Task: Look for space in Marg'ilon, Uzbekistan from 26th August, 2023 to 10th September, 2023 for 6 adults, 2 children in price range Rs.10000 to Rs.15000. Place can be entire place or shared room with 6 bedrooms having 6 beds and 6 bathrooms. Property type can be house, flat, guest house. Amenities needed are: wifi, TV, free parkinig on premises, gym, breakfast. Booking option can be shelf check-in. Required host language is English.
Action: Mouse moved to (457, 118)
Screenshot: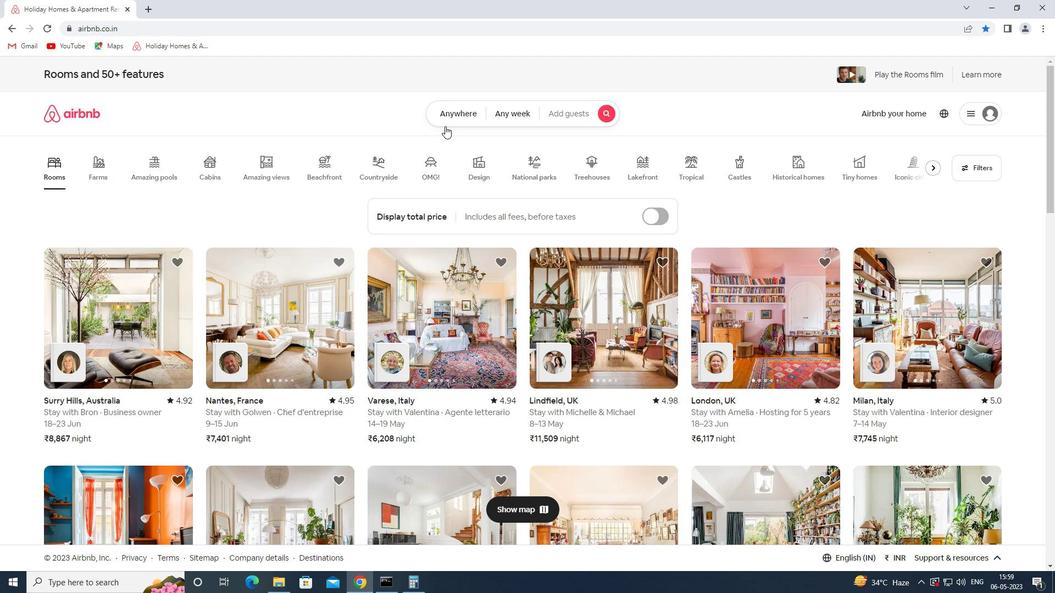
Action: Mouse pressed left at (457, 118)
Screenshot: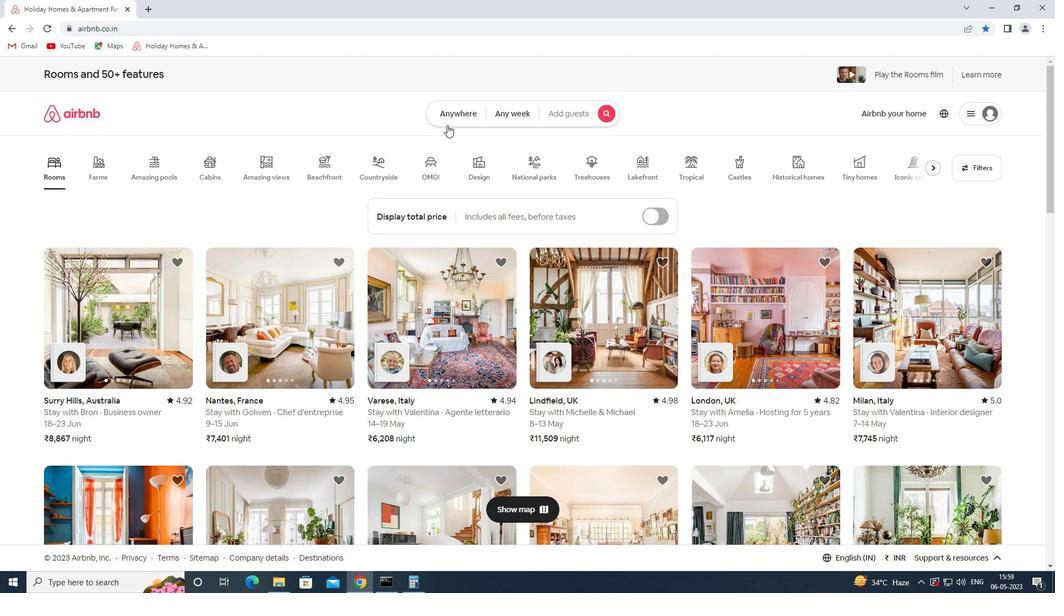 
Action: Mouse moved to (412, 157)
Screenshot: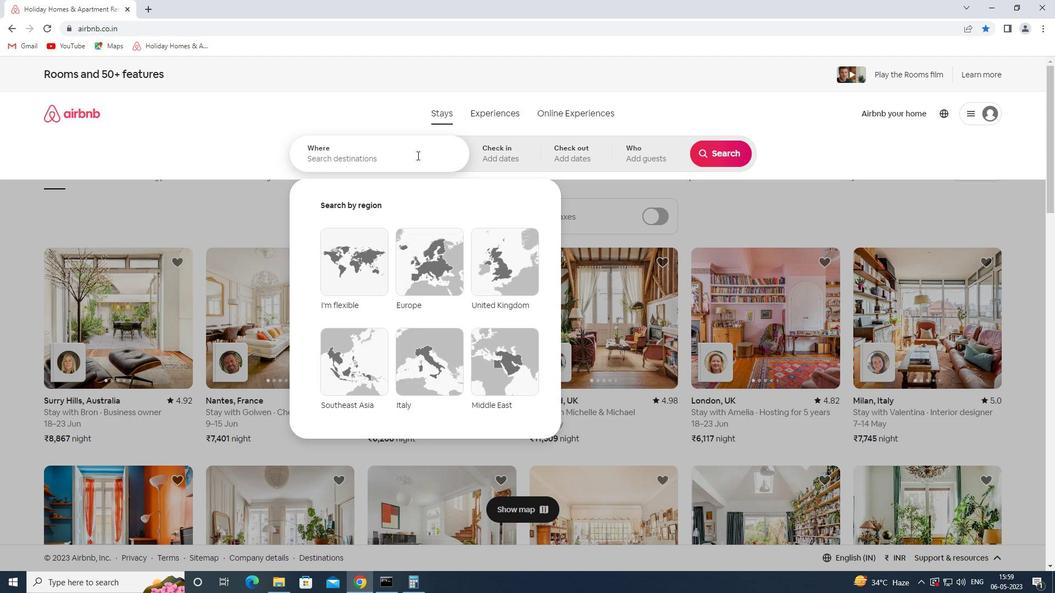 
Action: Mouse pressed left at (412, 157)
Screenshot: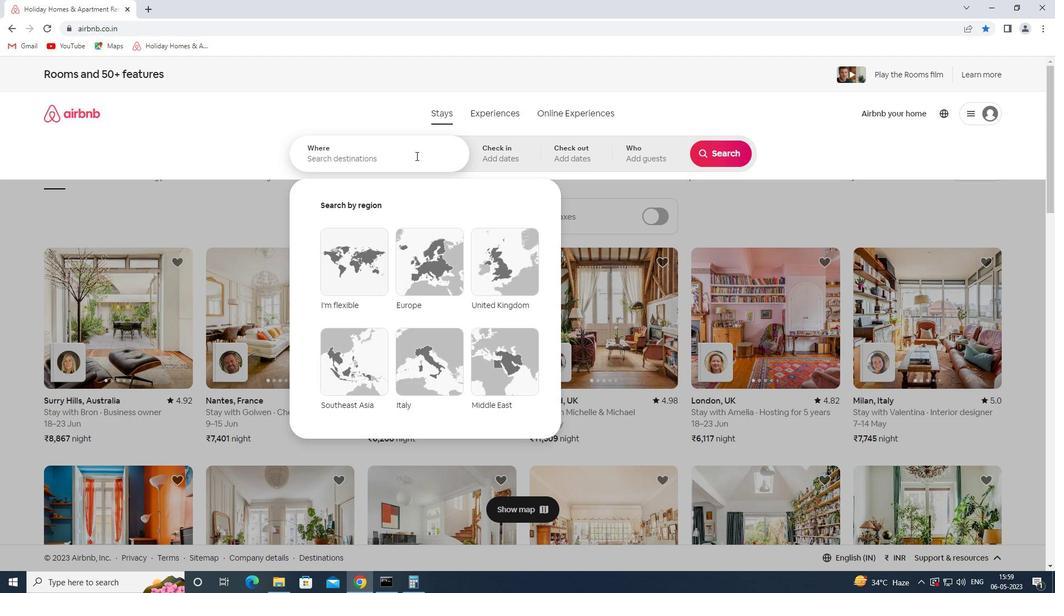 
Action: Mouse moved to (410, 157)
Screenshot: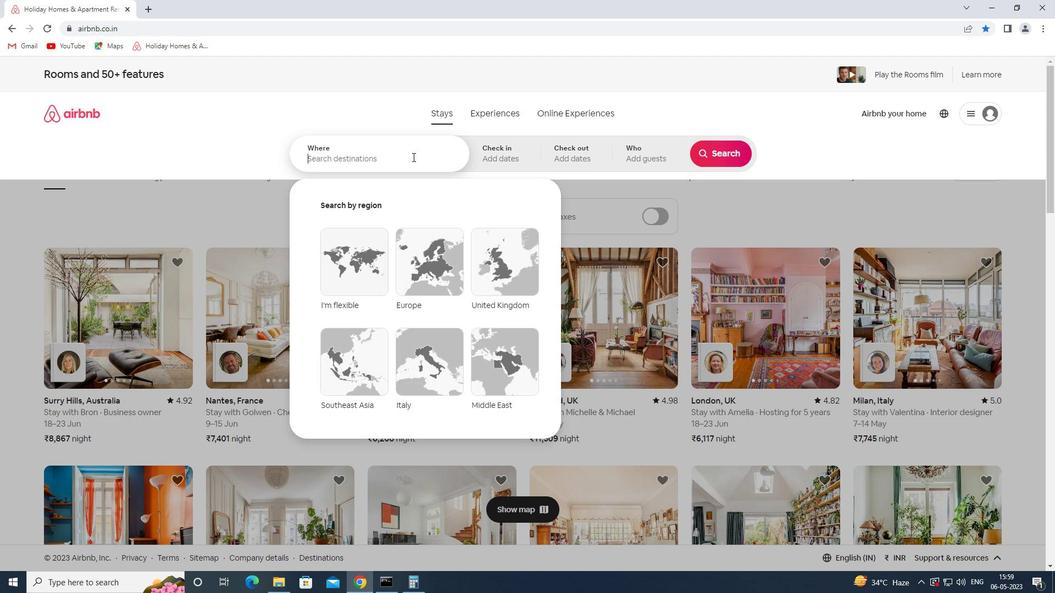 
Action: Key pressed <Key.shift_r><Key.shift_r><Key.shift_r><Key.shift_r><Key.shift_r><Key.shift_r><Key.shift_r><Key.shift_r><Key.shift_r><Key.shift_r><Key.shift_r><Key.shift_r><Key.shift_r><Key.shift_r><Key.shift_r><Key.shift_r><Key.shift_r><Key.shift_r><Key.shift_r><Key.shift_r><Key.shift_r><Key.shift_r><Key.shift_r><Key.shift_r><Key.shift_r><Key.shift_r><Key.shift_r><Key.shift_r><Key.shift_r>Margi<Key.backspace><Key.space>ilon<Key.space>
Screenshot: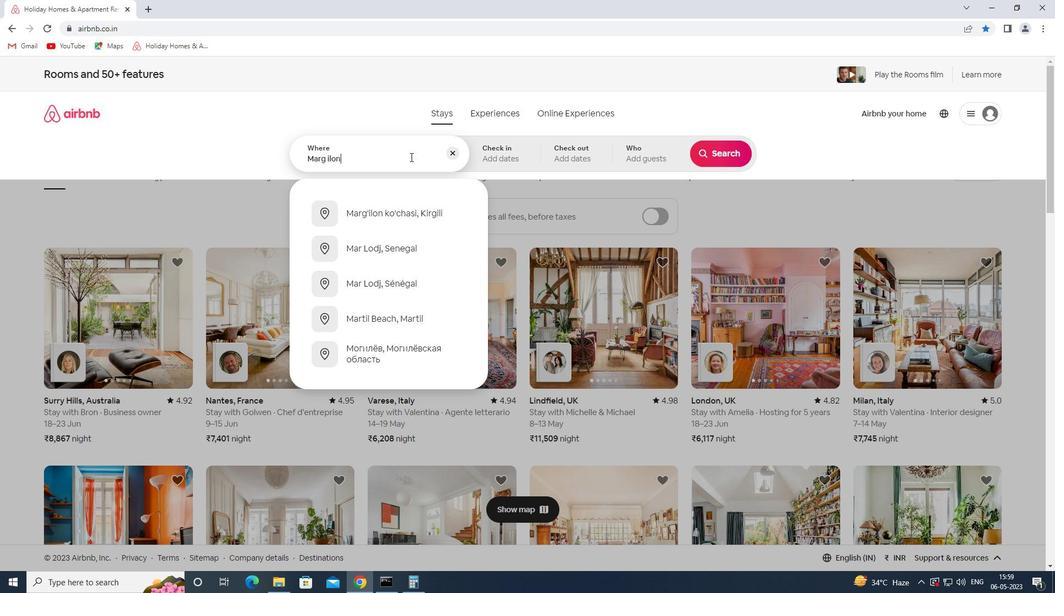 
Action: Mouse moved to (398, 155)
Screenshot: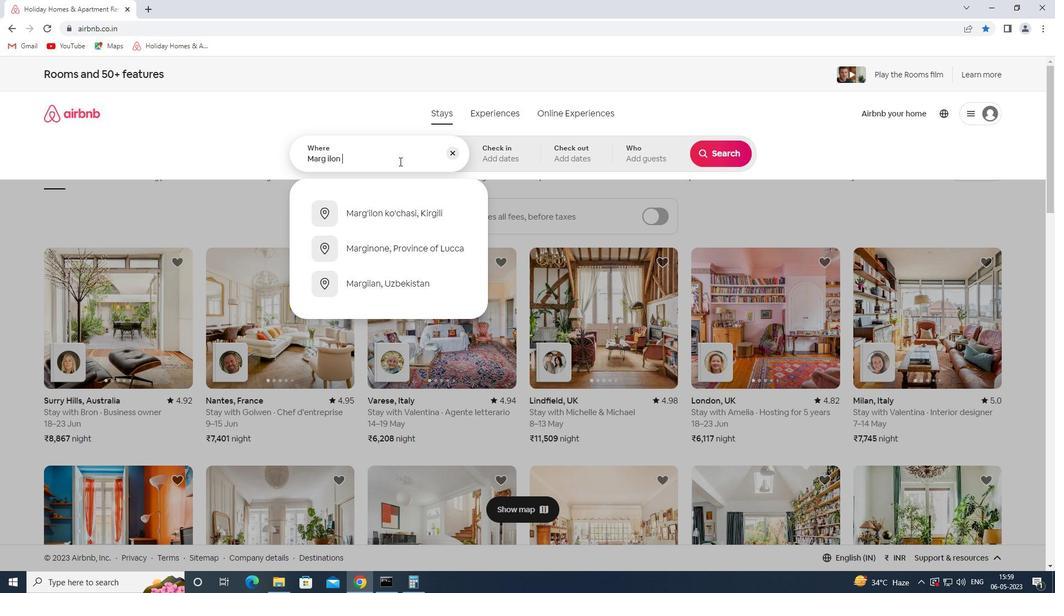 
Action: Key pressed <Key.shift><Key.shift><Key.shift><Key.shift><Key.shift><Key.shift><Key.shift><Key.shift><Key.shift><Key.shift><Key.shift><Key.shift><Key.shift><Key.shift><Key.shift><Key.shift><Key.shift><Key.shift><Key.shift><Key.shift>U
Screenshot: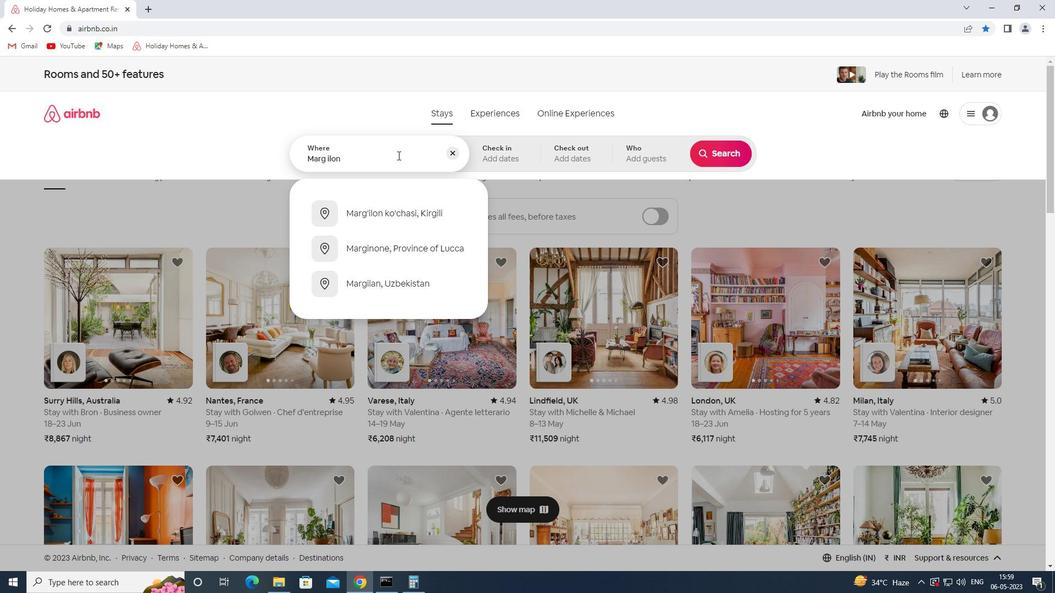 
Action: Mouse moved to (422, 214)
Screenshot: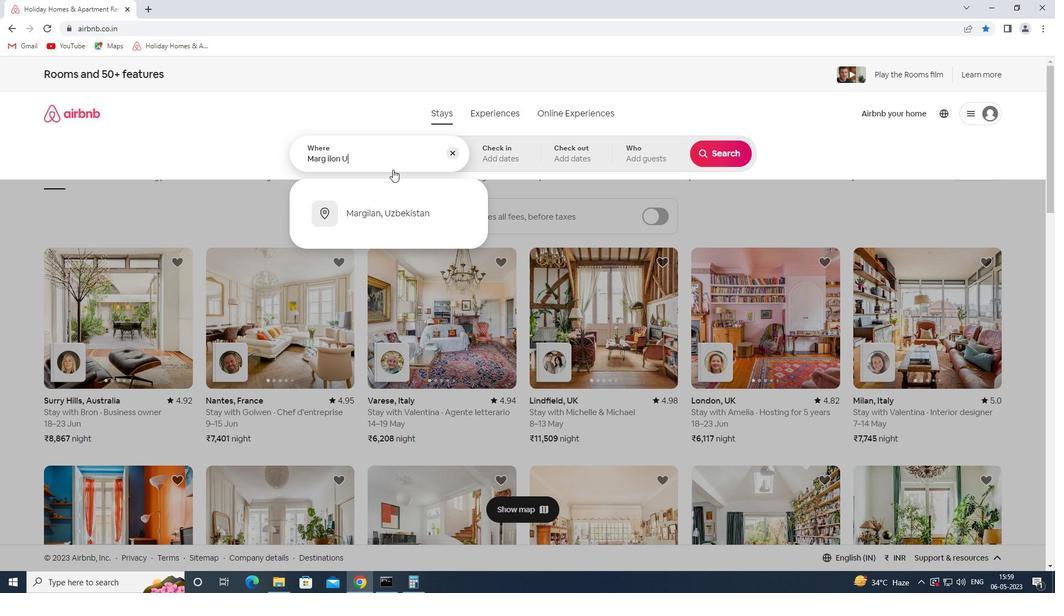 
Action: Mouse pressed left at (422, 214)
Screenshot: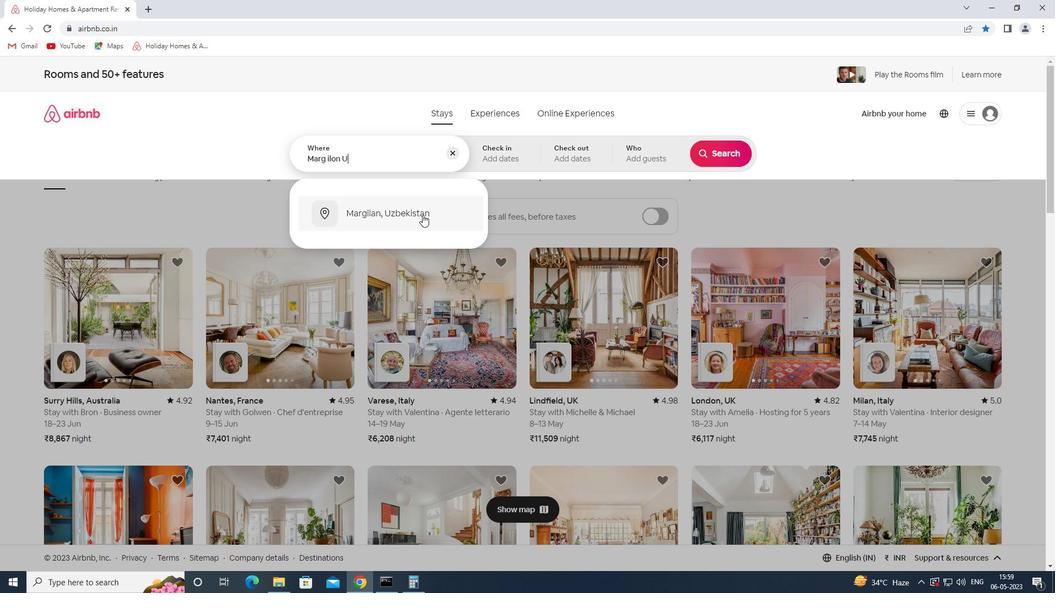 
Action: Mouse moved to (716, 240)
Screenshot: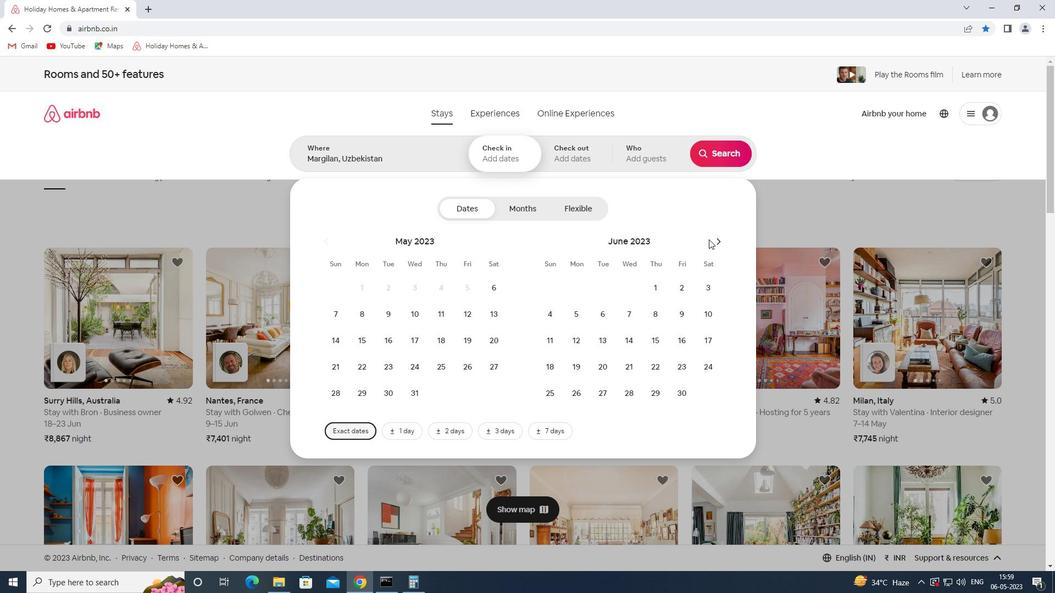 
Action: Mouse pressed left at (716, 240)
Screenshot: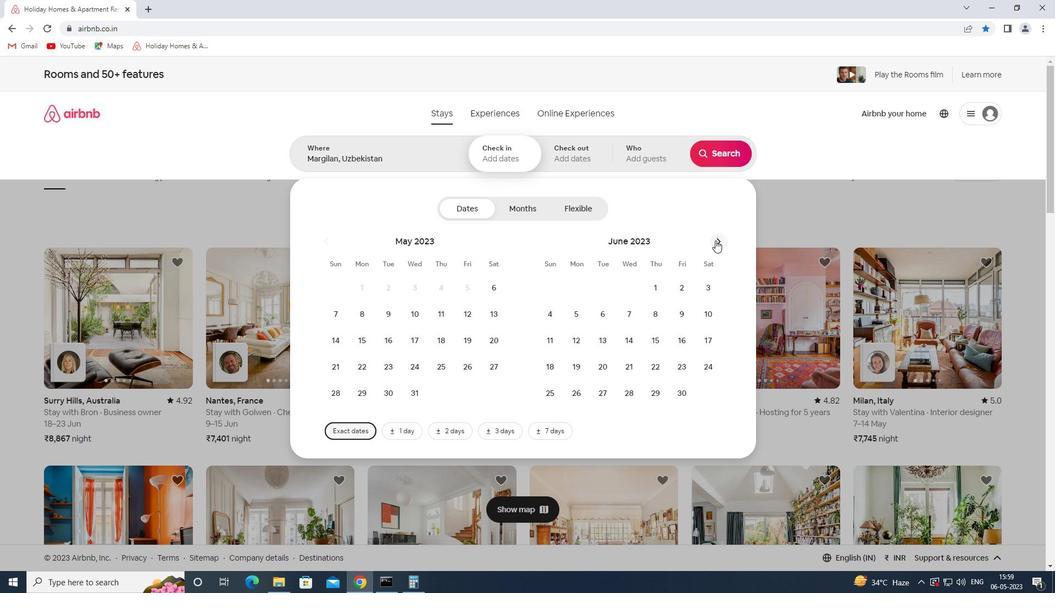
Action: Mouse pressed left at (716, 240)
Screenshot: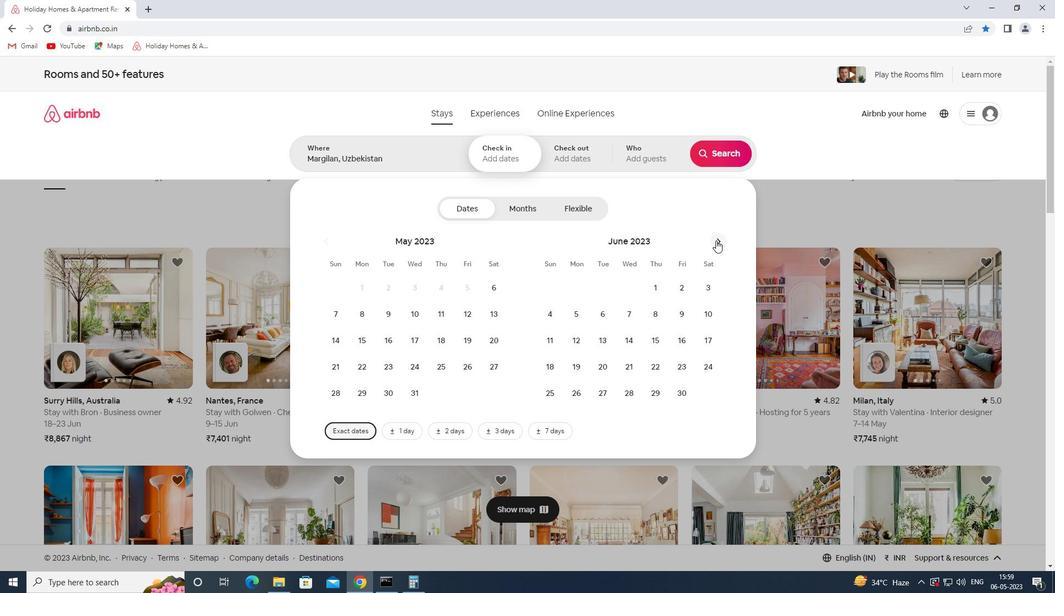 
Action: Mouse moved to (707, 368)
Screenshot: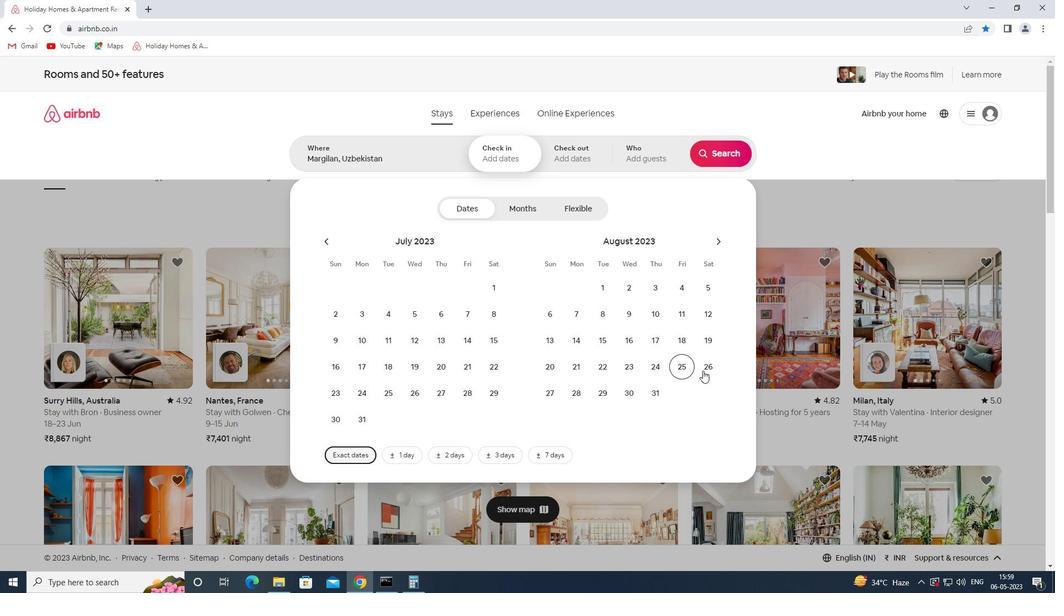 
Action: Mouse pressed left at (707, 368)
Screenshot: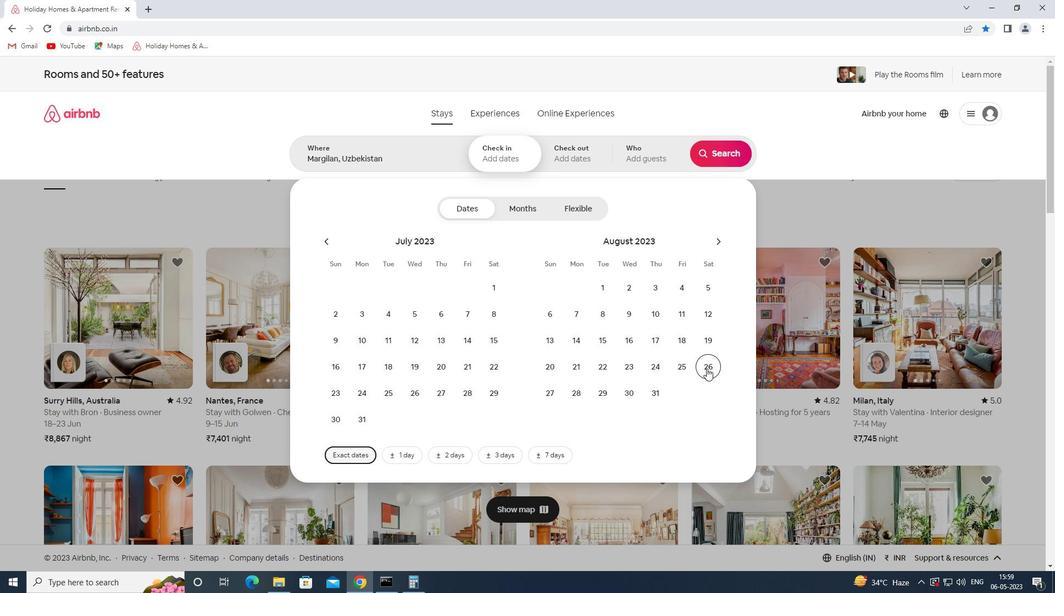 
Action: Mouse moved to (713, 241)
Screenshot: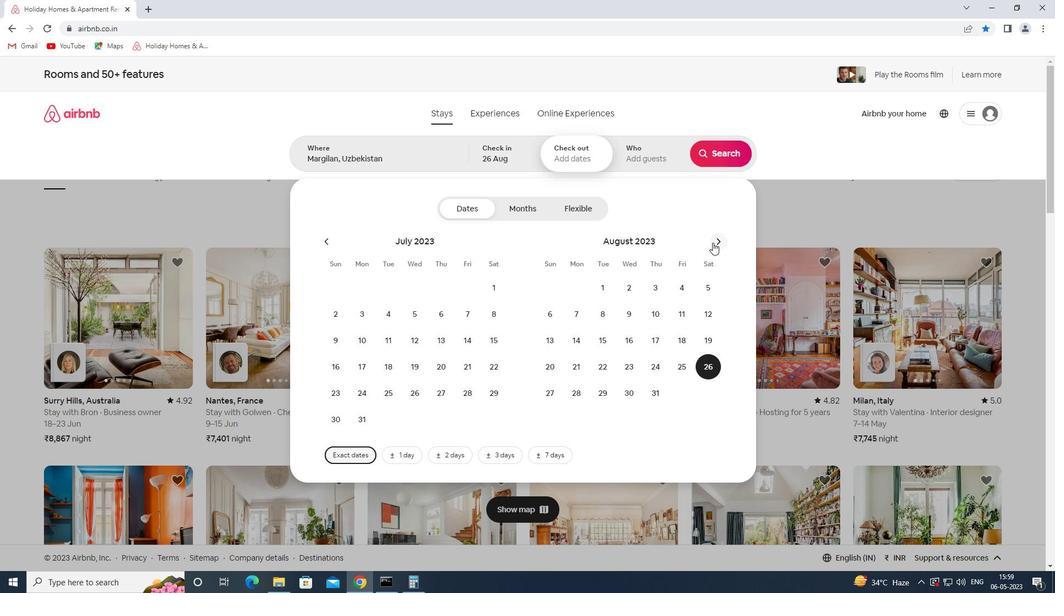 
Action: Mouse pressed left at (713, 241)
Screenshot: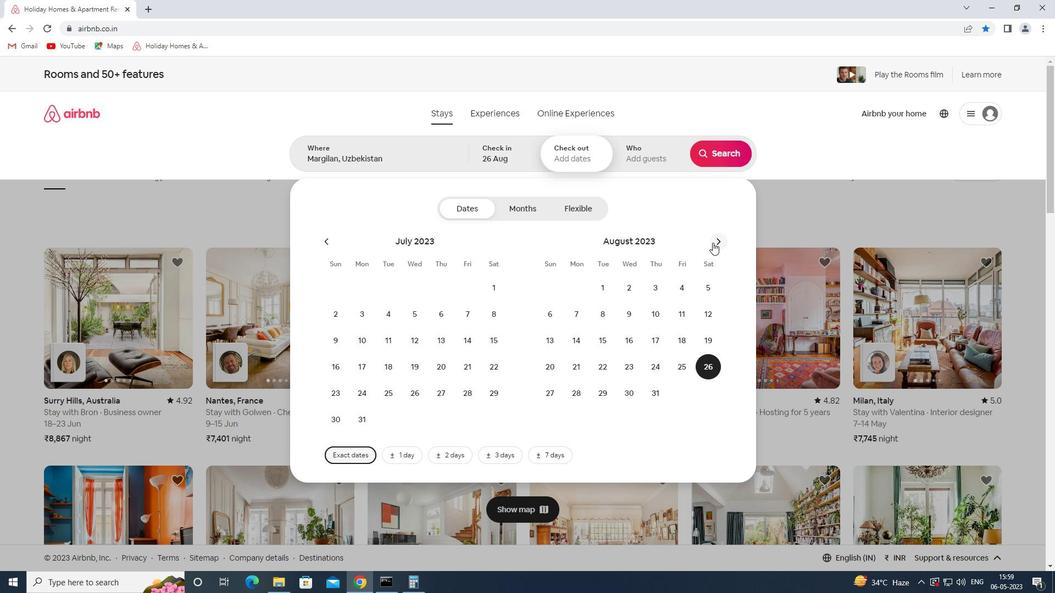 
Action: Mouse moved to (555, 339)
Screenshot: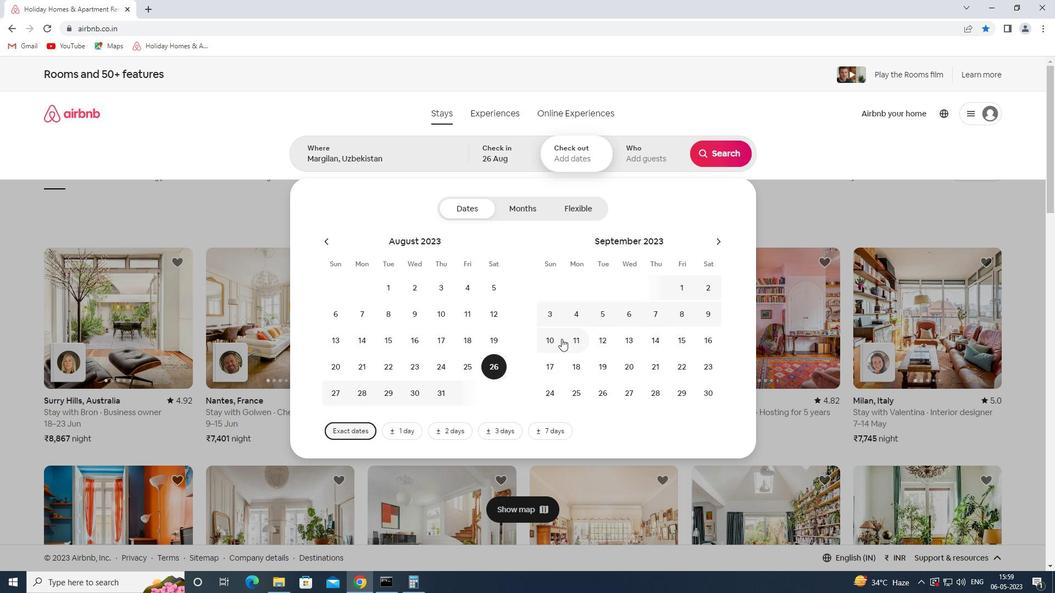 
Action: Mouse pressed left at (555, 339)
Screenshot: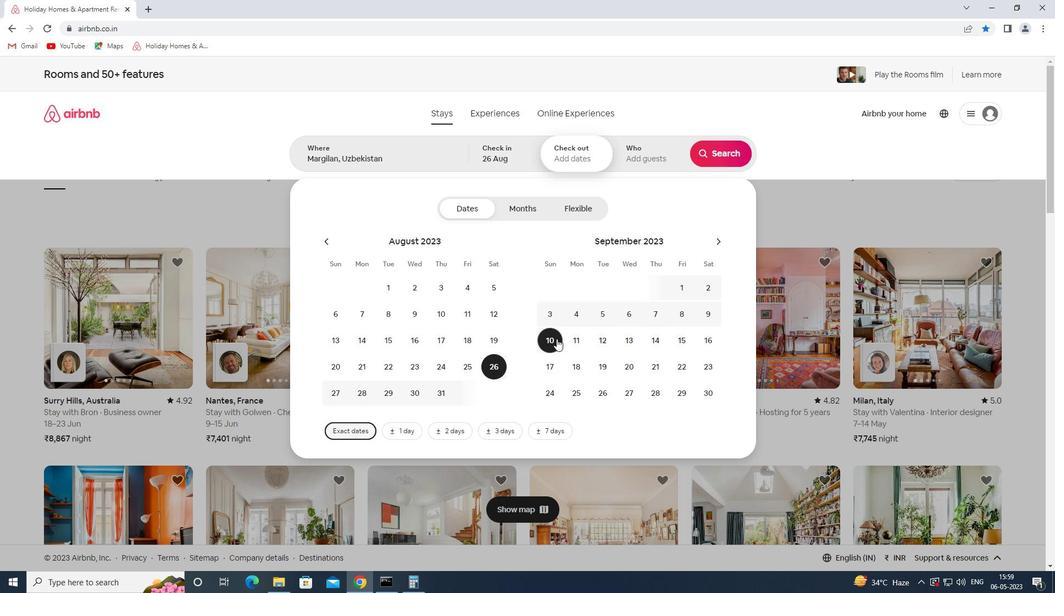 
Action: Mouse moved to (635, 164)
Screenshot: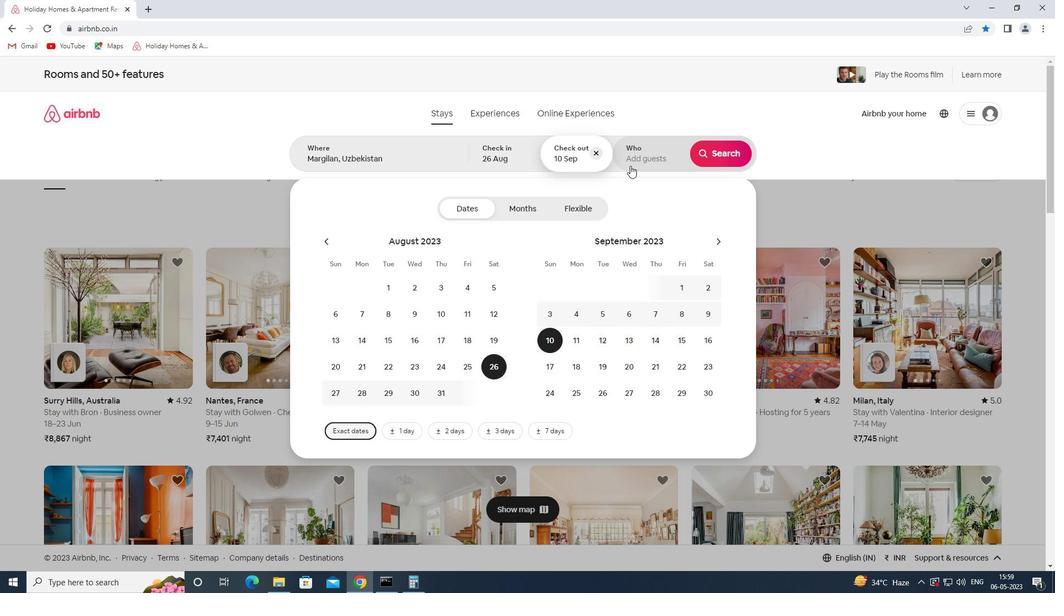 
Action: Mouse pressed left at (635, 164)
Screenshot: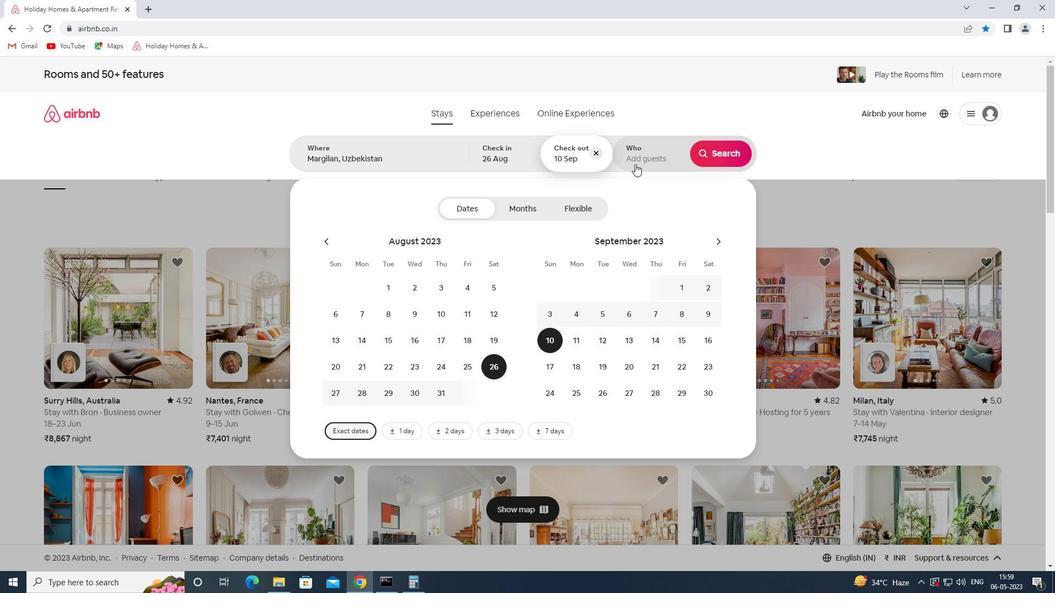 
Action: Mouse moved to (726, 212)
Screenshot: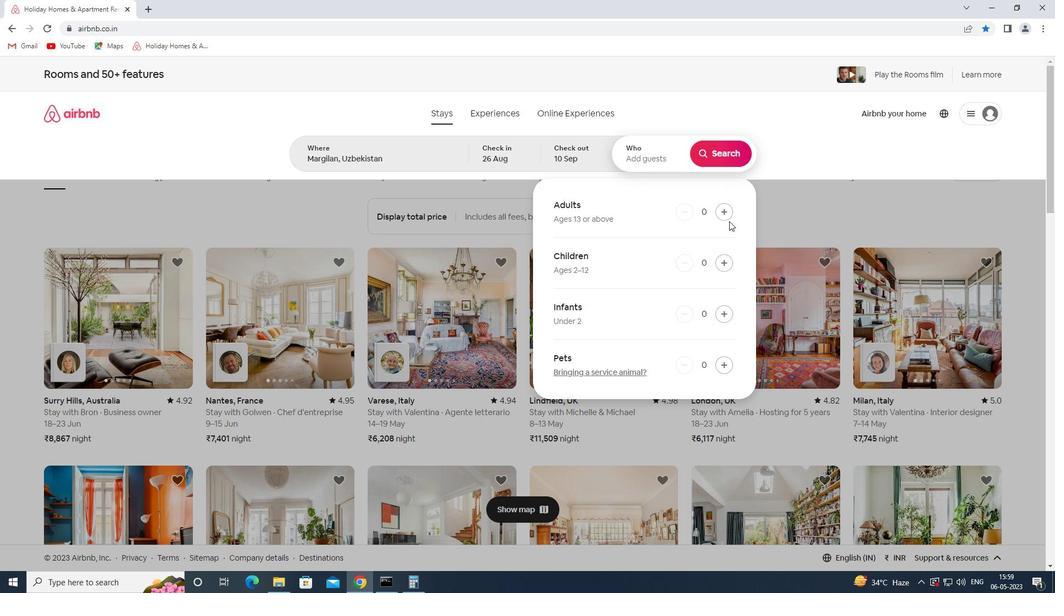 
Action: Mouse pressed left at (726, 212)
Screenshot: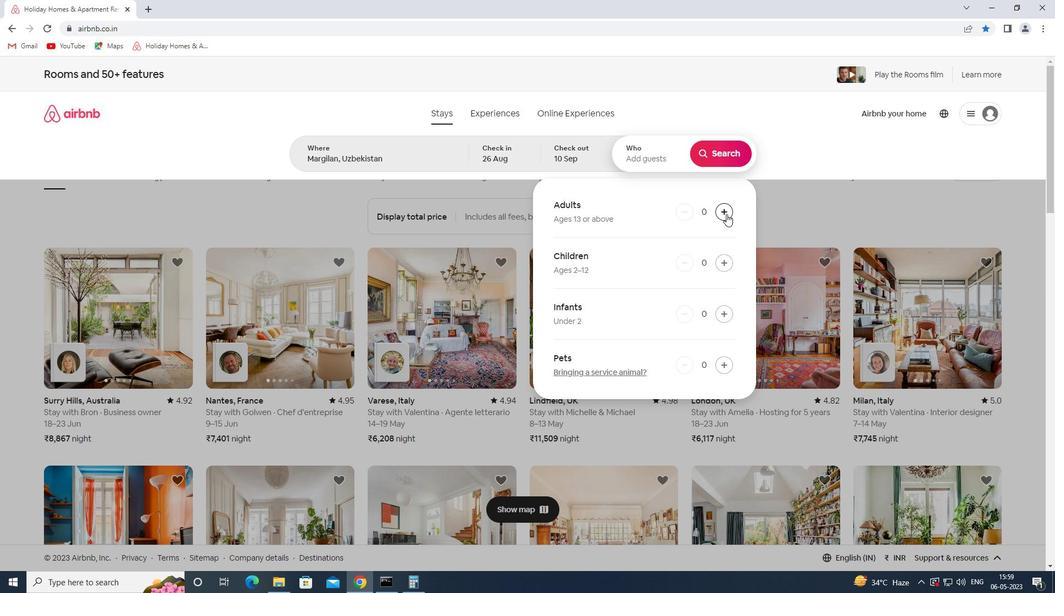 
Action: Mouse pressed left at (726, 212)
Screenshot: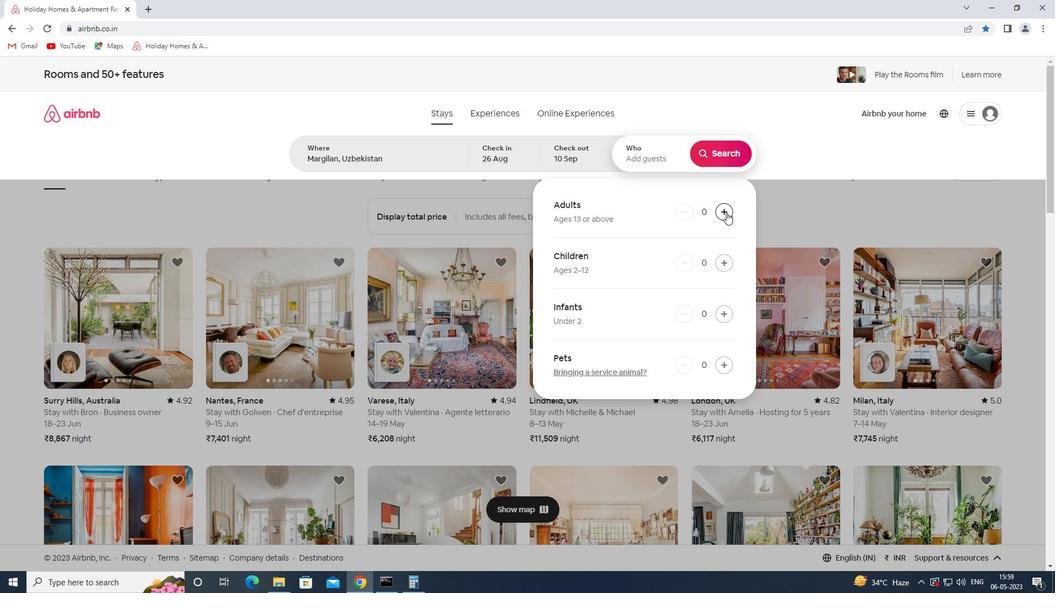 
Action: Mouse pressed left at (726, 212)
Screenshot: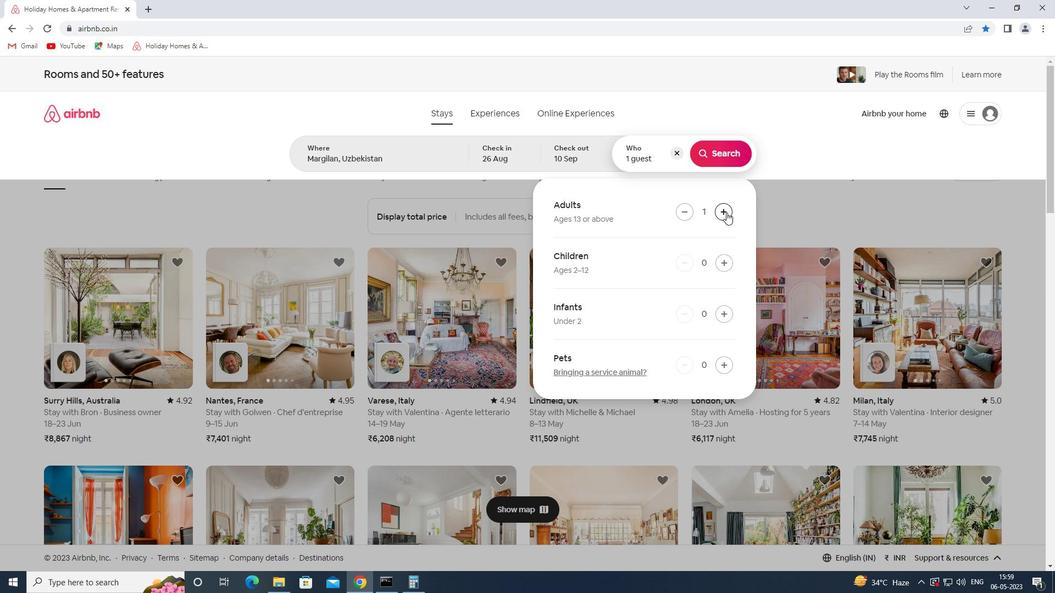 
Action: Mouse pressed left at (726, 212)
Screenshot: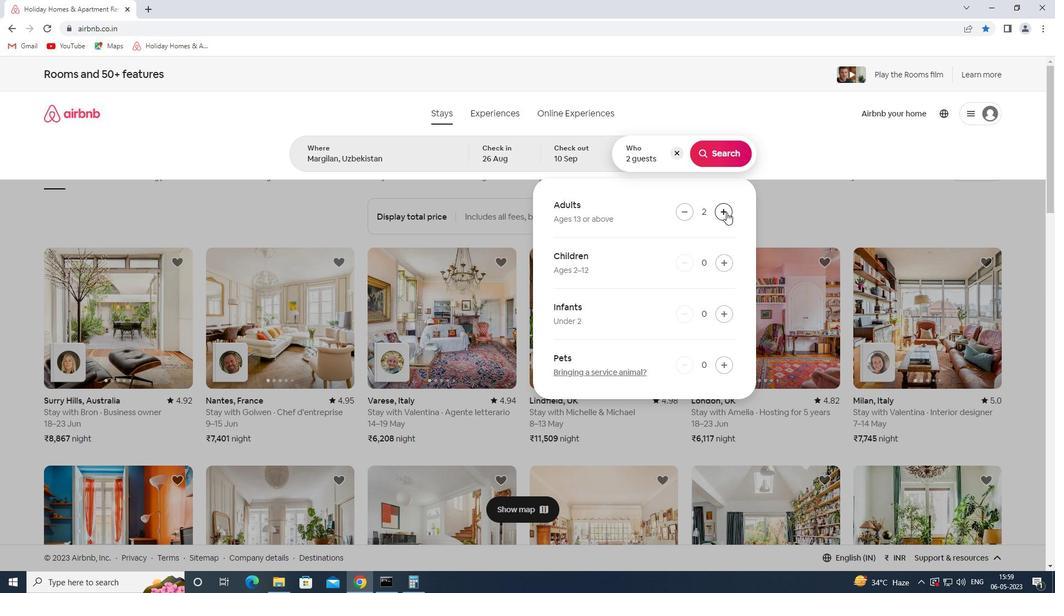 
Action: Mouse pressed left at (726, 212)
Screenshot: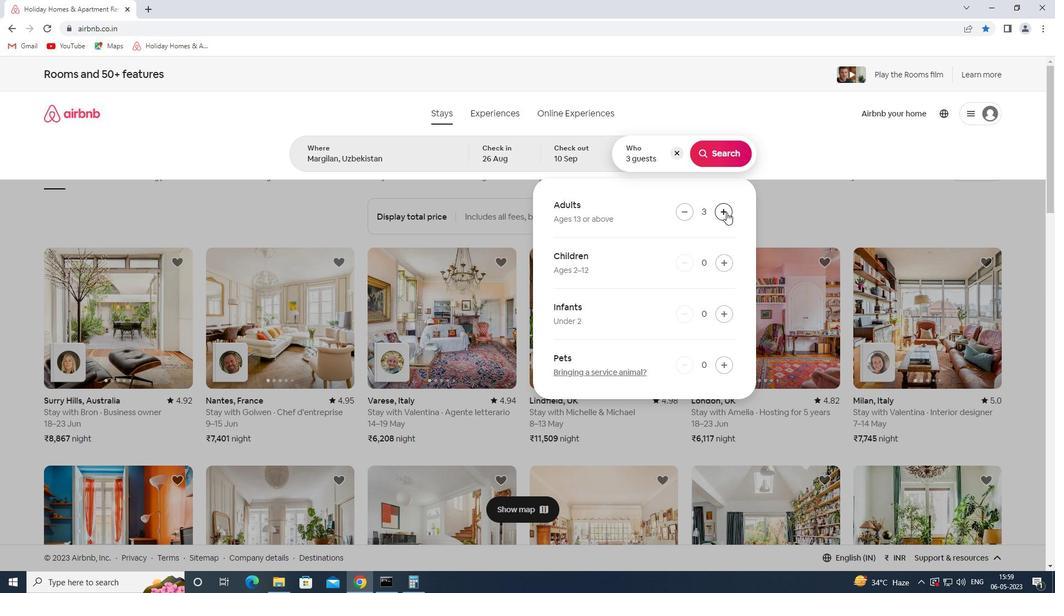
Action: Mouse pressed left at (726, 212)
Screenshot: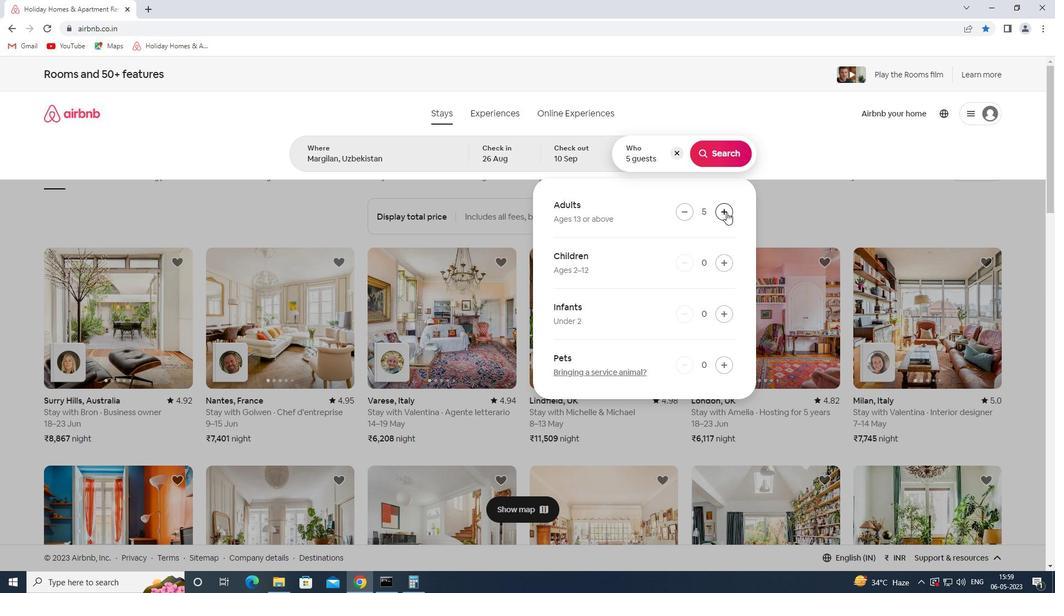 
Action: Mouse moved to (726, 265)
Screenshot: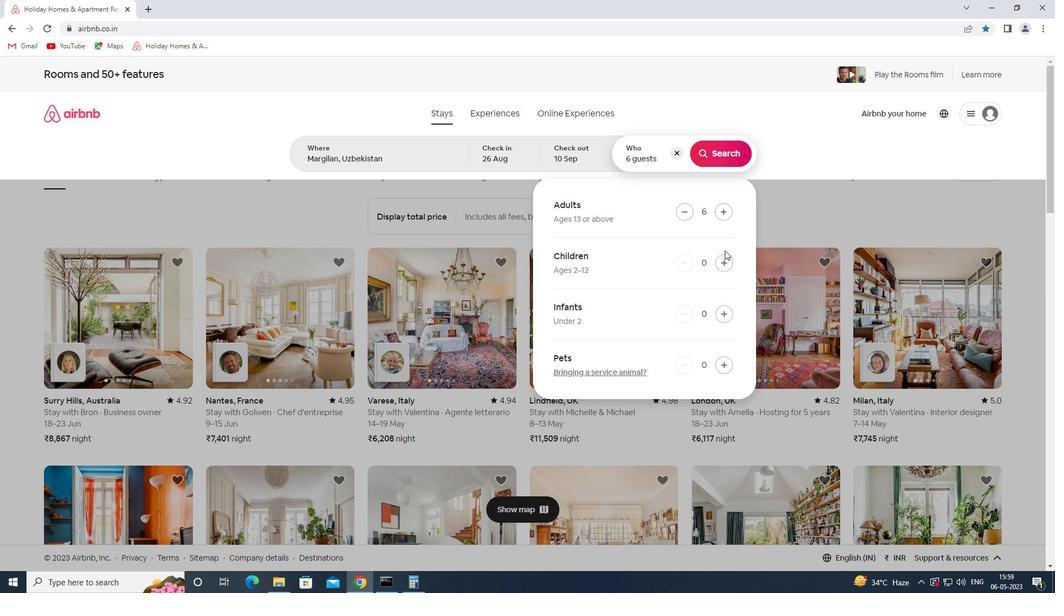 
Action: Mouse pressed left at (726, 265)
Screenshot: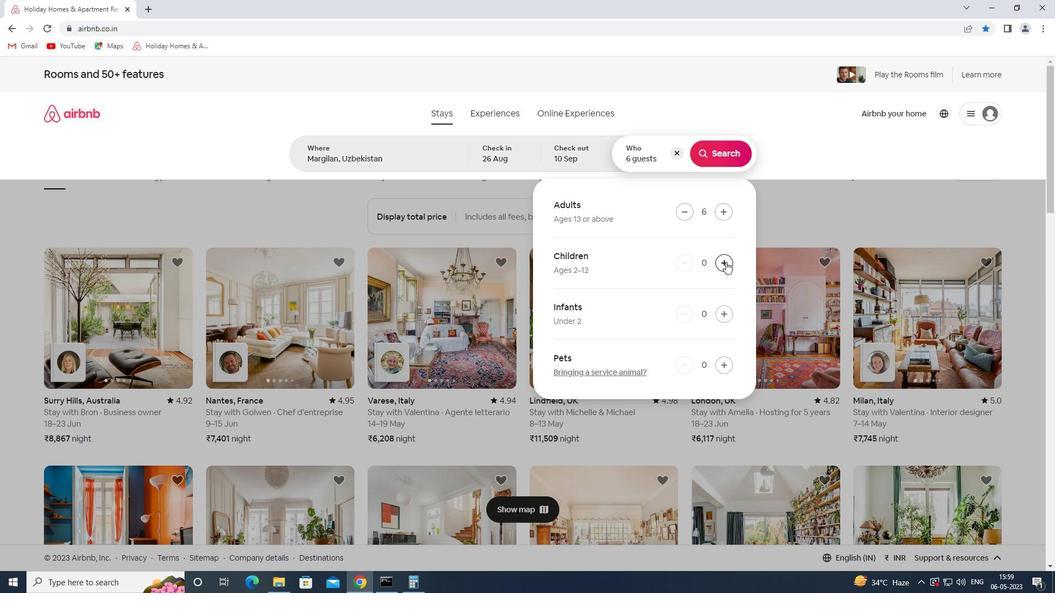 
Action: Mouse pressed left at (726, 265)
Screenshot: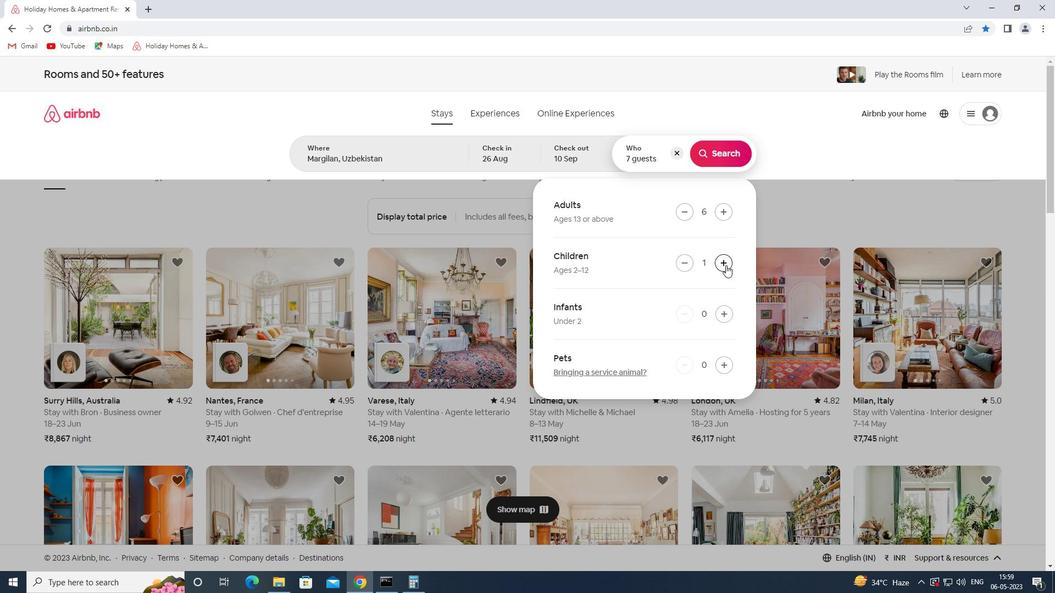 
Action: Mouse moved to (736, 160)
Screenshot: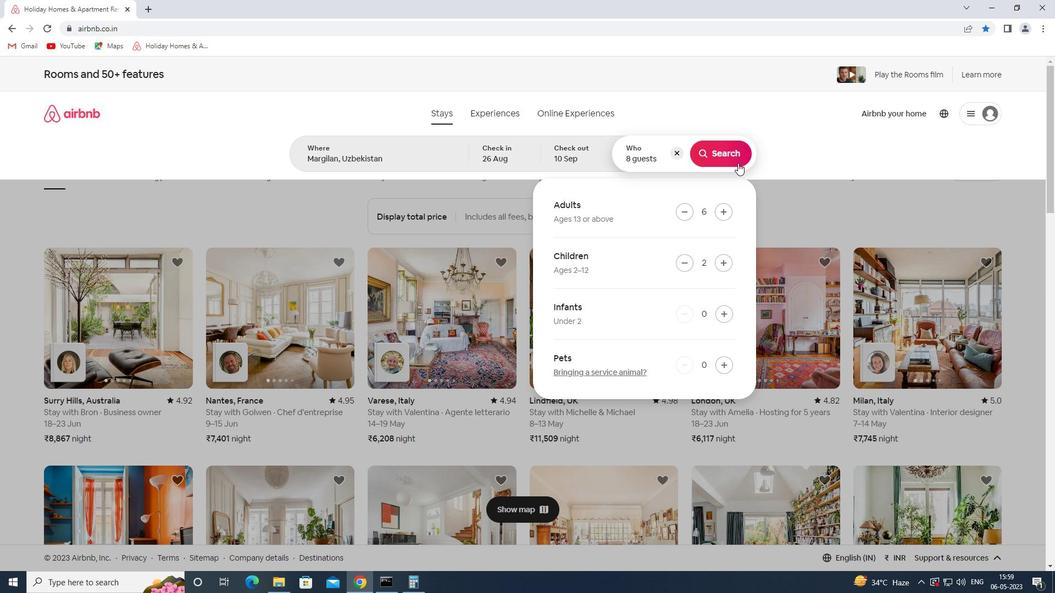 
Action: Mouse pressed left at (736, 160)
Screenshot: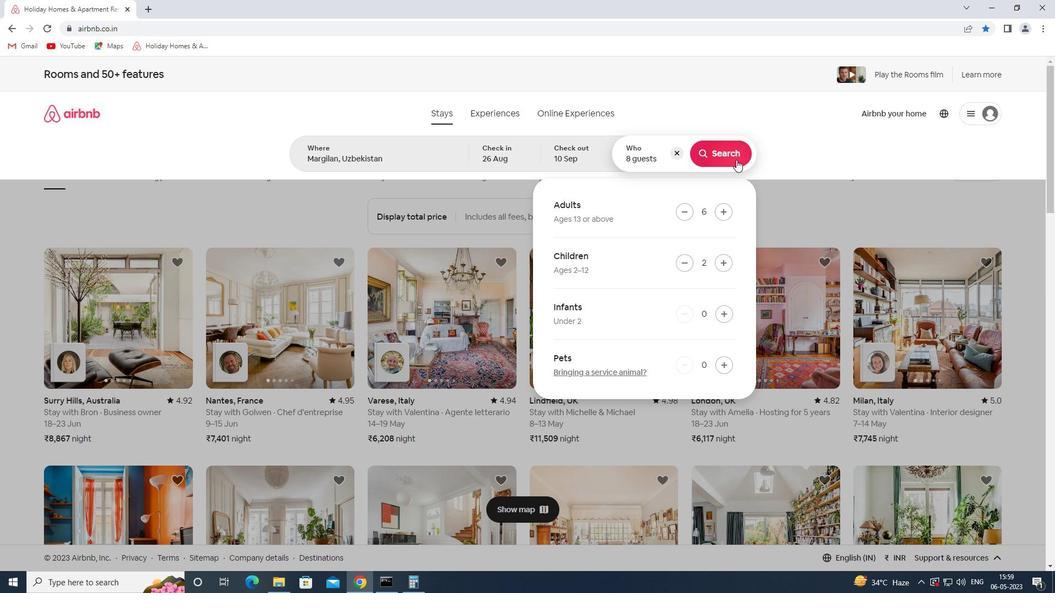 
Action: Mouse moved to (996, 120)
Screenshot: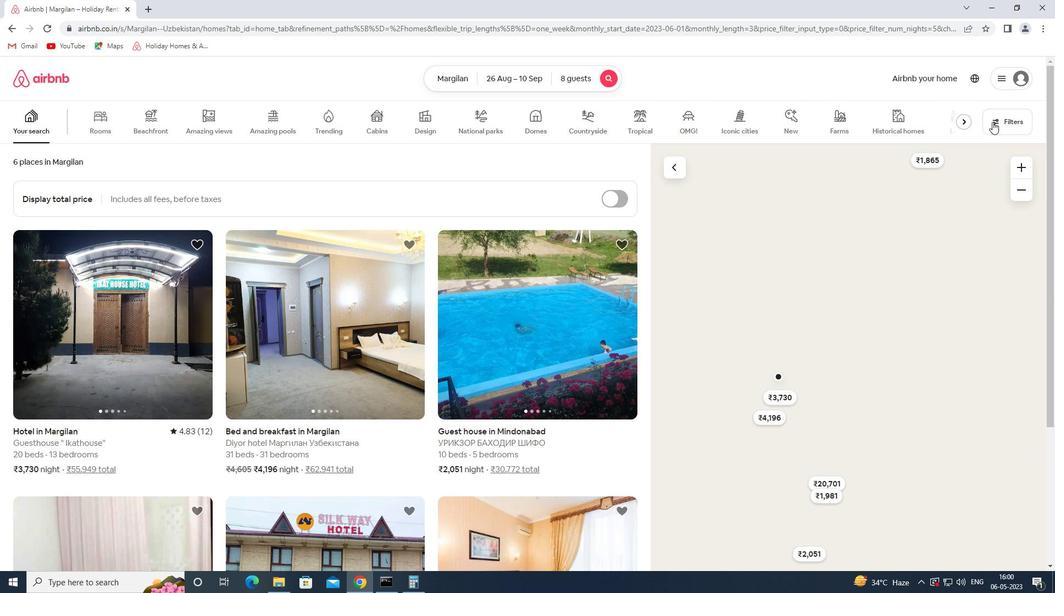 
Action: Mouse pressed left at (996, 120)
Screenshot: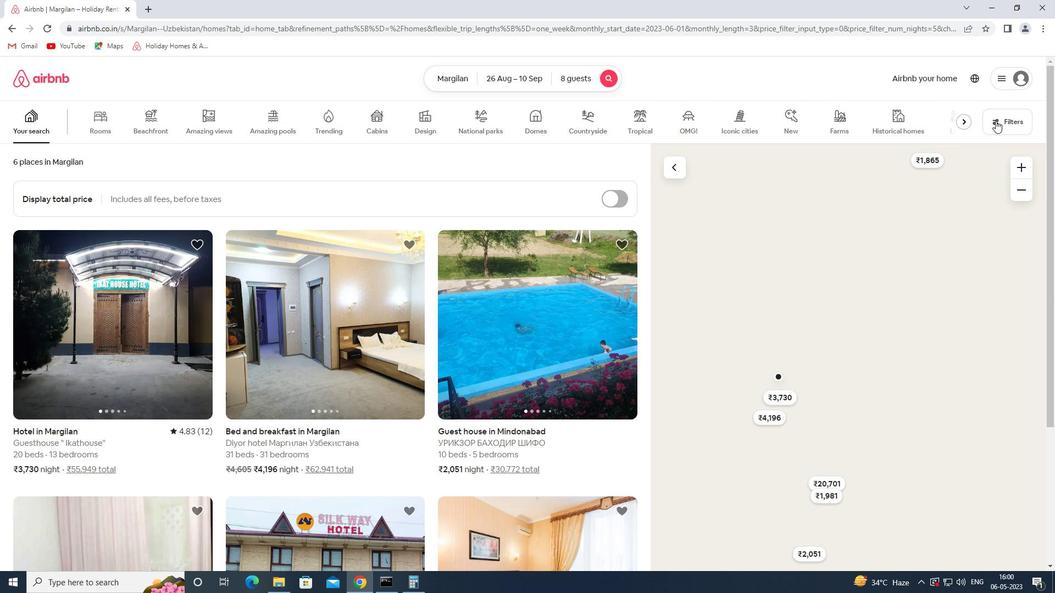 
Action: Mouse moved to (385, 395)
Screenshot: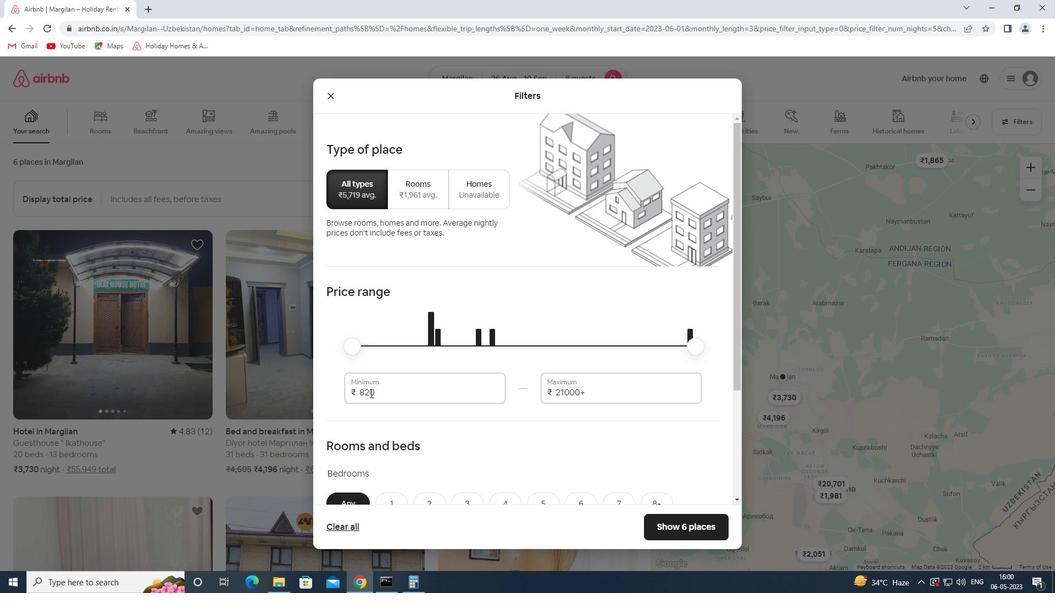 
Action: Mouse pressed left at (385, 395)
Screenshot: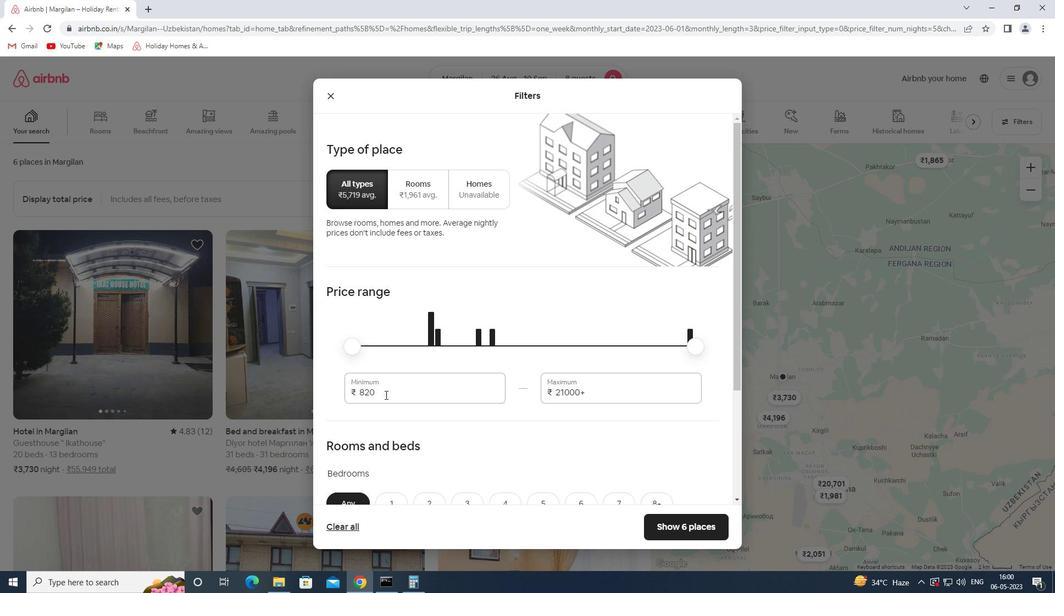 
Action: Mouse pressed left at (385, 395)
Screenshot: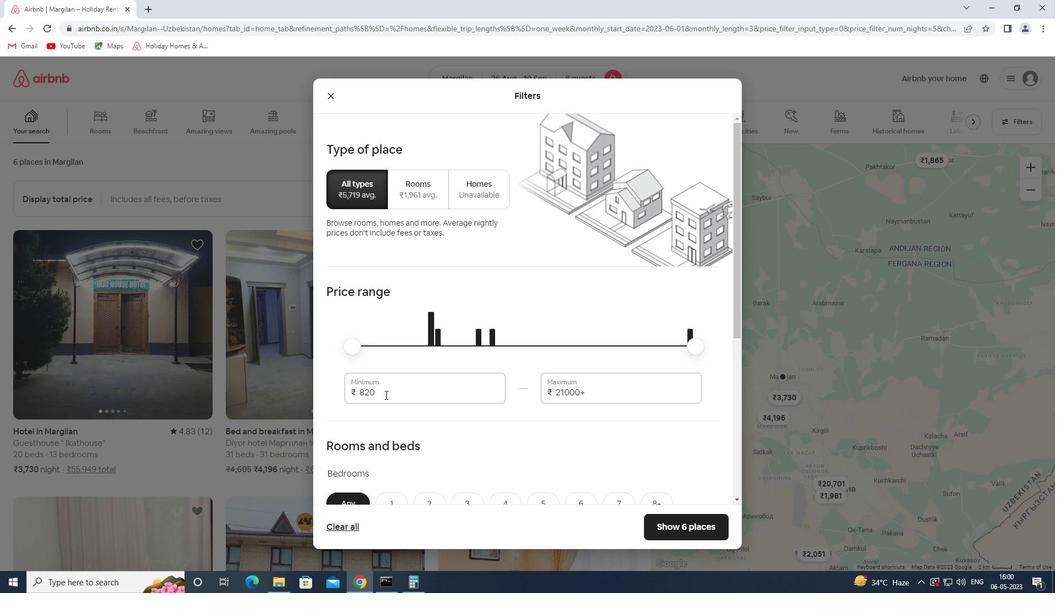 
Action: Key pressed 10000<Key.tab>15000
Screenshot: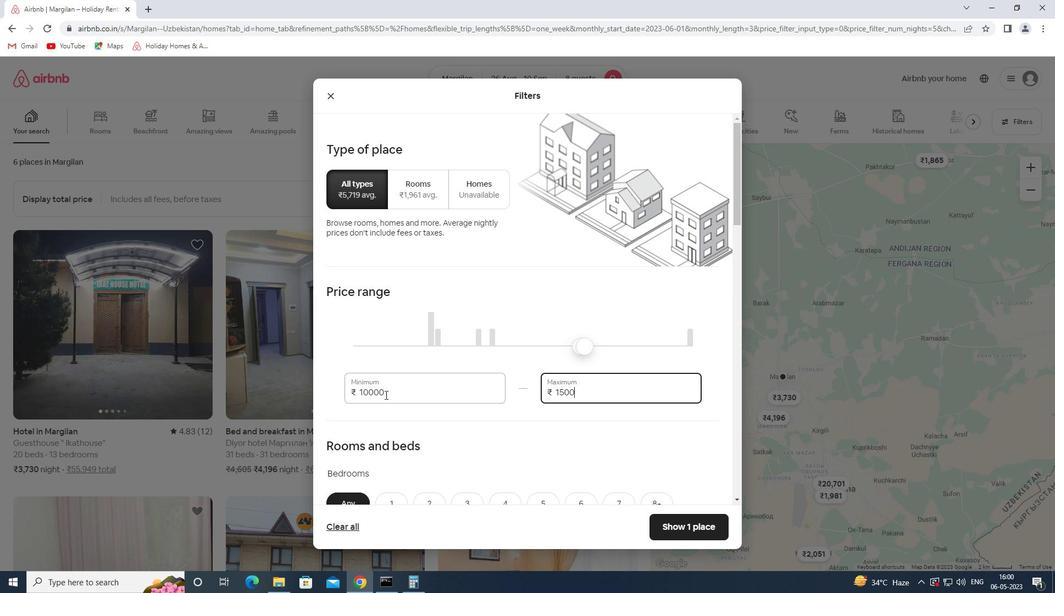 
Action: Mouse moved to (347, 306)
Screenshot: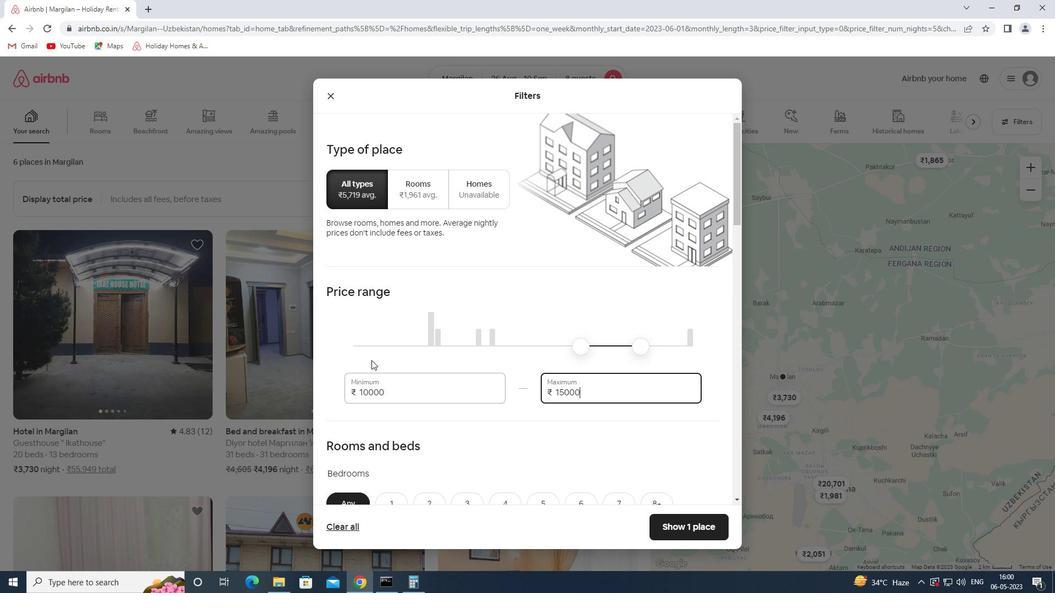 
Action: Mouse scrolled (347, 306) with delta (0, 0)
Screenshot: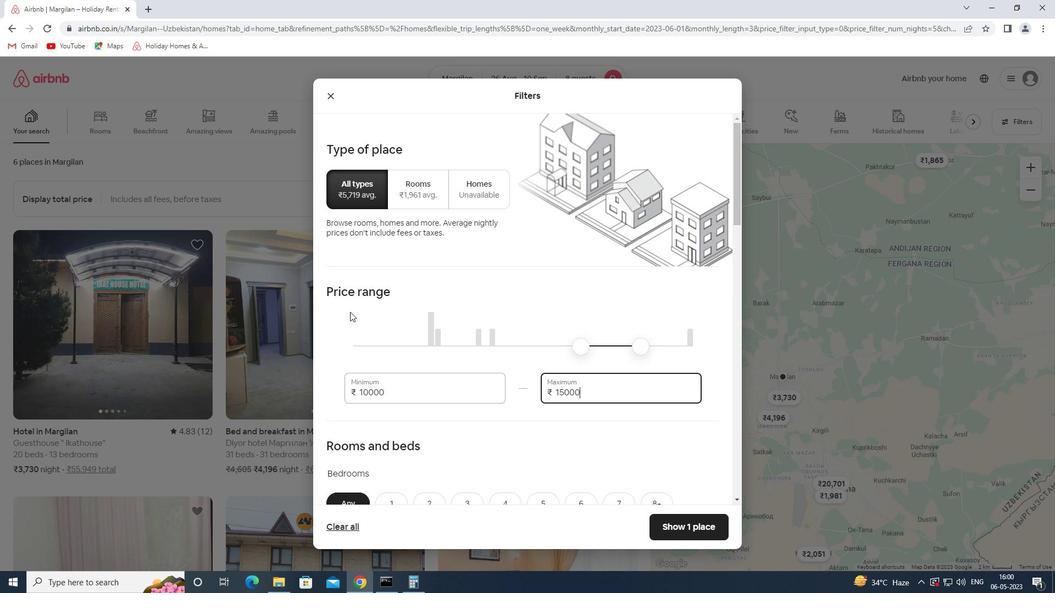 
Action: Mouse scrolled (347, 306) with delta (0, 0)
Screenshot: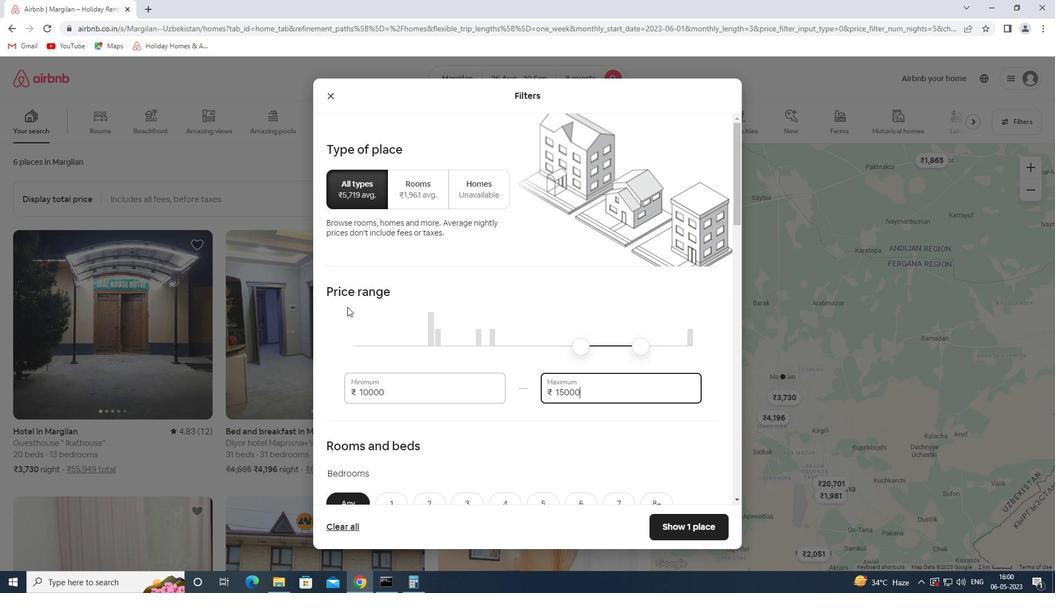 
Action: Mouse scrolled (347, 306) with delta (0, 0)
Screenshot: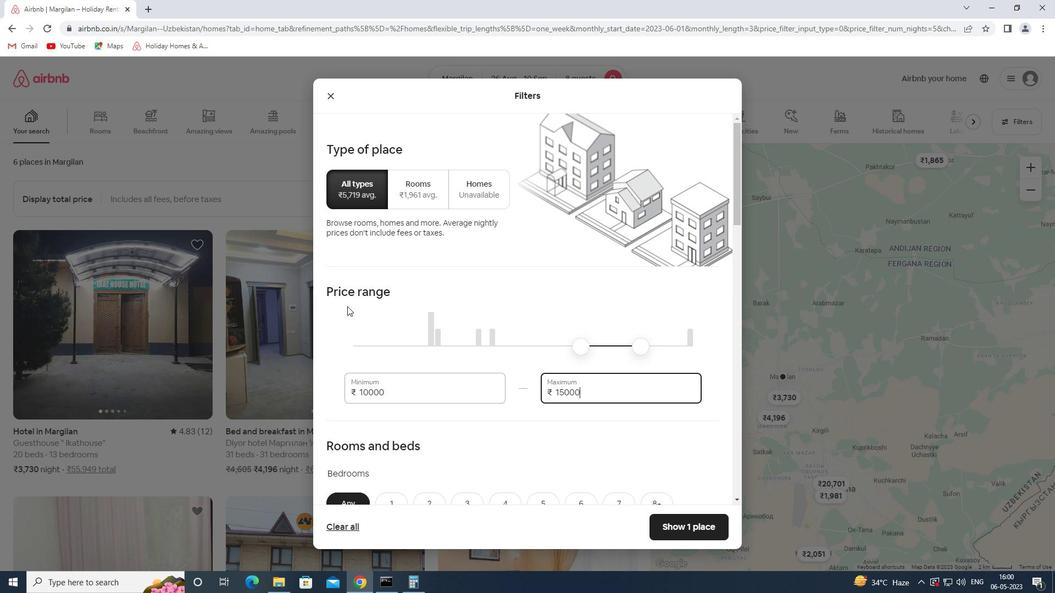 
Action: Mouse moved to (583, 342)
Screenshot: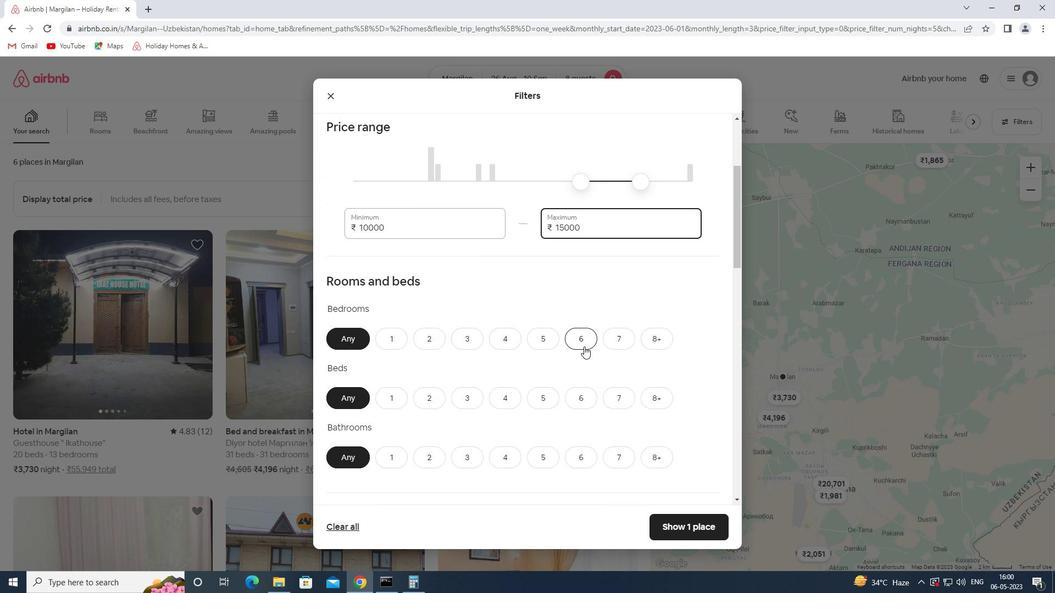 
Action: Mouse pressed left at (583, 342)
Screenshot: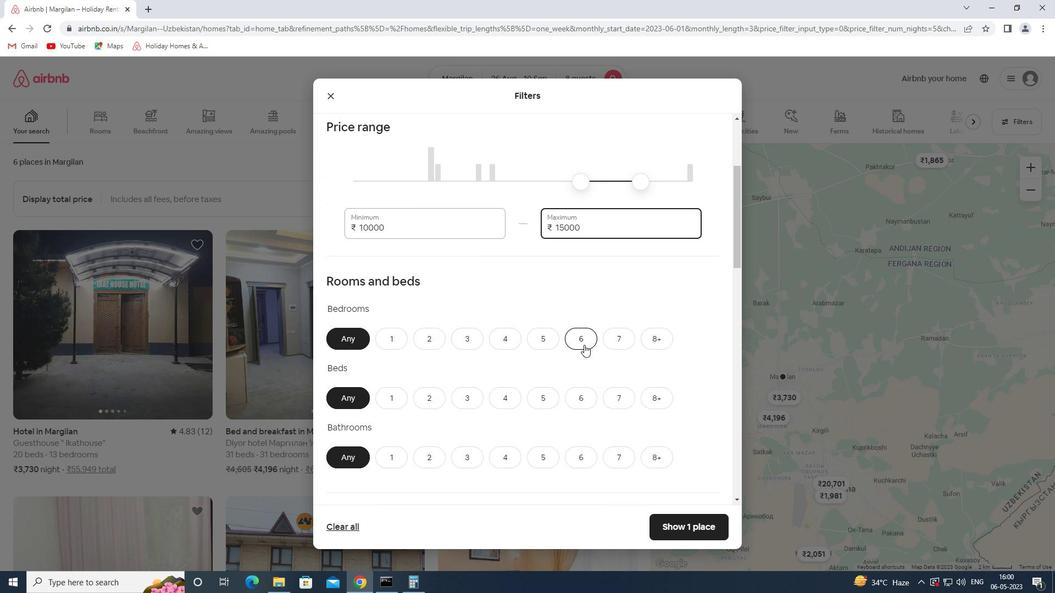 
Action: Mouse moved to (581, 398)
Screenshot: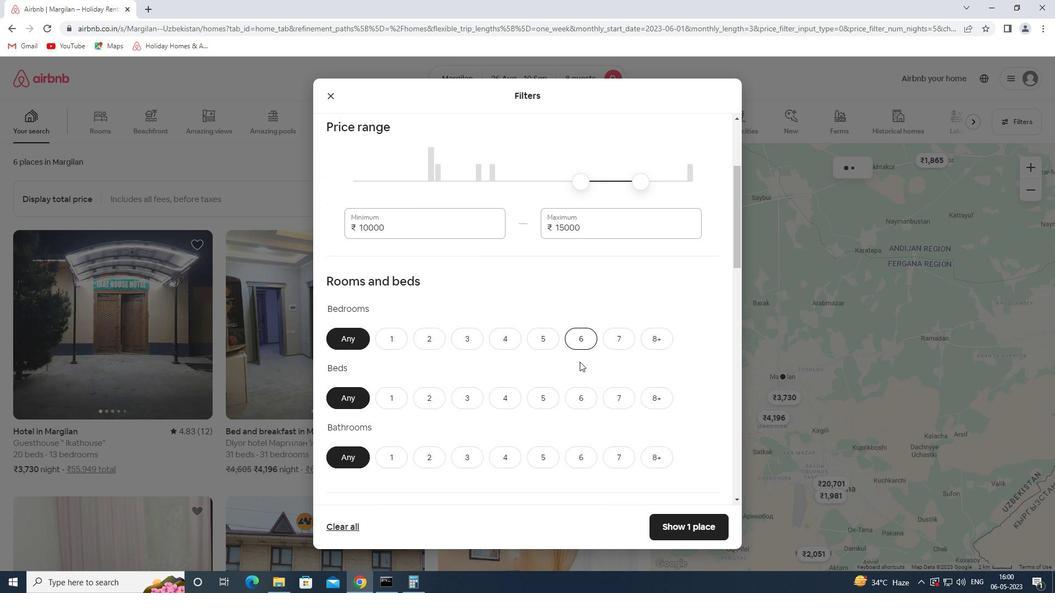 
Action: Mouse pressed left at (581, 398)
Screenshot: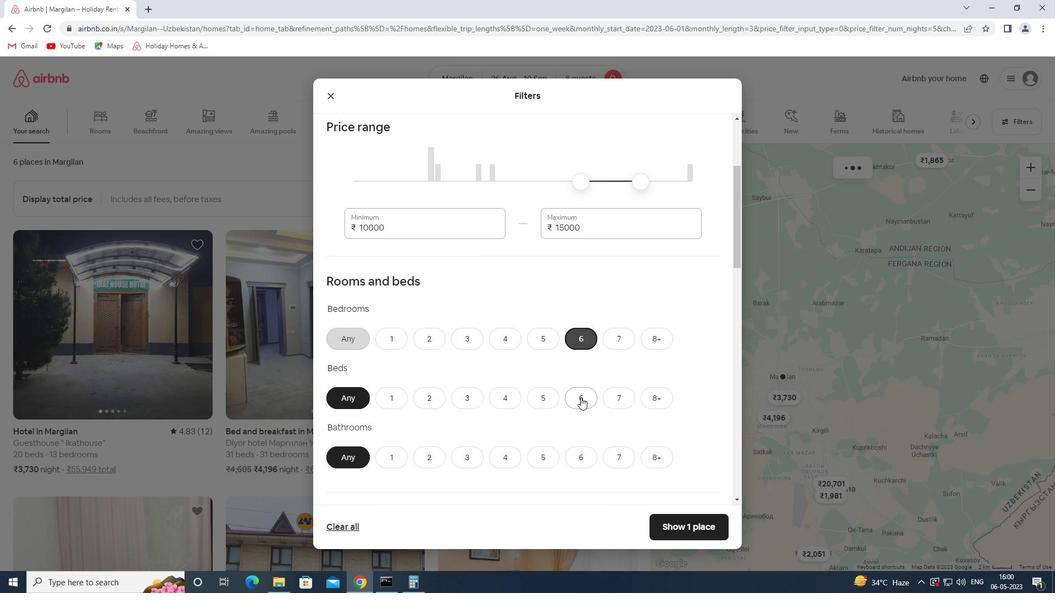 
Action: Mouse moved to (585, 456)
Screenshot: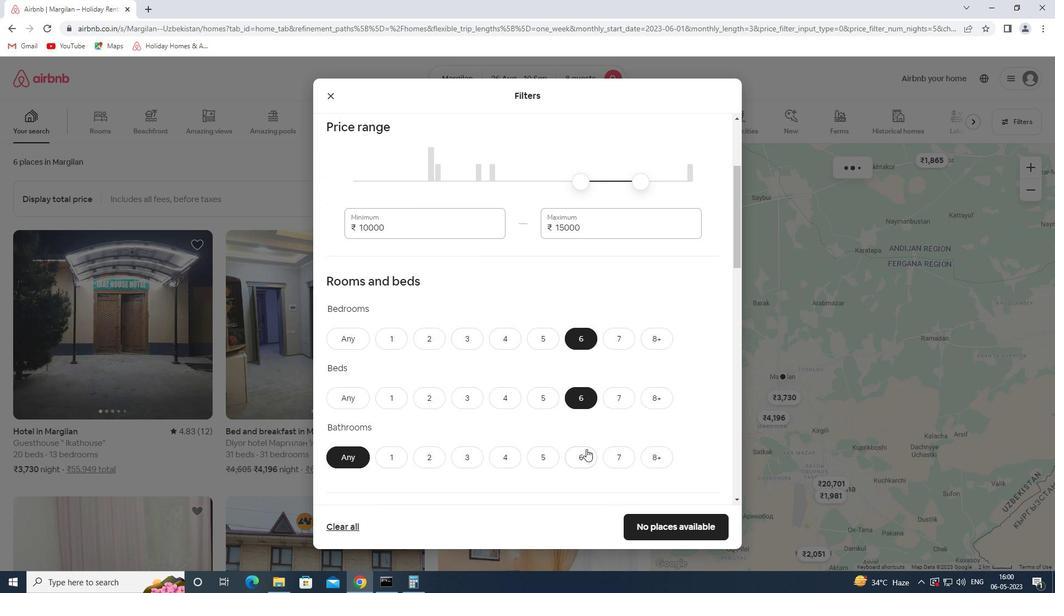 
Action: Mouse pressed left at (585, 456)
Screenshot: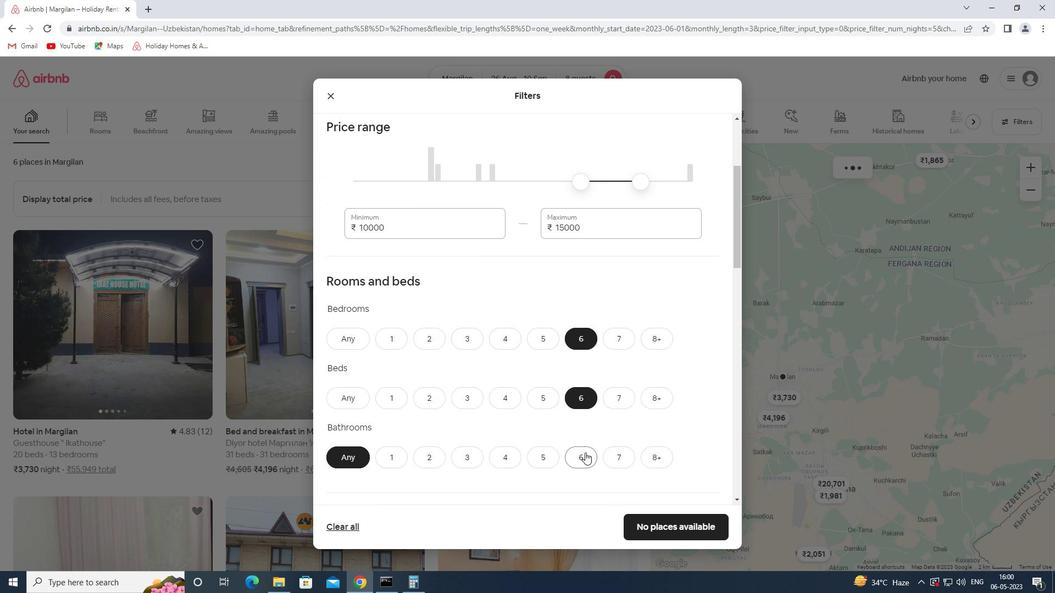 
Action: Mouse moved to (573, 412)
Screenshot: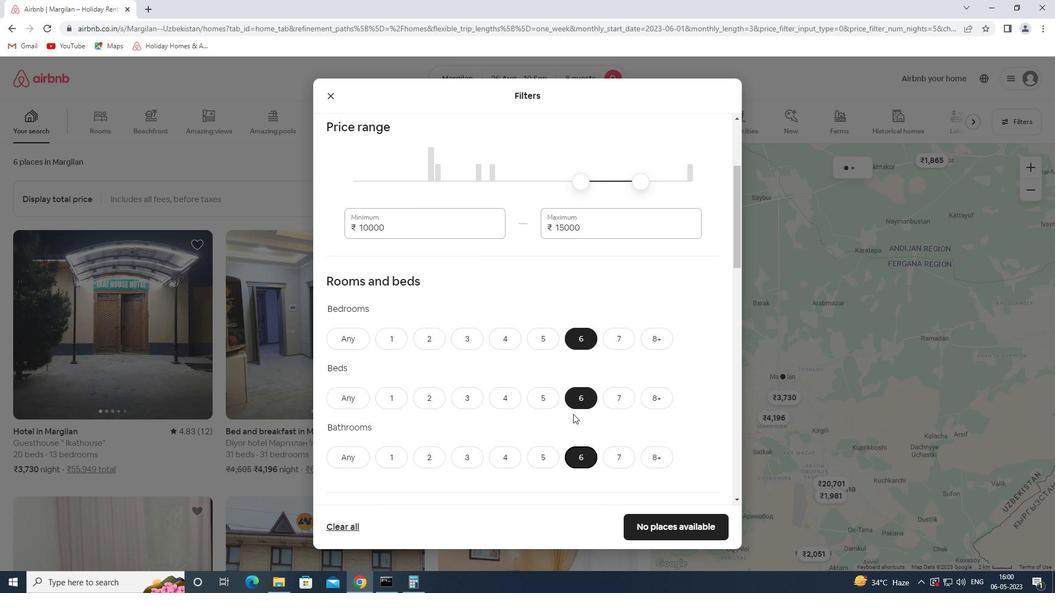 
Action: Mouse scrolled (573, 412) with delta (0, 0)
Screenshot: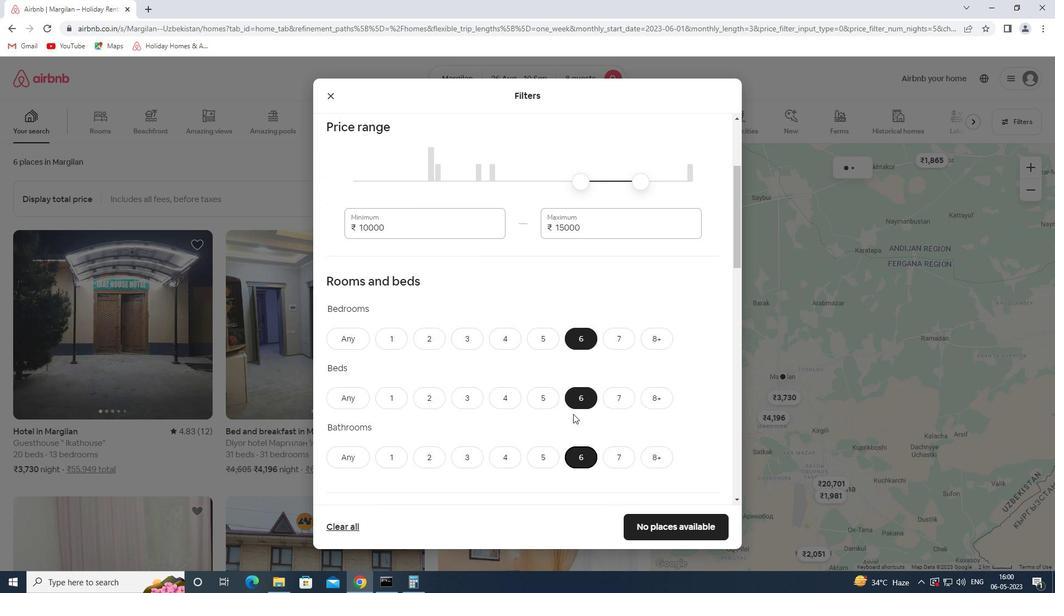 
Action: Mouse scrolled (573, 412) with delta (0, 0)
Screenshot: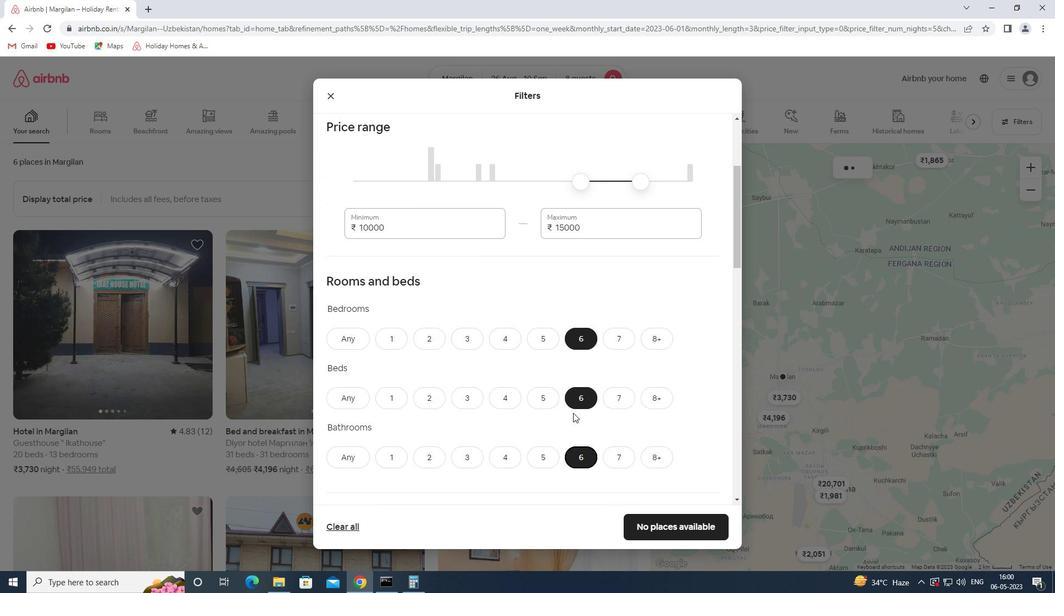 
Action: Mouse scrolled (573, 412) with delta (0, 0)
Screenshot: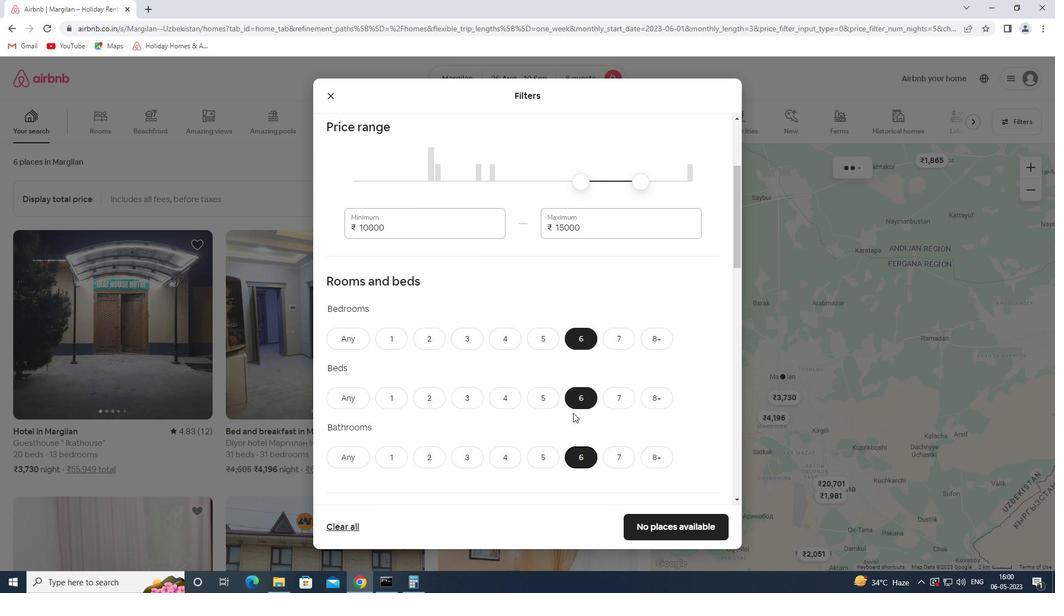 
Action: Mouse scrolled (573, 412) with delta (0, 0)
Screenshot: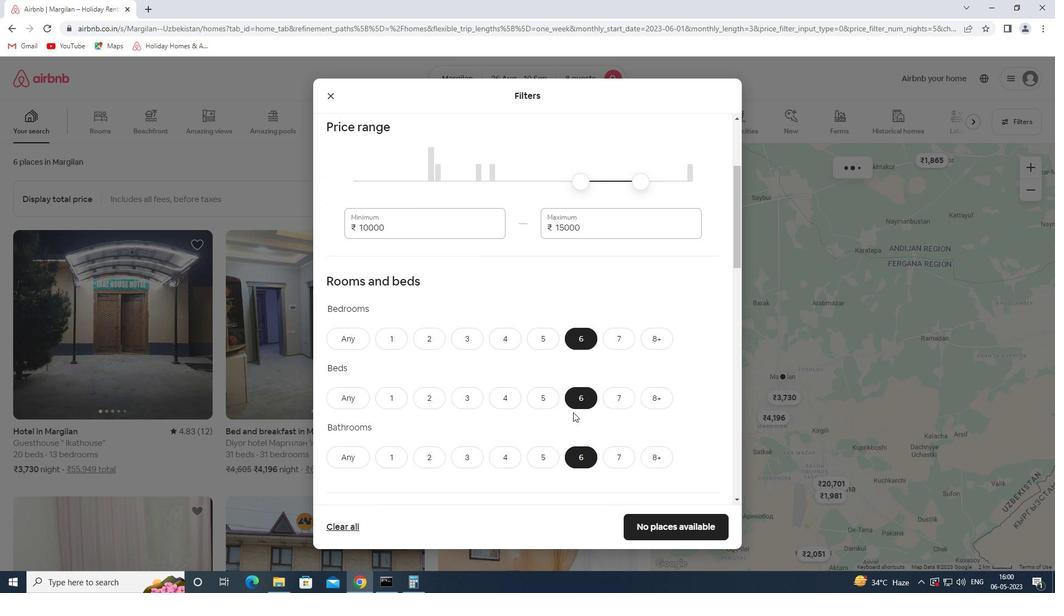 
Action: Mouse moved to (391, 354)
Screenshot: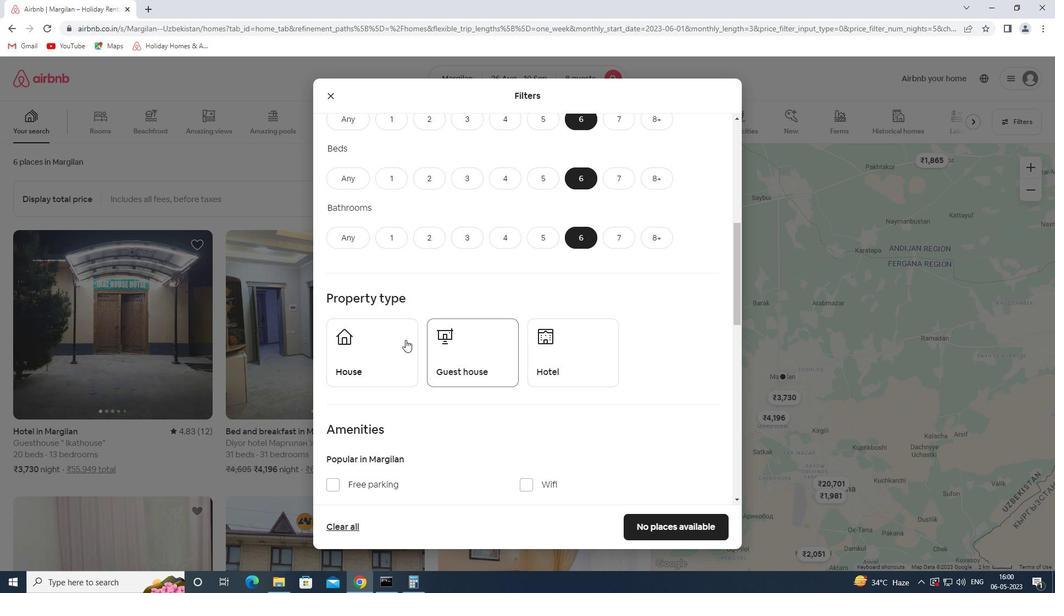 
Action: Mouse pressed left at (391, 354)
Screenshot: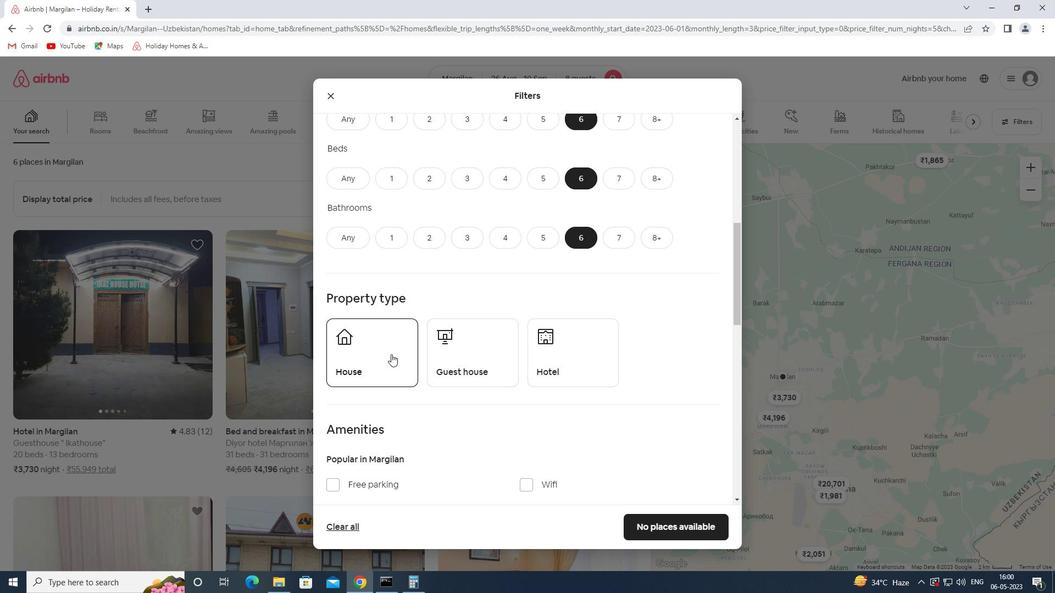 
Action: Mouse moved to (467, 356)
Screenshot: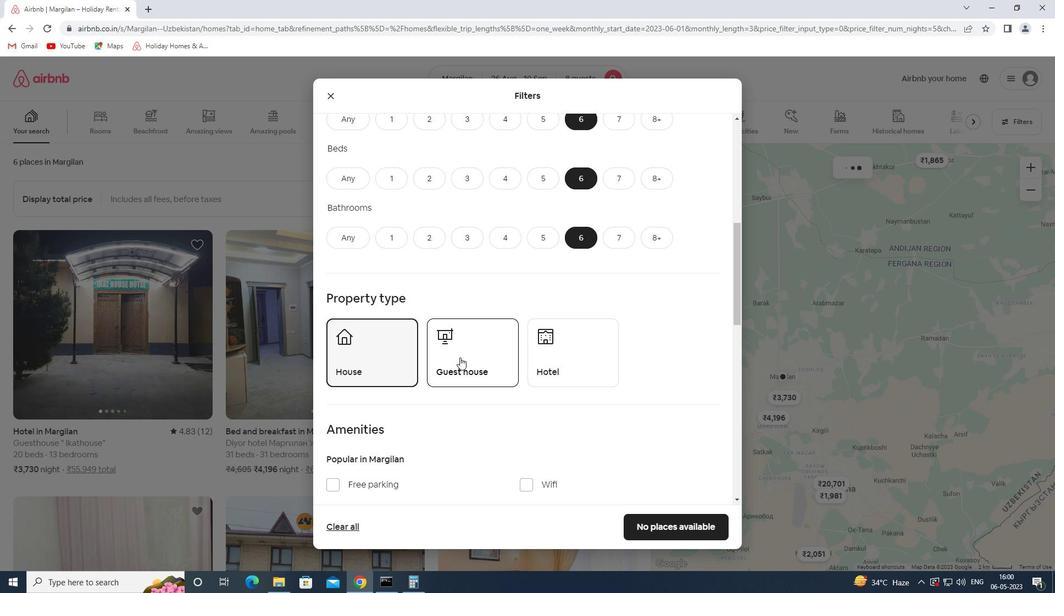 
Action: Mouse pressed left at (467, 356)
Screenshot: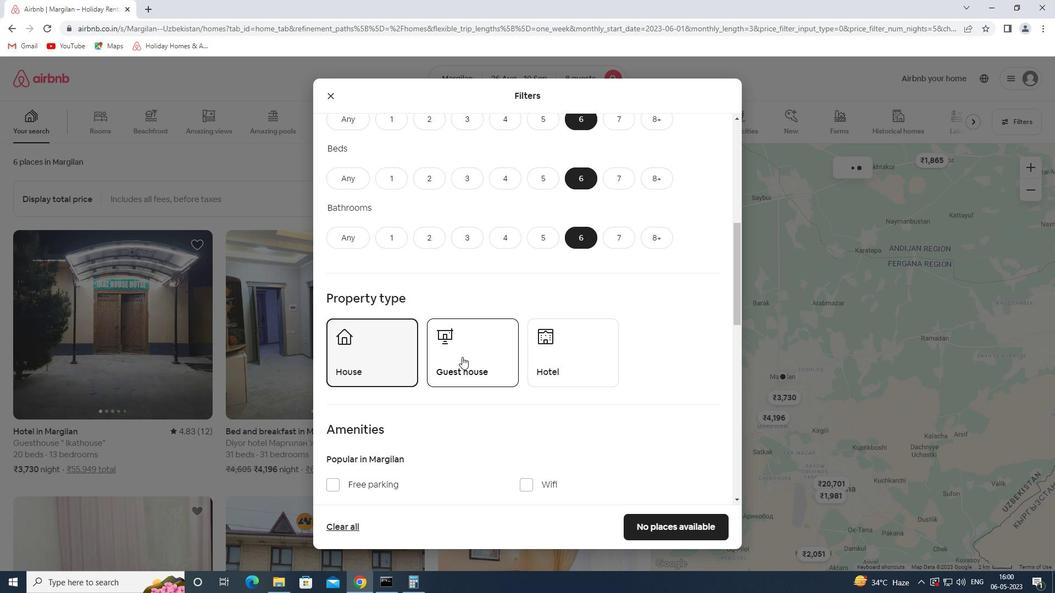 
Action: Mouse moved to (472, 356)
Screenshot: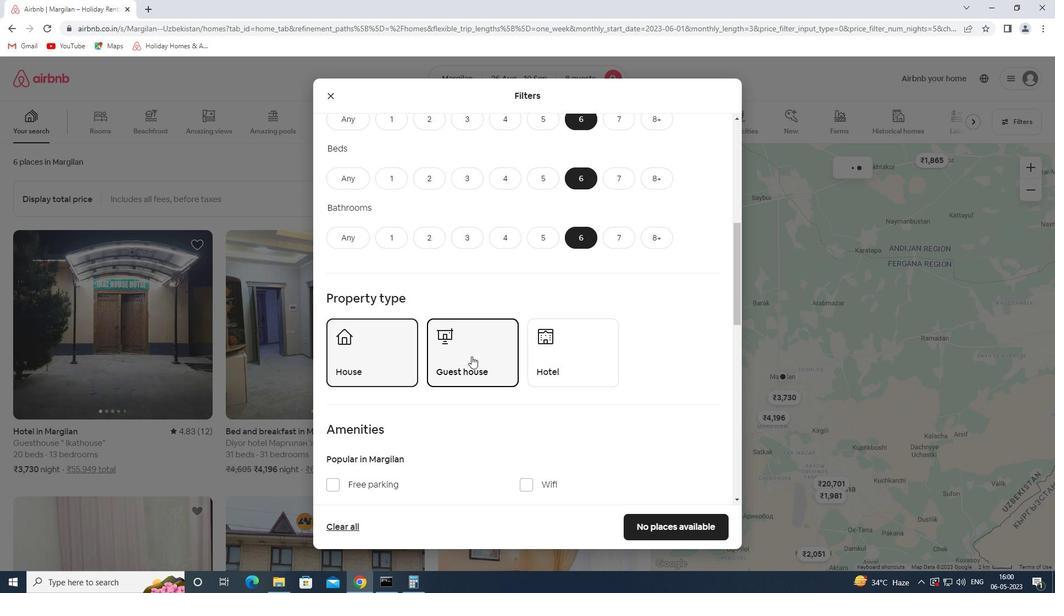 
Action: Mouse scrolled (472, 355) with delta (0, 0)
Screenshot: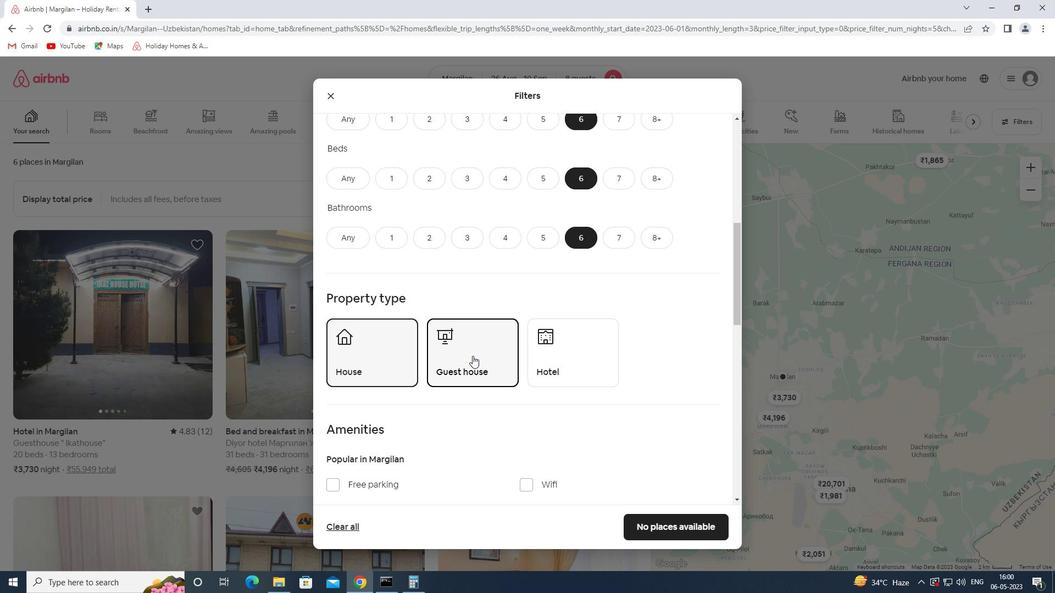 
Action: Mouse scrolled (472, 355) with delta (0, 0)
Screenshot: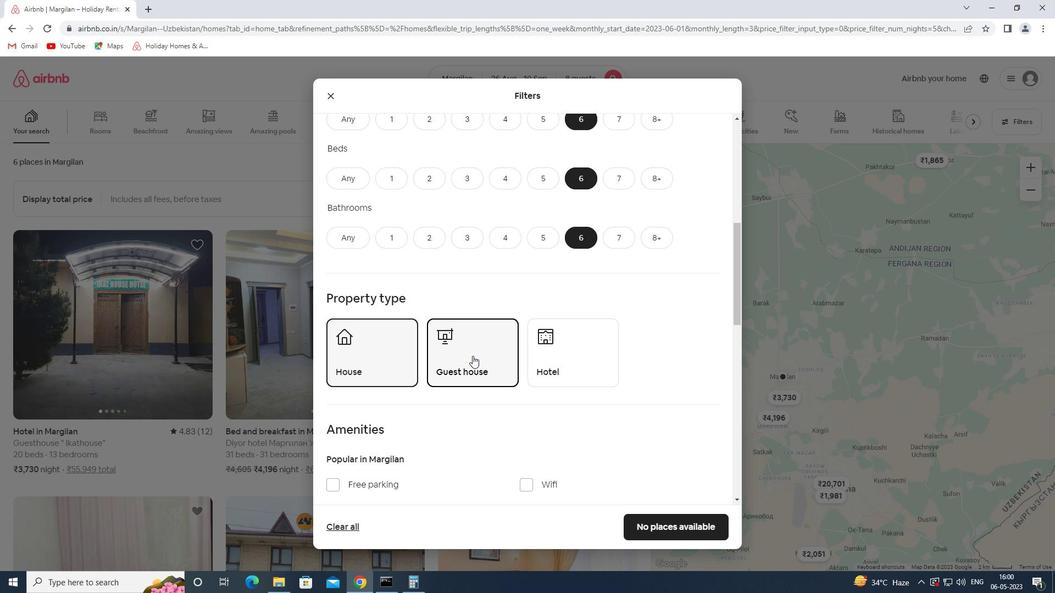 
Action: Mouse scrolled (472, 355) with delta (0, 0)
Screenshot: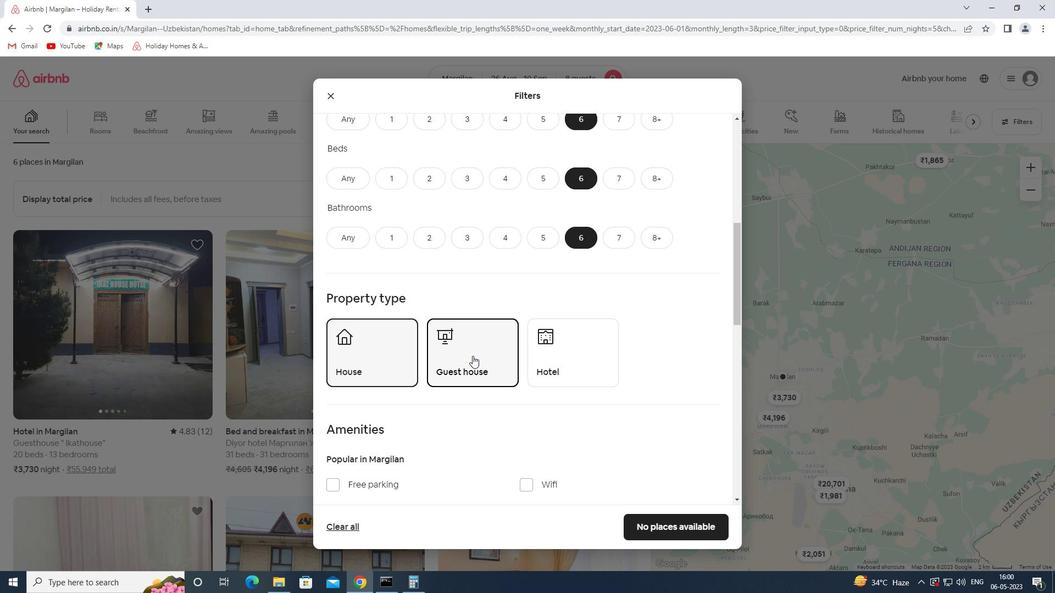 
Action: Mouse moved to (518, 350)
Screenshot: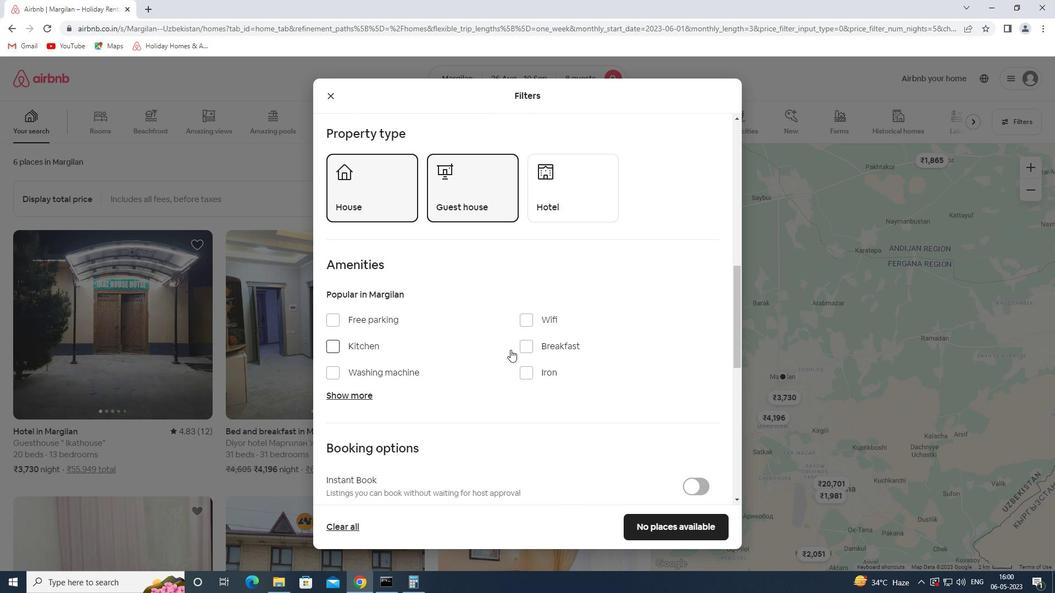 
Action: Mouse scrolled (518, 349) with delta (0, 0)
Screenshot: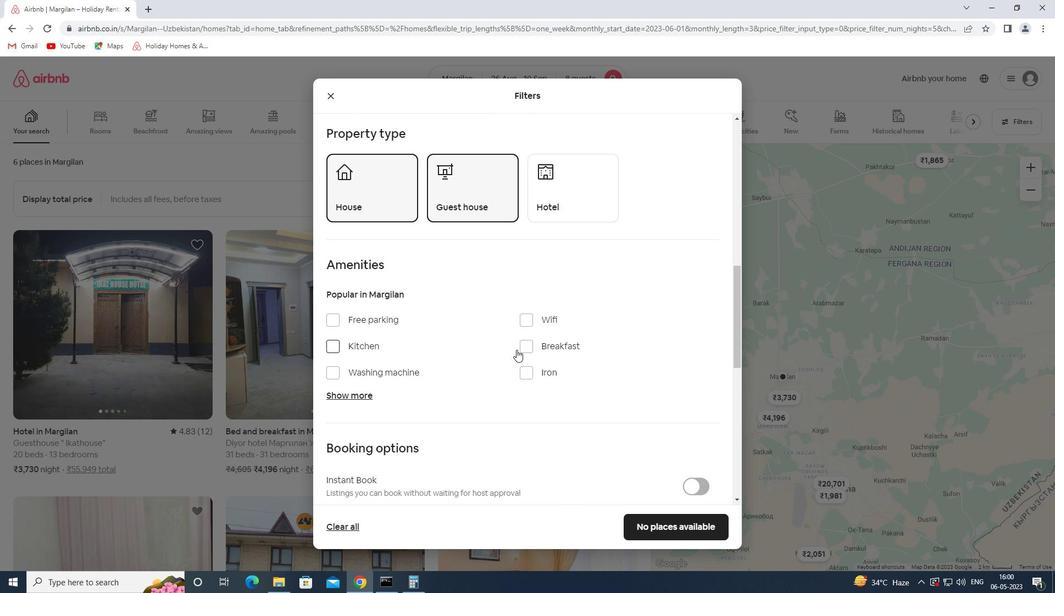 
Action: Mouse scrolled (518, 349) with delta (0, 0)
Screenshot: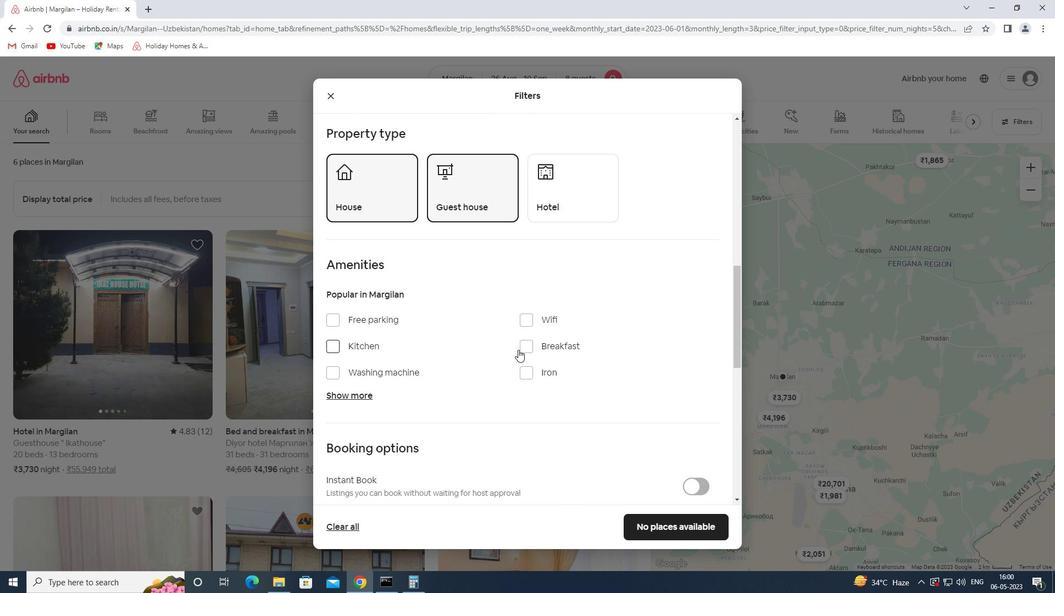 
Action: Mouse moved to (357, 292)
Screenshot: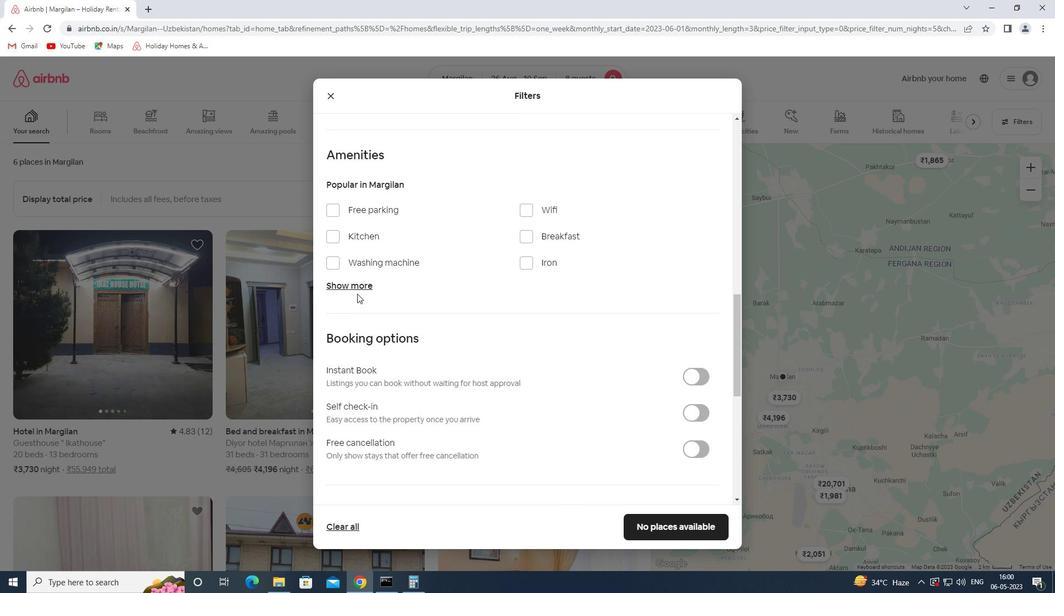 
Action: Mouse pressed left at (357, 292)
Screenshot: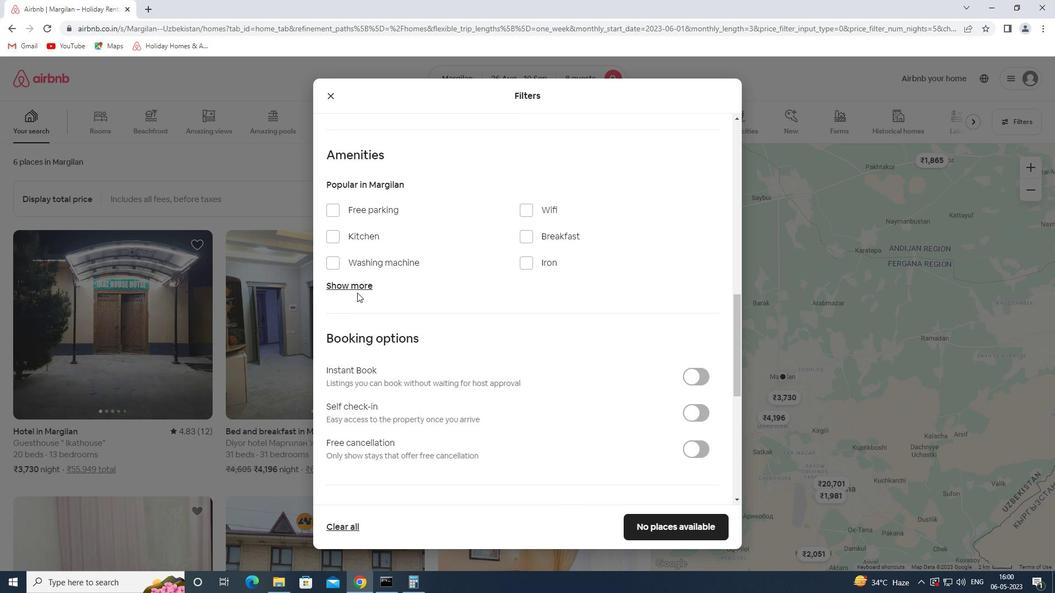 
Action: Mouse moved to (370, 209)
Screenshot: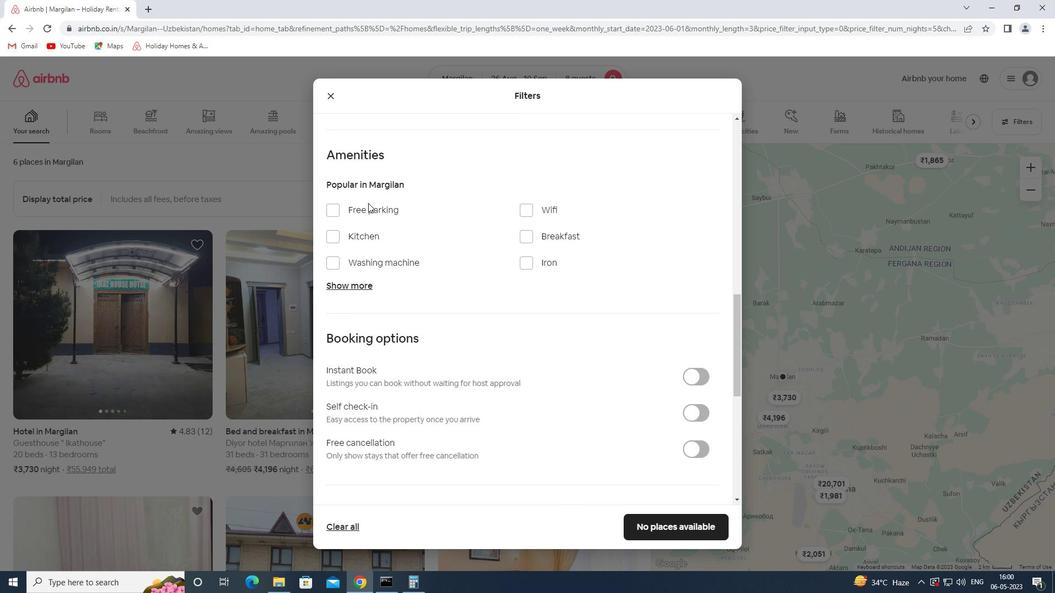 
Action: Mouse pressed left at (370, 209)
Screenshot: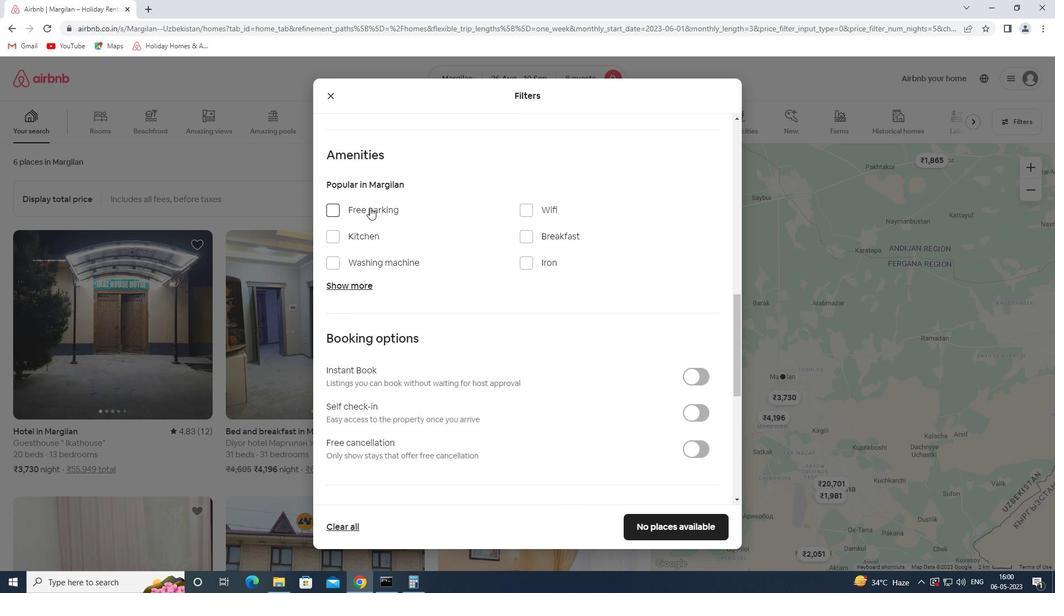
Action: Mouse moved to (354, 280)
Screenshot: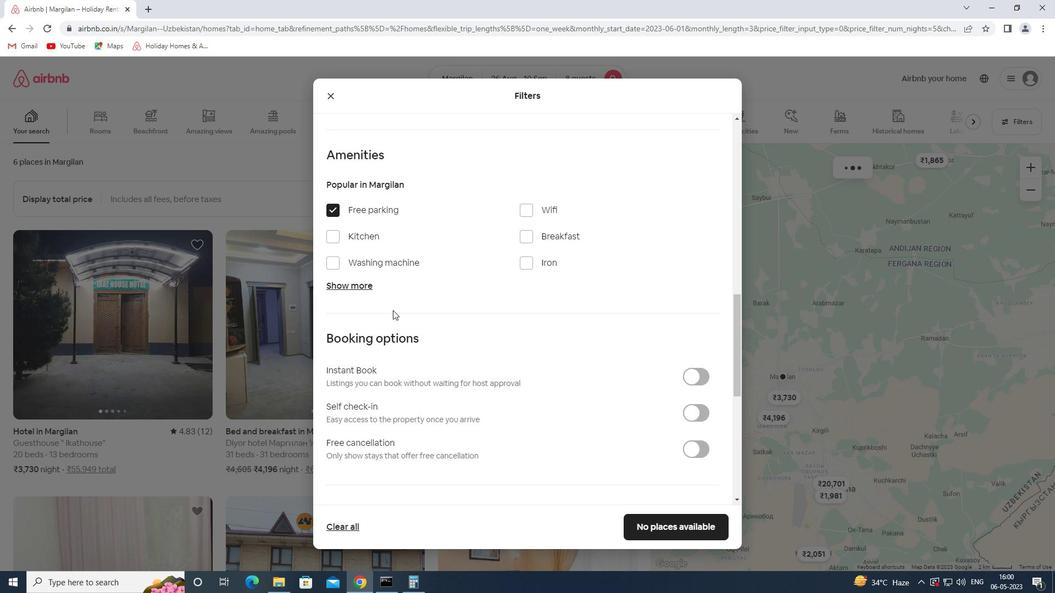 
Action: Mouse pressed left at (354, 280)
Screenshot: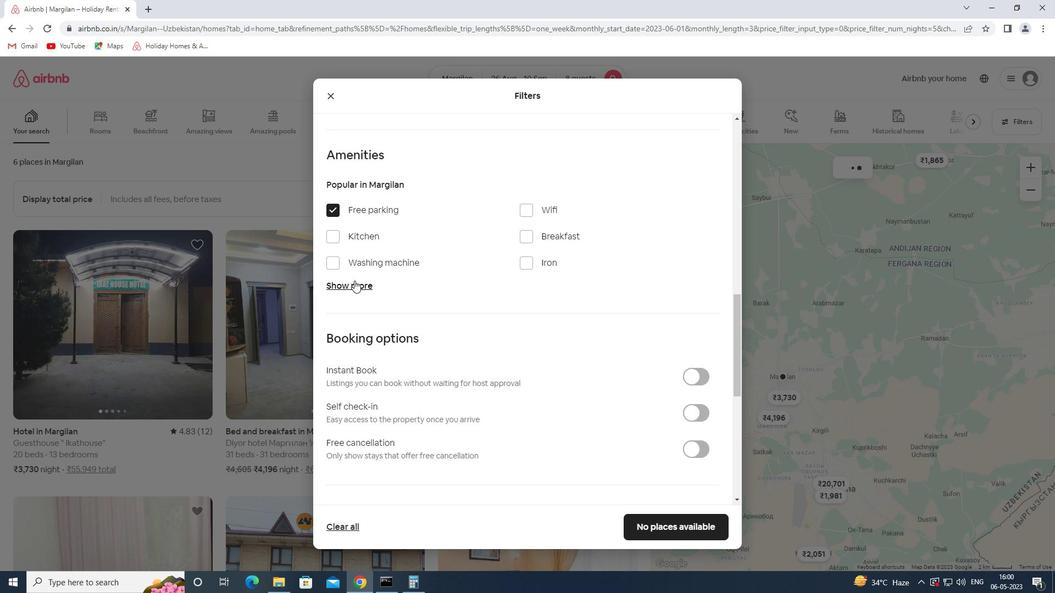 
Action: Mouse moved to (541, 207)
Screenshot: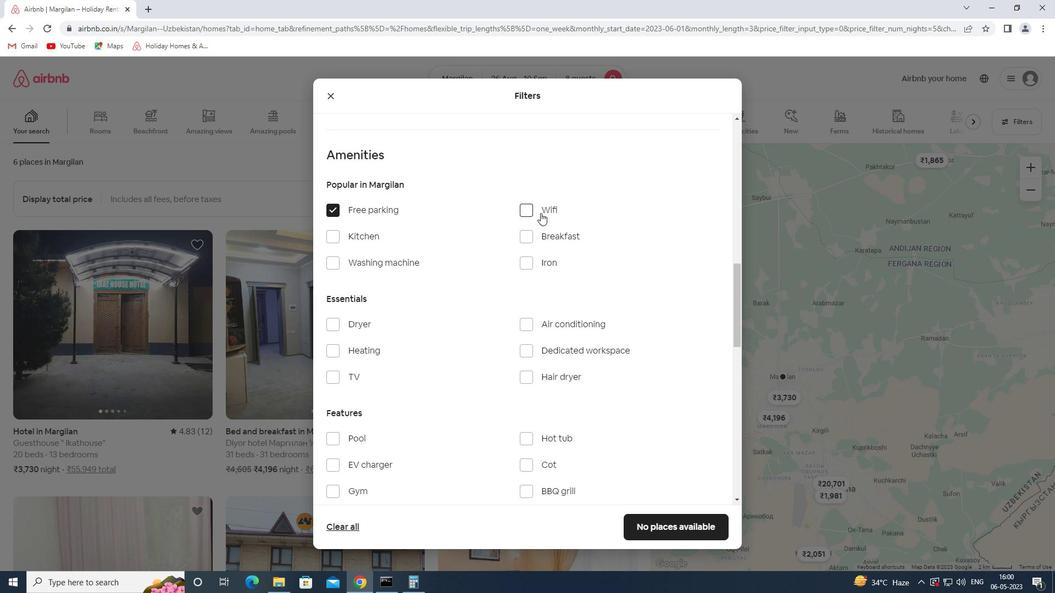 
Action: Mouse pressed left at (541, 207)
Screenshot: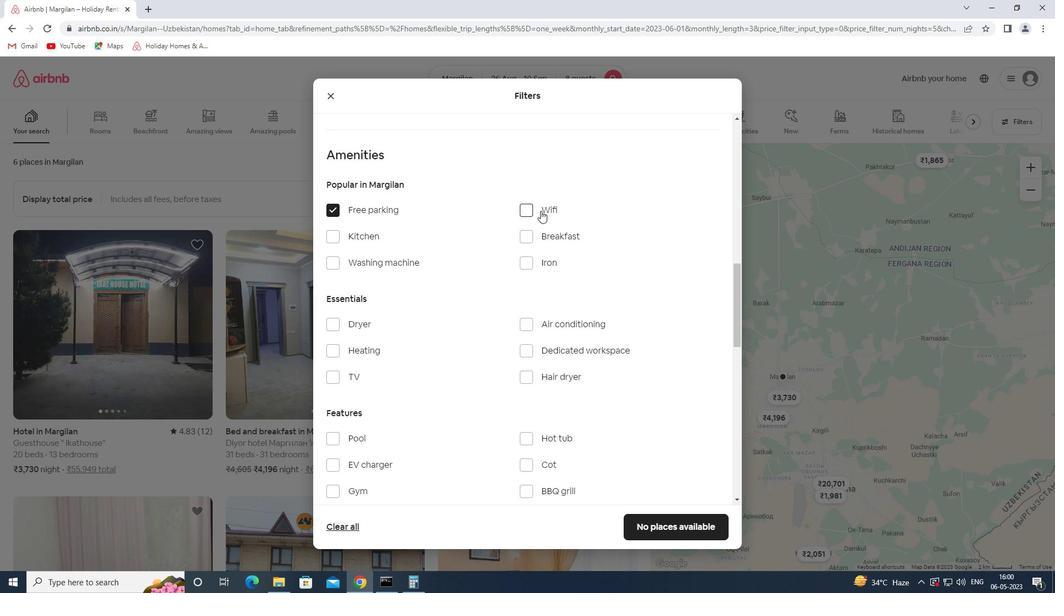 
Action: Mouse moved to (546, 241)
Screenshot: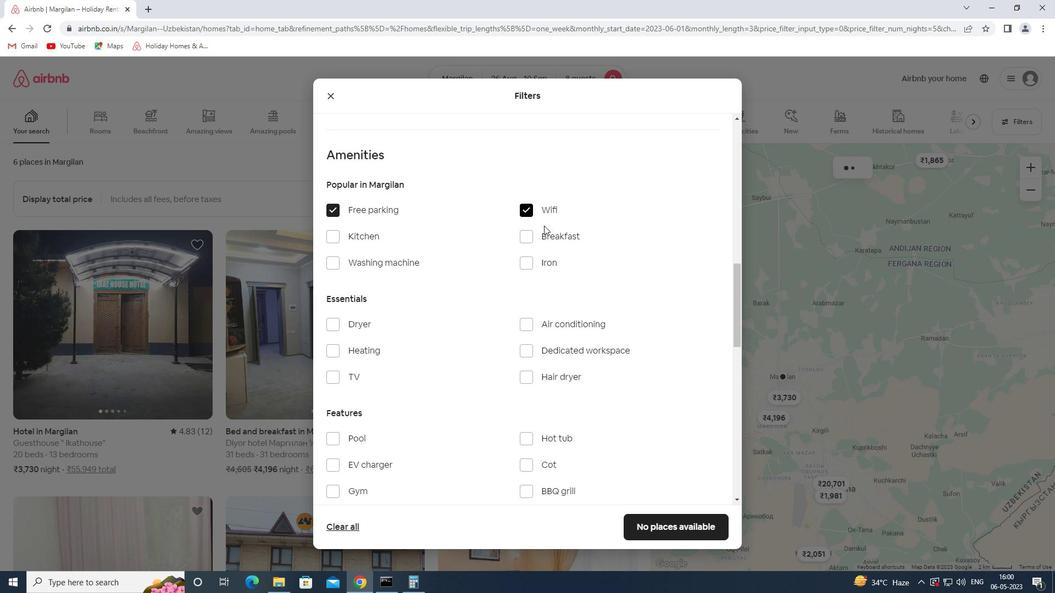 
Action: Mouse pressed left at (546, 241)
Screenshot: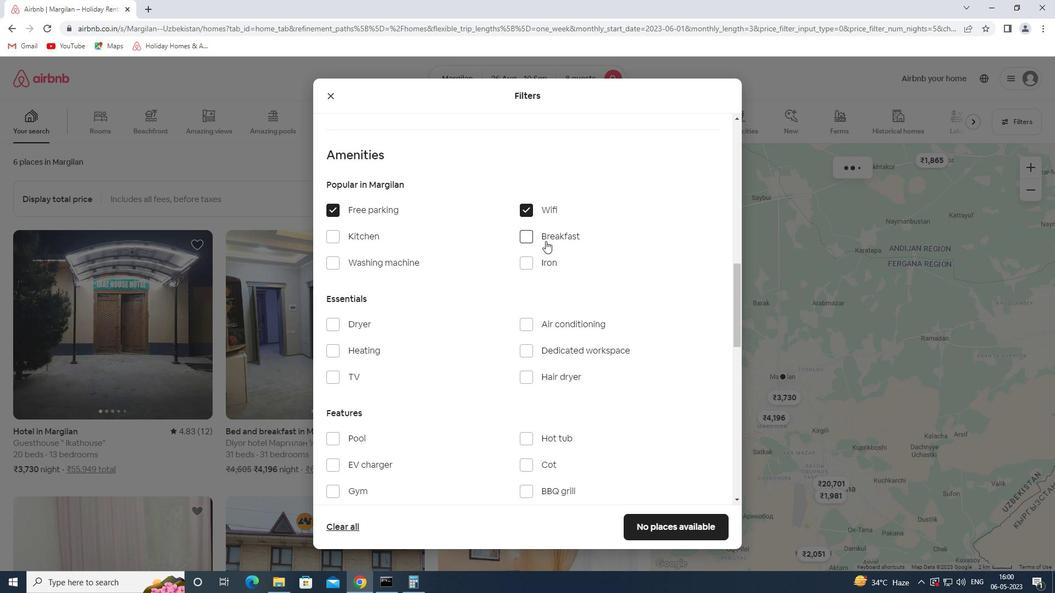 
Action: Mouse moved to (345, 378)
Screenshot: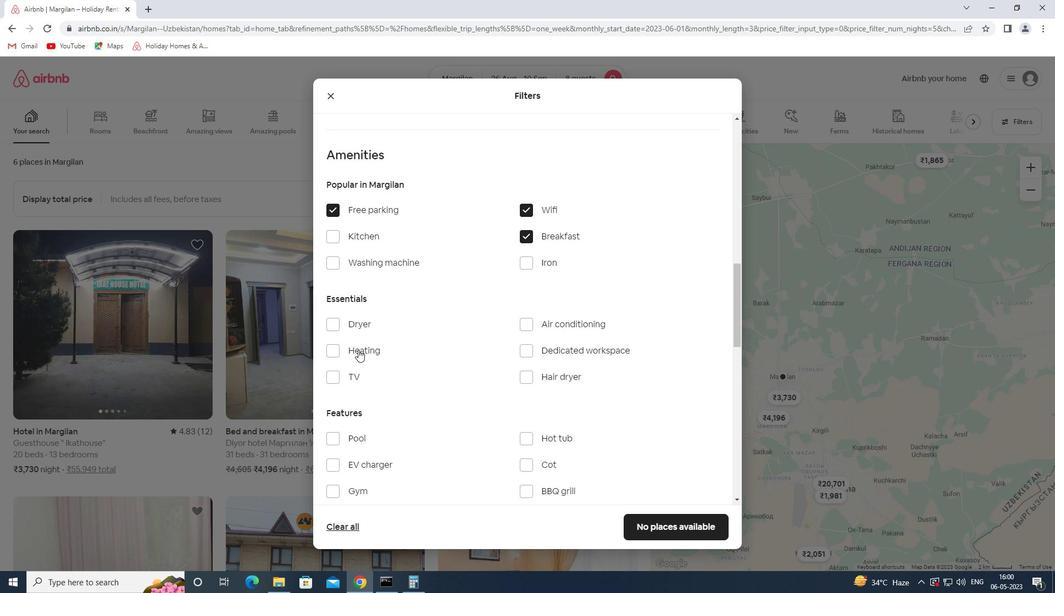 
Action: Mouse pressed left at (345, 378)
Screenshot: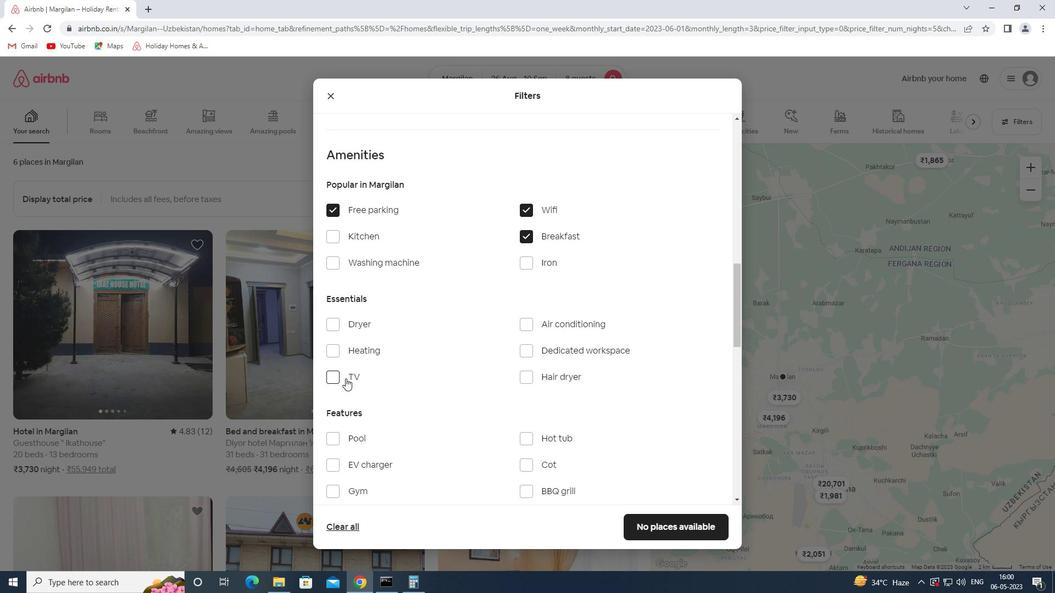 
Action: Mouse moved to (599, 394)
Screenshot: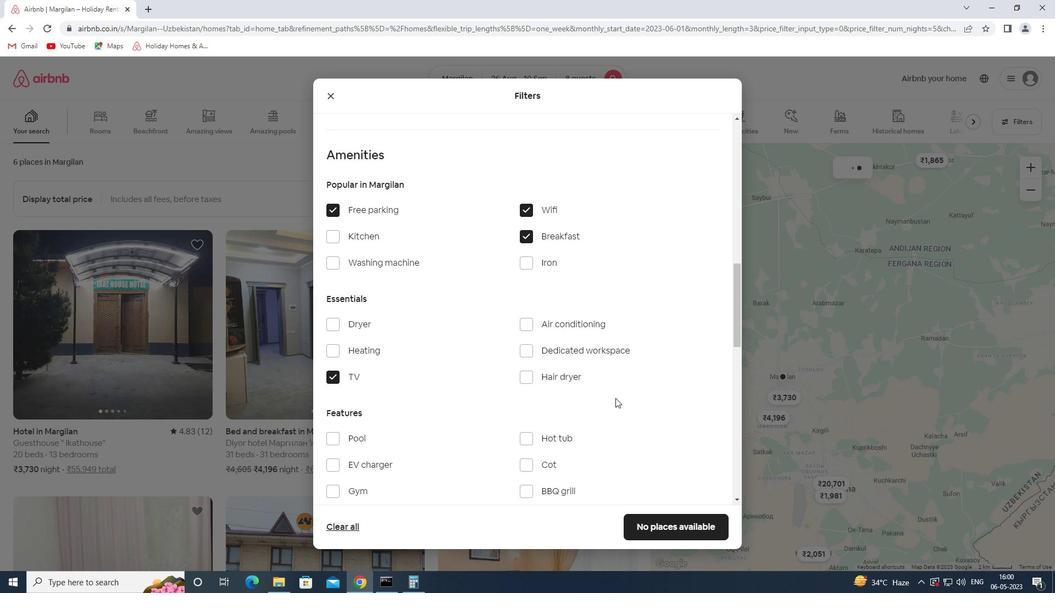 
Action: Mouse scrolled (599, 394) with delta (0, 0)
Screenshot: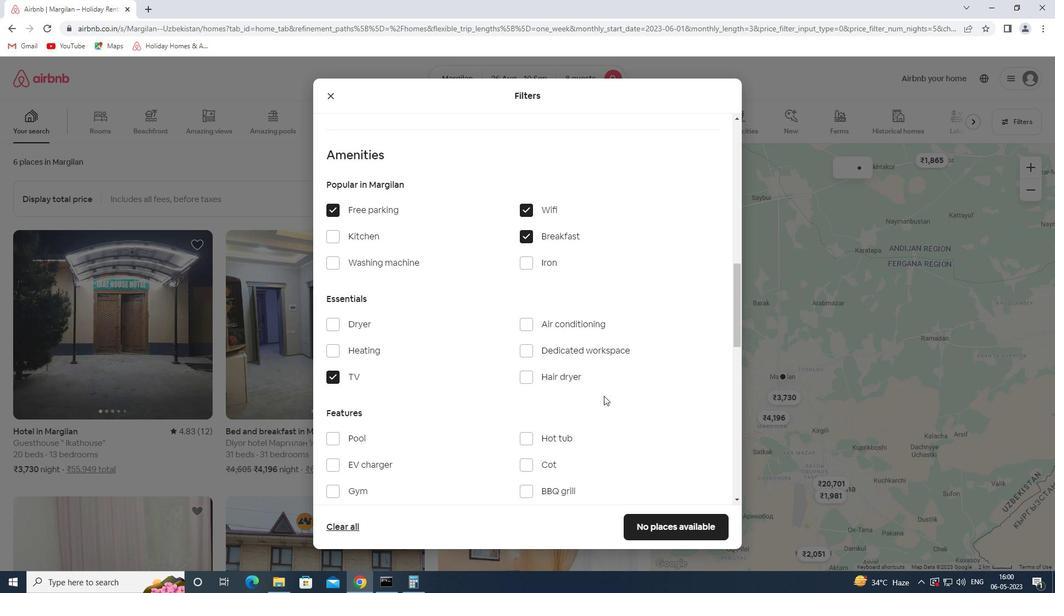 
Action: Mouse scrolled (599, 394) with delta (0, 0)
Screenshot: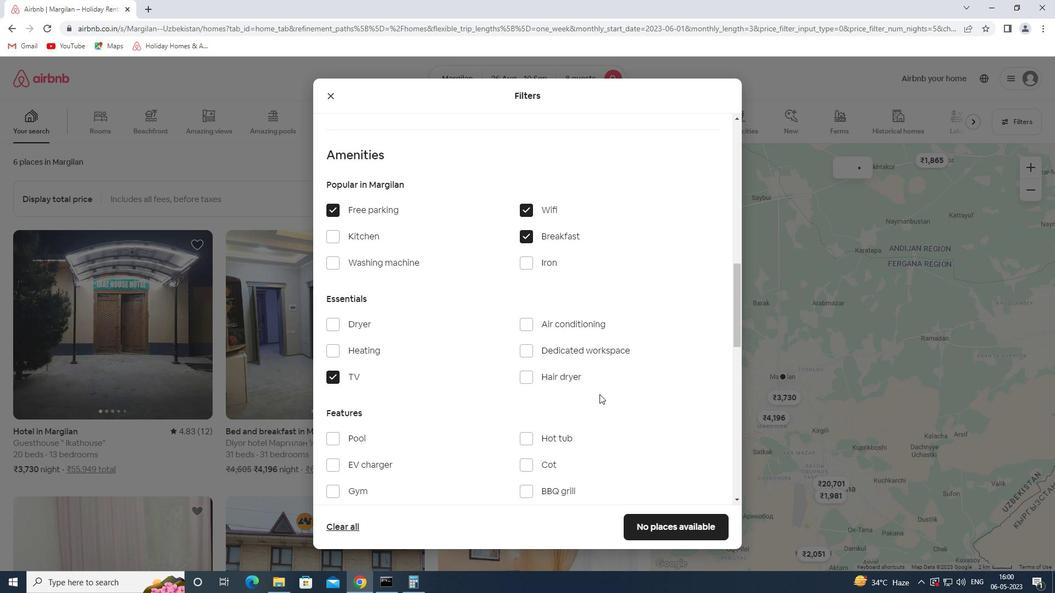 
Action: Mouse moved to (362, 383)
Screenshot: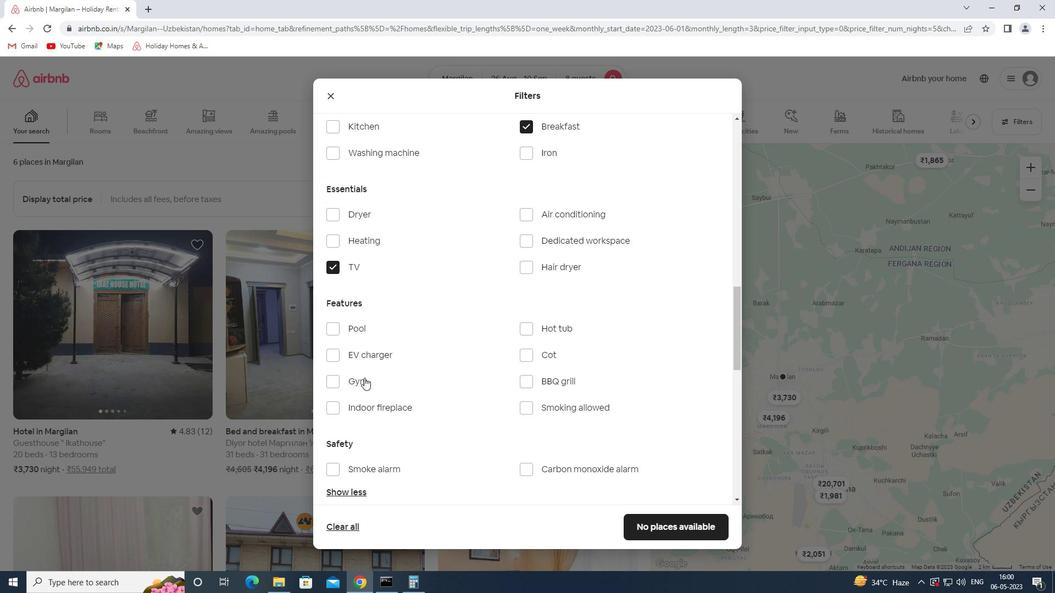 
Action: Mouse pressed left at (362, 383)
Screenshot: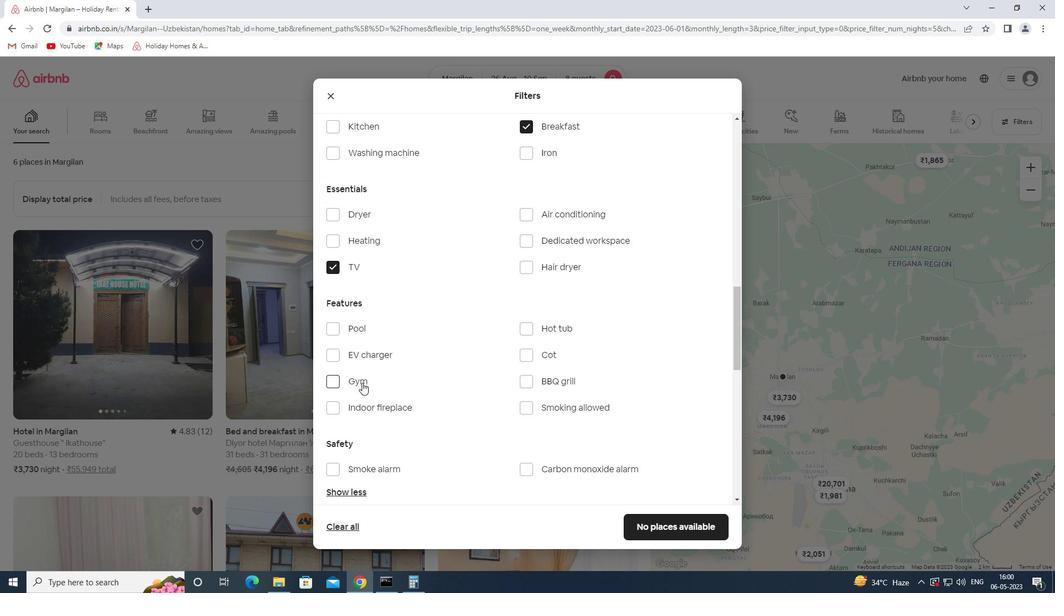 
Action: Mouse moved to (517, 379)
Screenshot: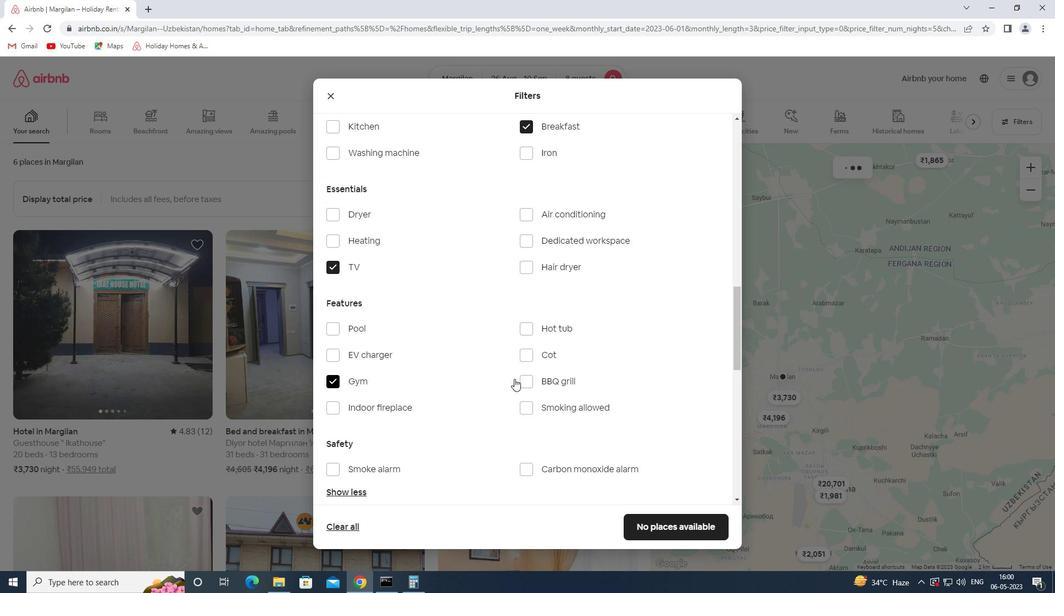 
Action: Mouse scrolled (517, 378) with delta (0, 0)
Screenshot: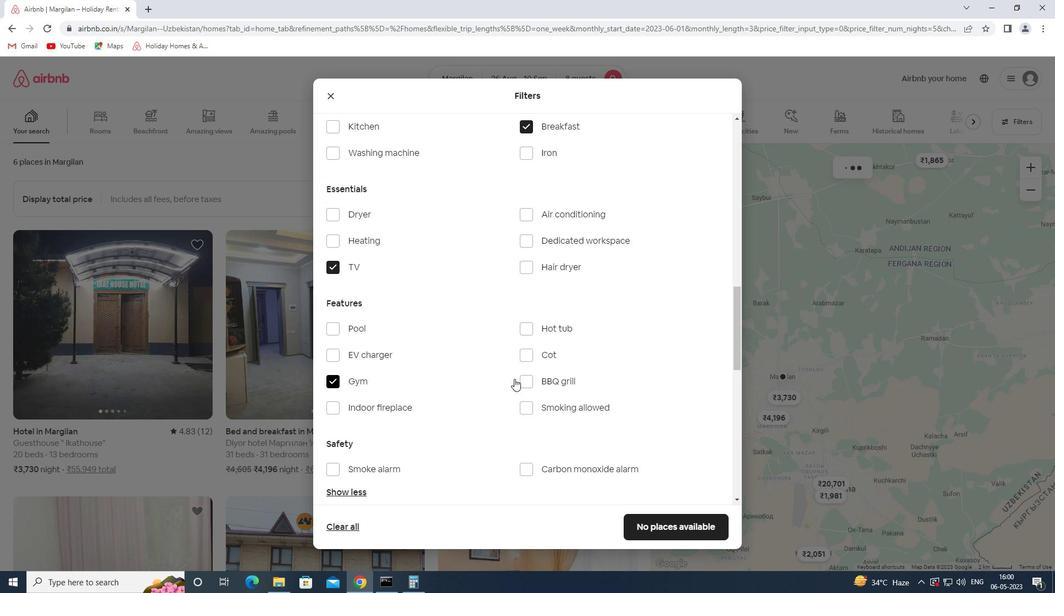 
Action: Mouse scrolled (517, 378) with delta (0, 0)
Screenshot: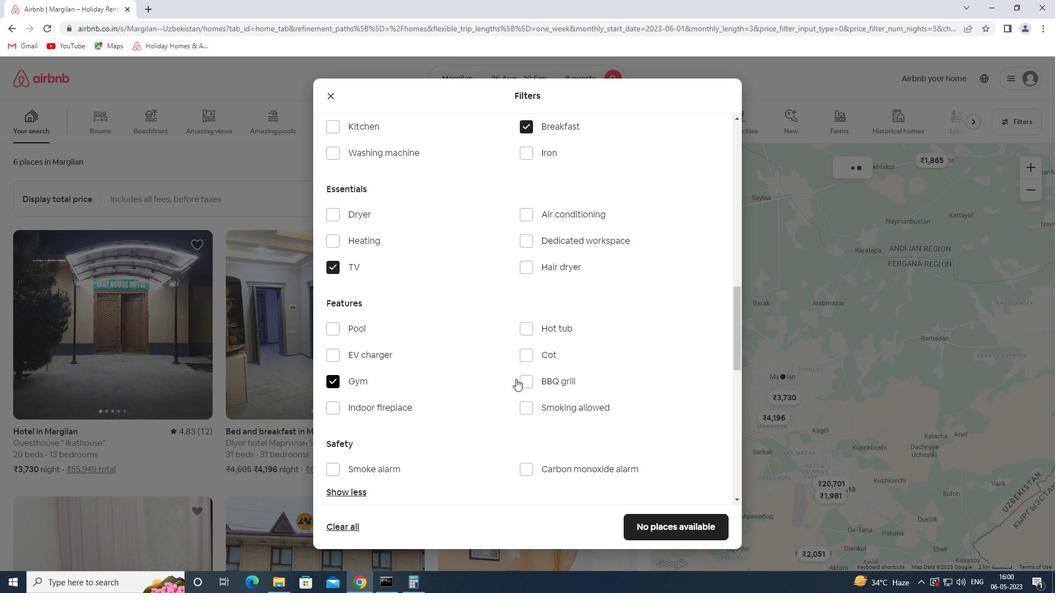 
Action: Mouse scrolled (517, 378) with delta (0, 0)
Screenshot: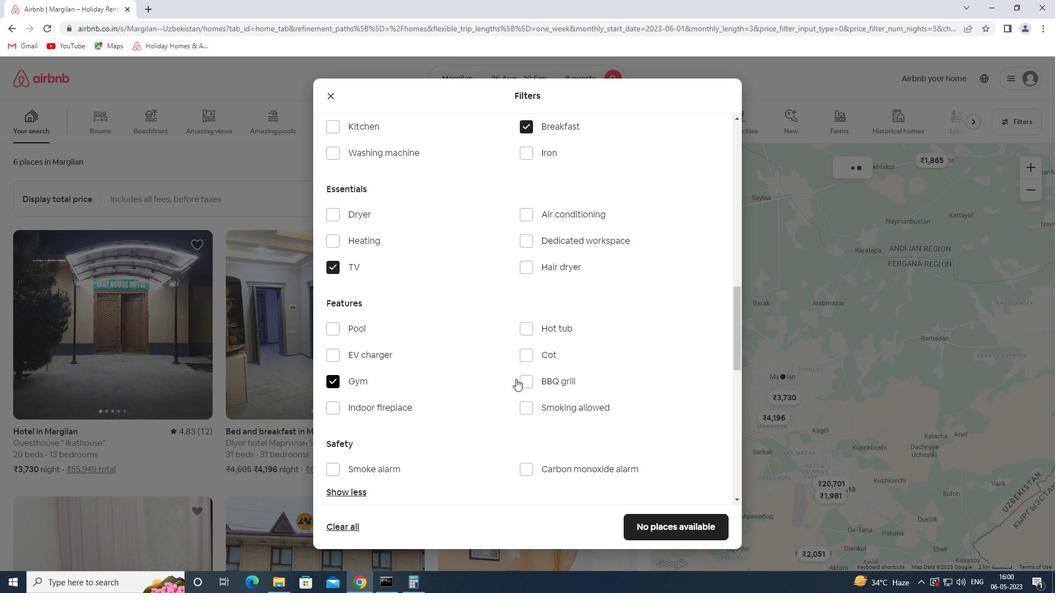 
Action: Mouse moved to (487, 373)
Screenshot: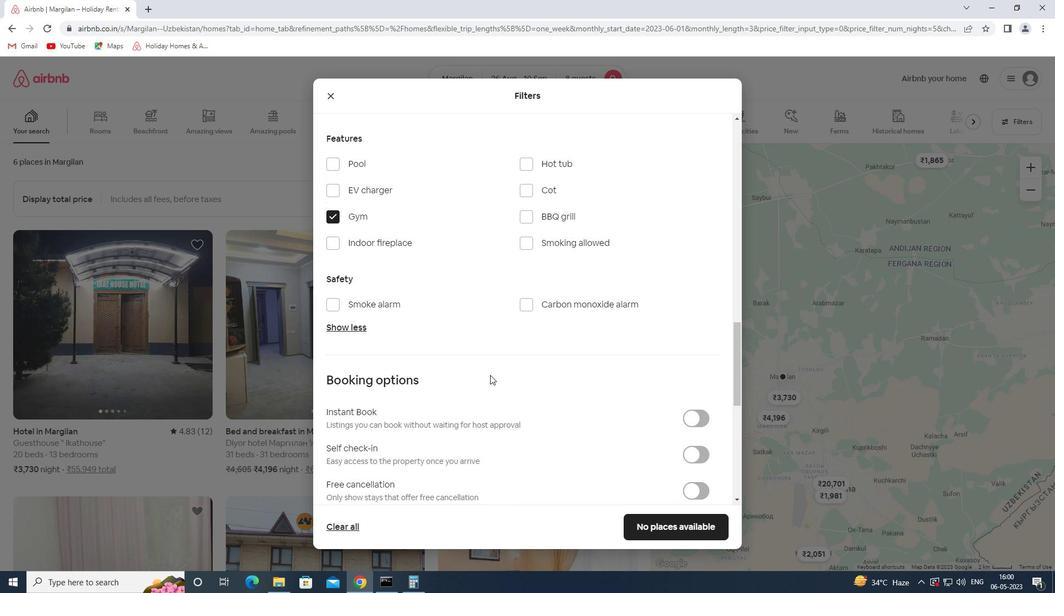 
Action: Mouse scrolled (487, 374) with delta (0, 0)
Screenshot: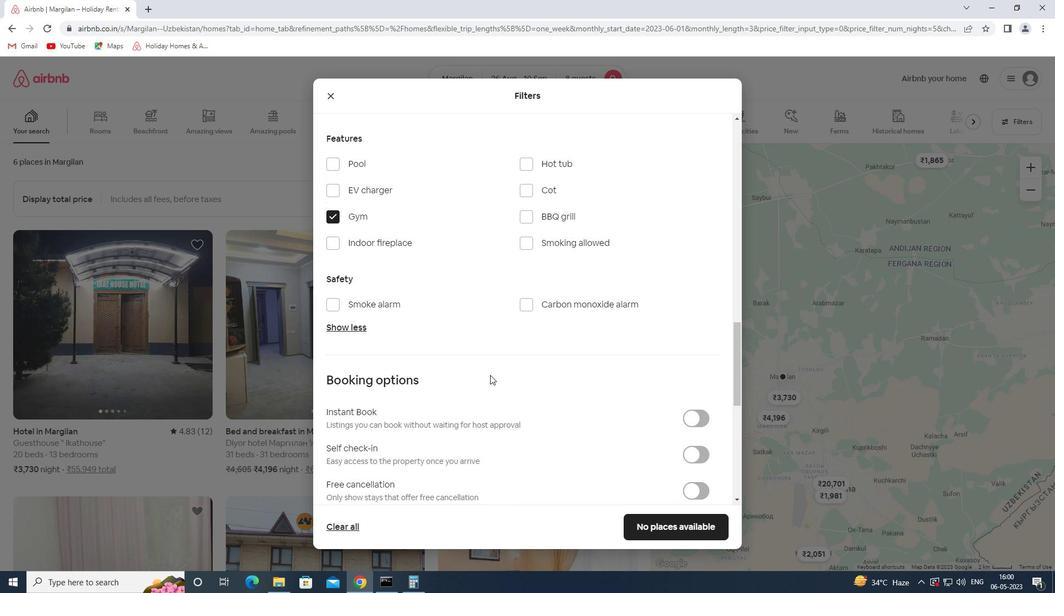 
Action: Mouse scrolled (487, 374) with delta (0, 0)
Screenshot: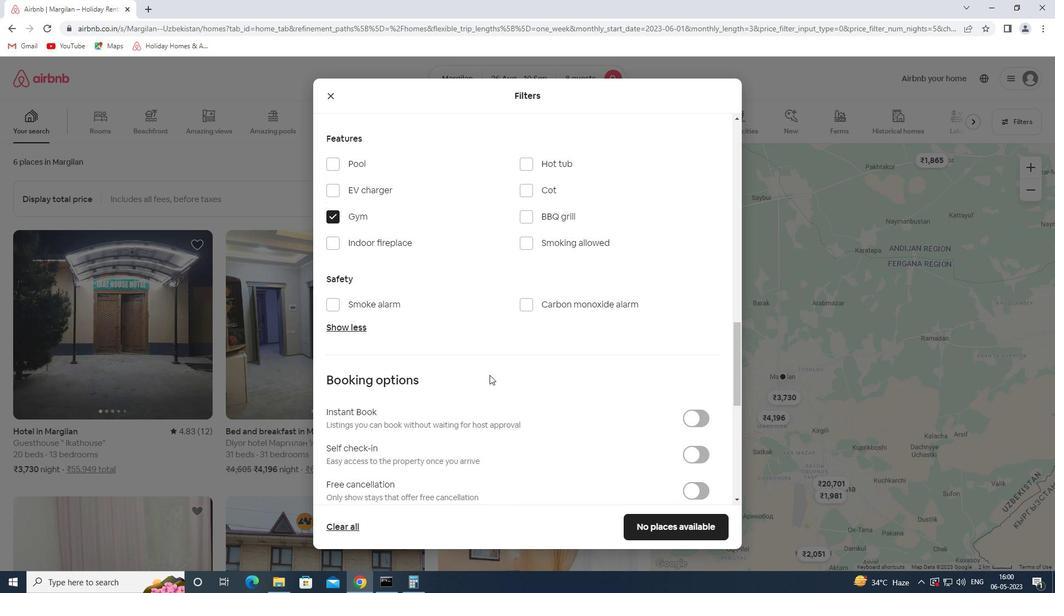 
Action: Mouse scrolled (487, 374) with delta (0, 0)
Screenshot: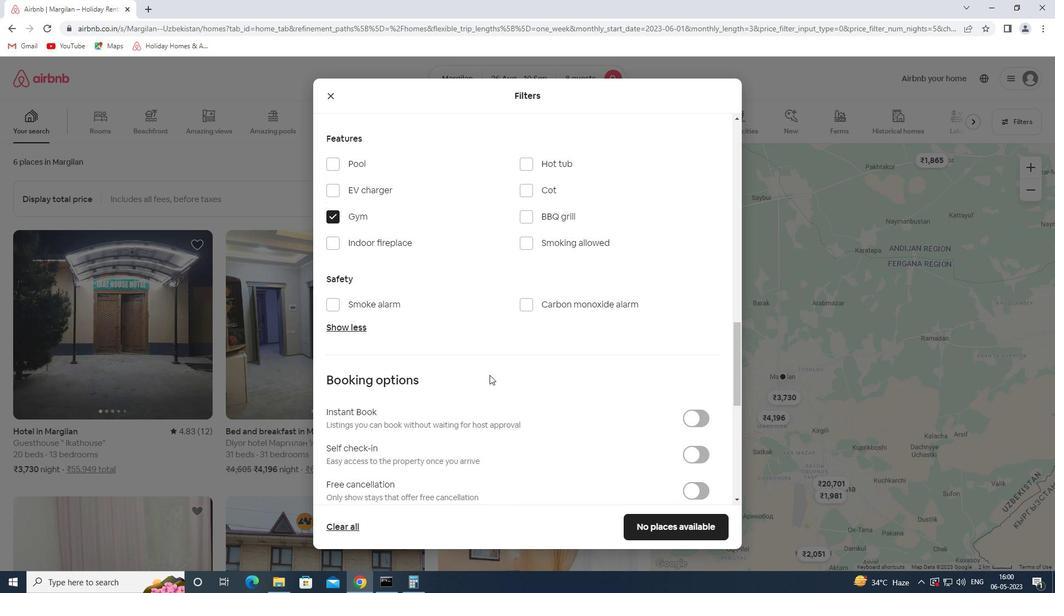 
Action: Mouse scrolled (487, 374) with delta (0, 0)
Screenshot: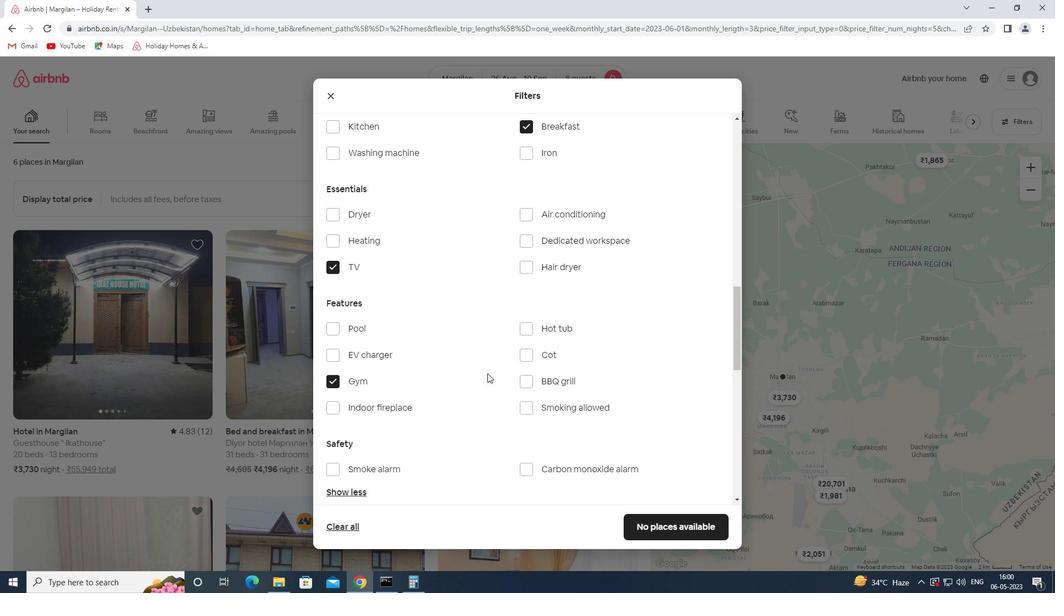
Action: Mouse scrolled (487, 374) with delta (0, 0)
Screenshot: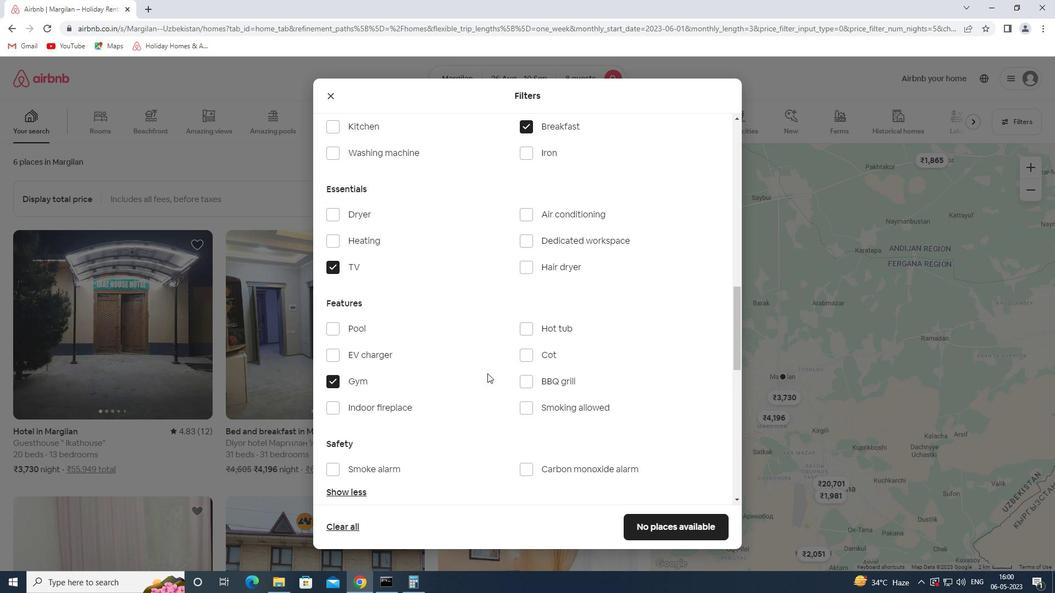 
Action: Mouse scrolled (487, 374) with delta (0, 0)
Screenshot: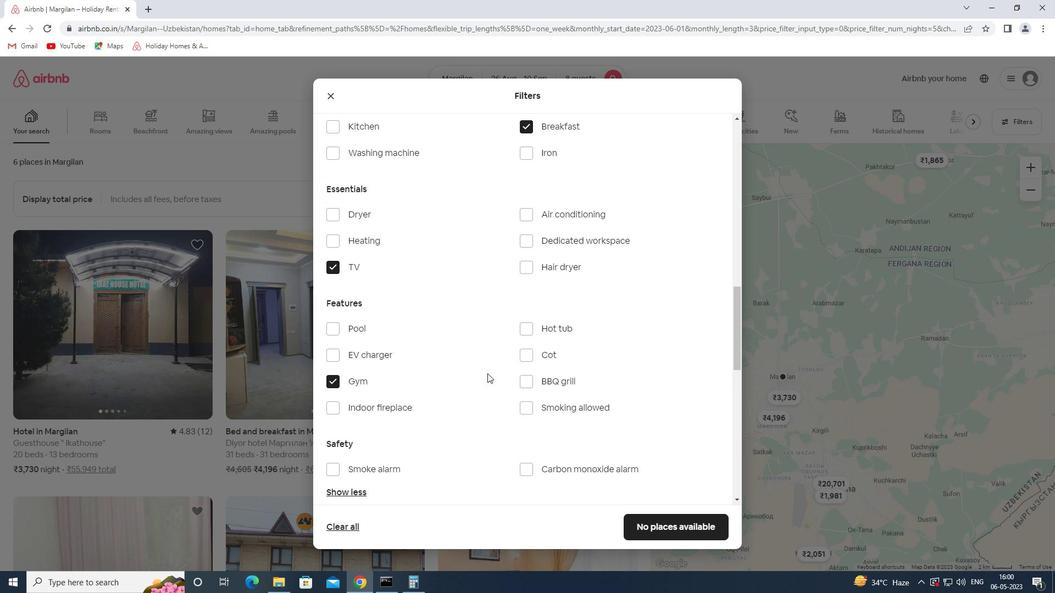 
Action: Mouse scrolled (487, 374) with delta (0, 0)
Screenshot: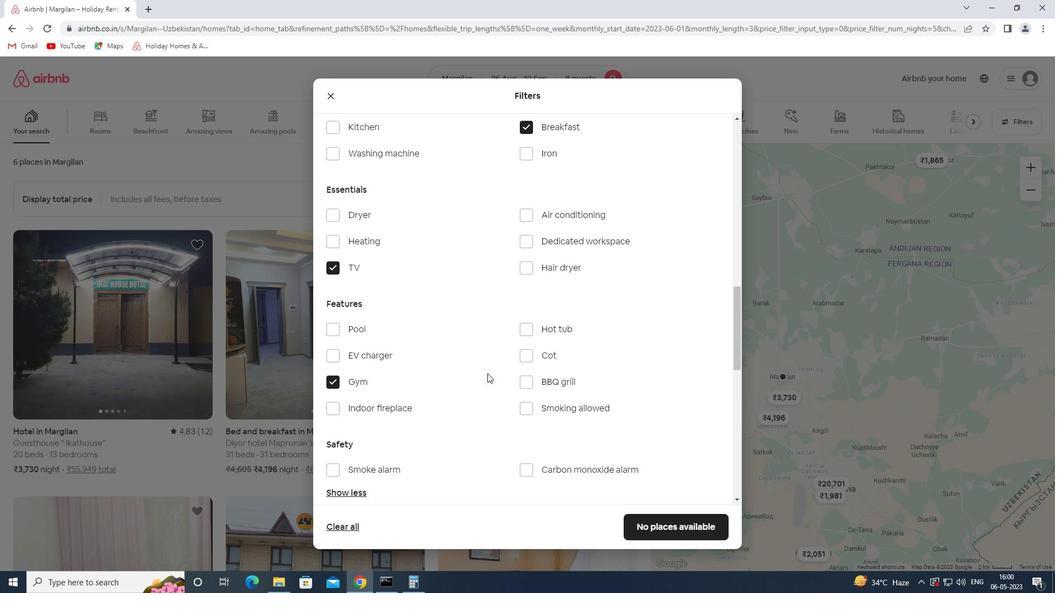 
Action: Mouse scrolled (487, 373) with delta (0, 0)
Screenshot: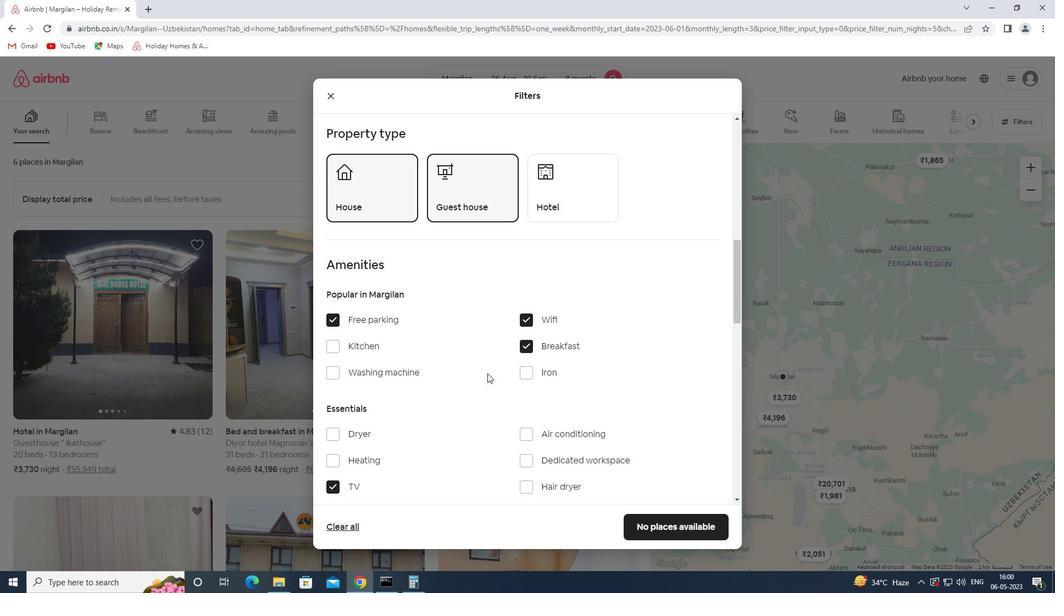 
Action: Mouse scrolled (487, 373) with delta (0, 0)
Screenshot: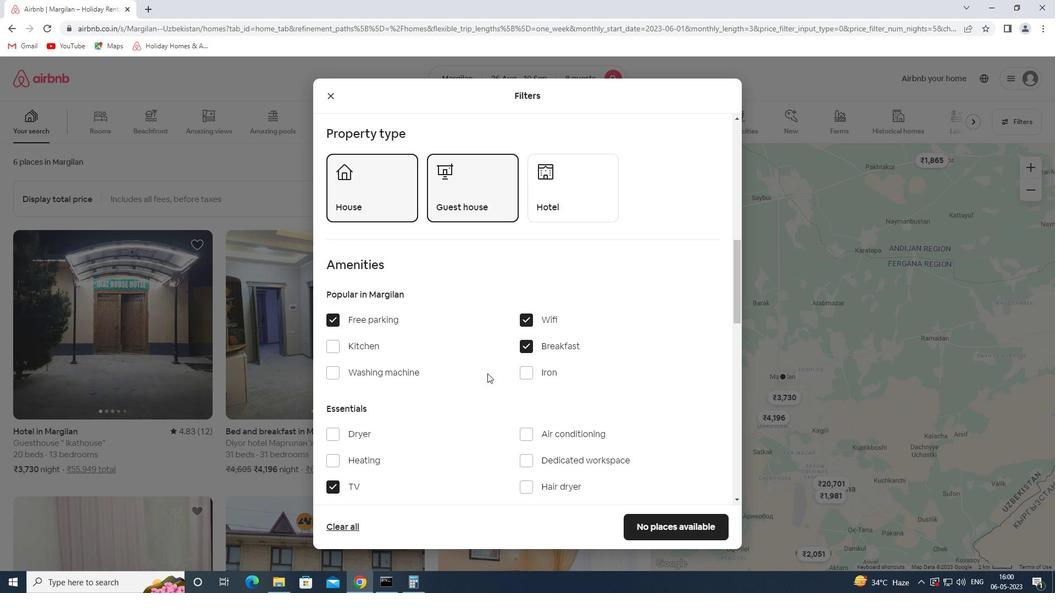 
Action: Mouse scrolled (487, 373) with delta (0, 0)
Screenshot: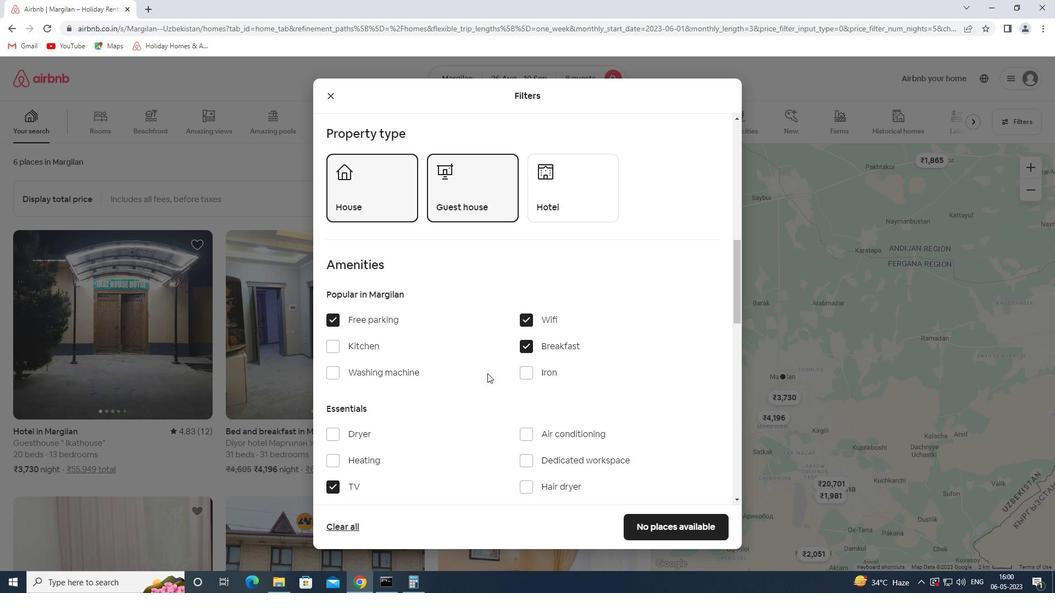 
Action: Mouse scrolled (487, 373) with delta (0, 0)
Screenshot: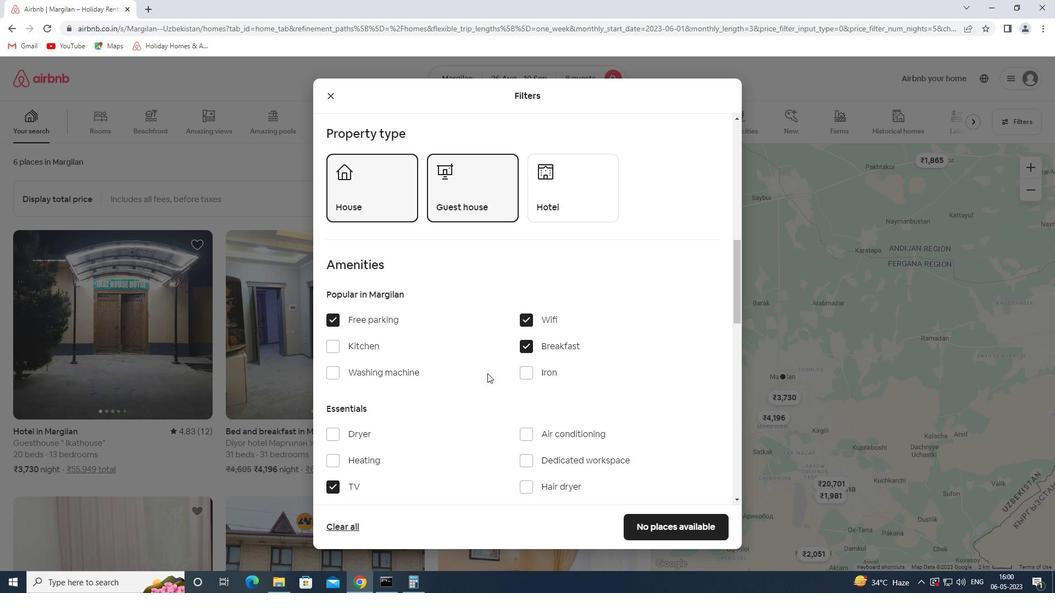 
Action: Mouse scrolled (487, 373) with delta (0, 0)
Screenshot: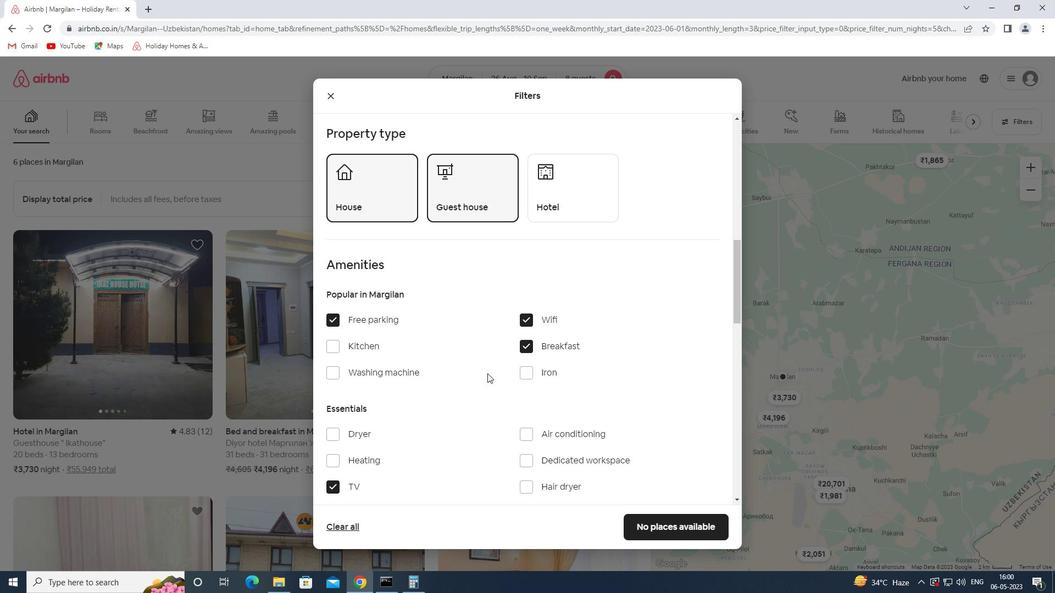 
Action: Mouse scrolled (487, 373) with delta (0, 0)
Screenshot: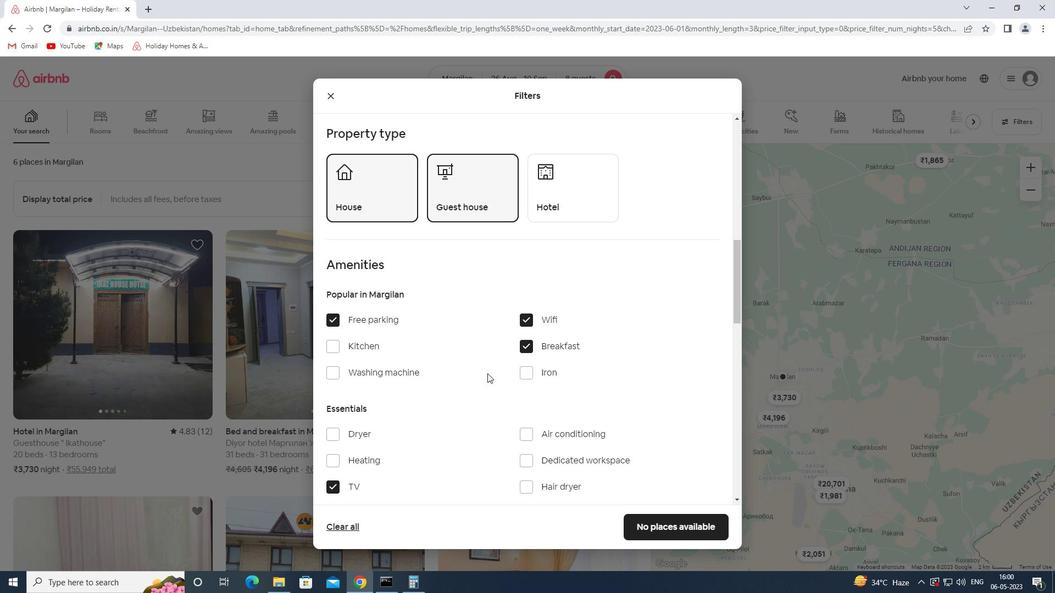 
Action: Mouse moved to (734, 447)
Screenshot: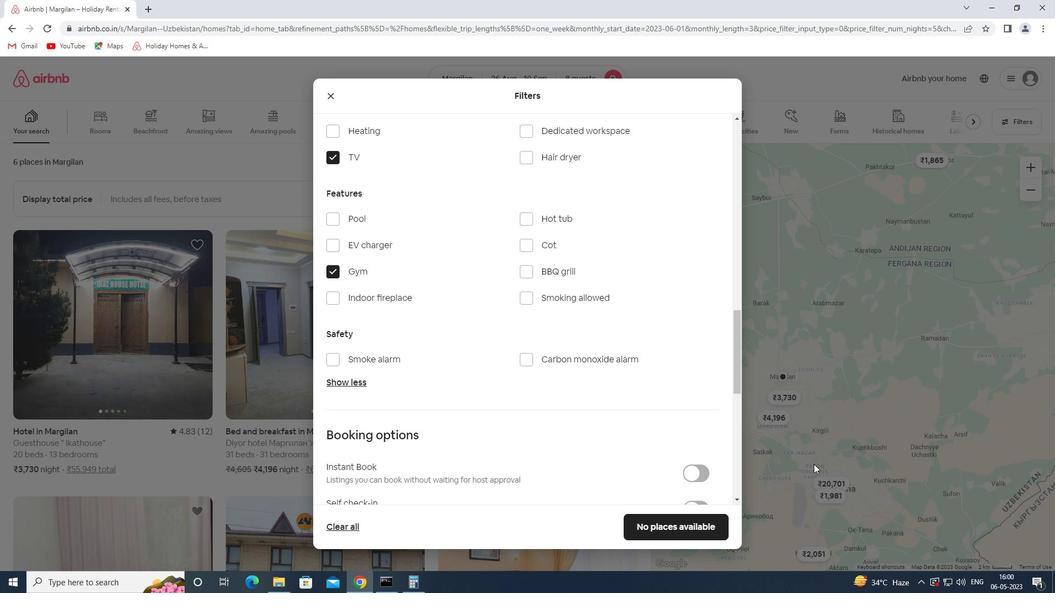 
Action: Mouse scrolled (734, 447) with delta (0, 0)
Screenshot: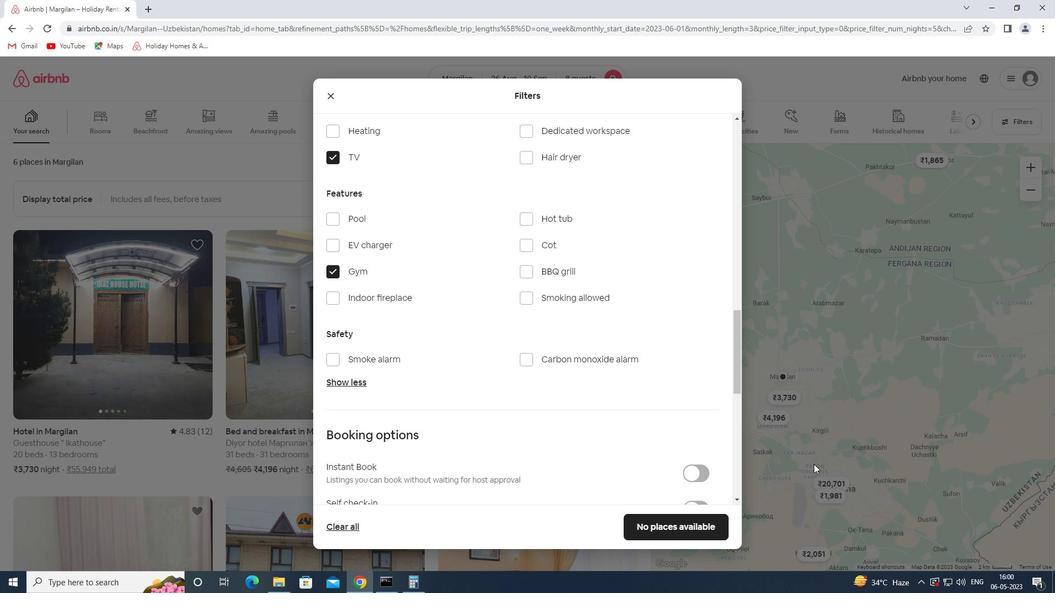 
Action: Mouse moved to (720, 438)
Screenshot: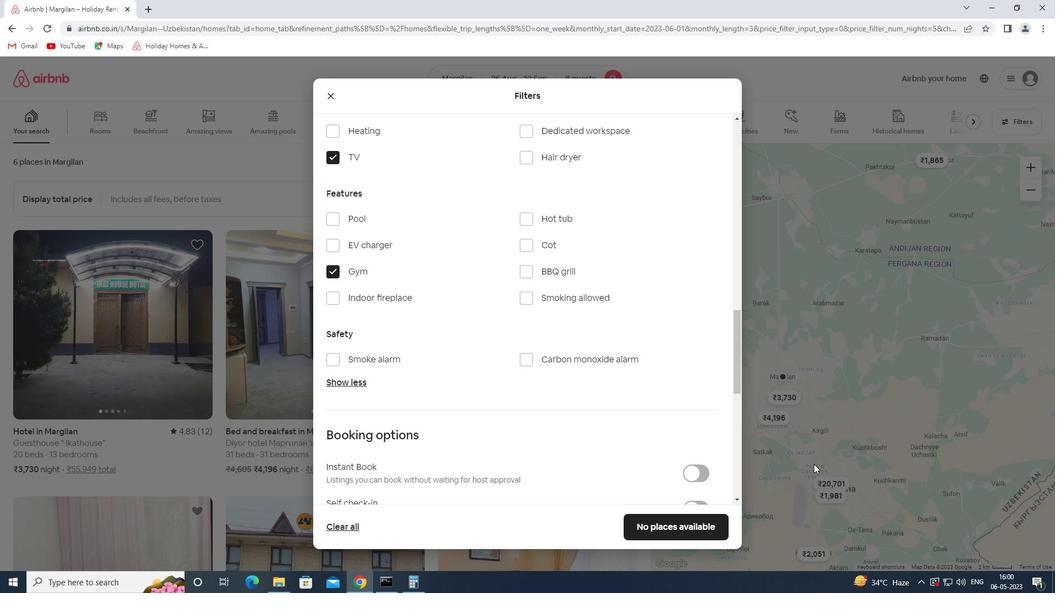 
Action: Mouse scrolled (720, 437) with delta (0, 0)
Screenshot: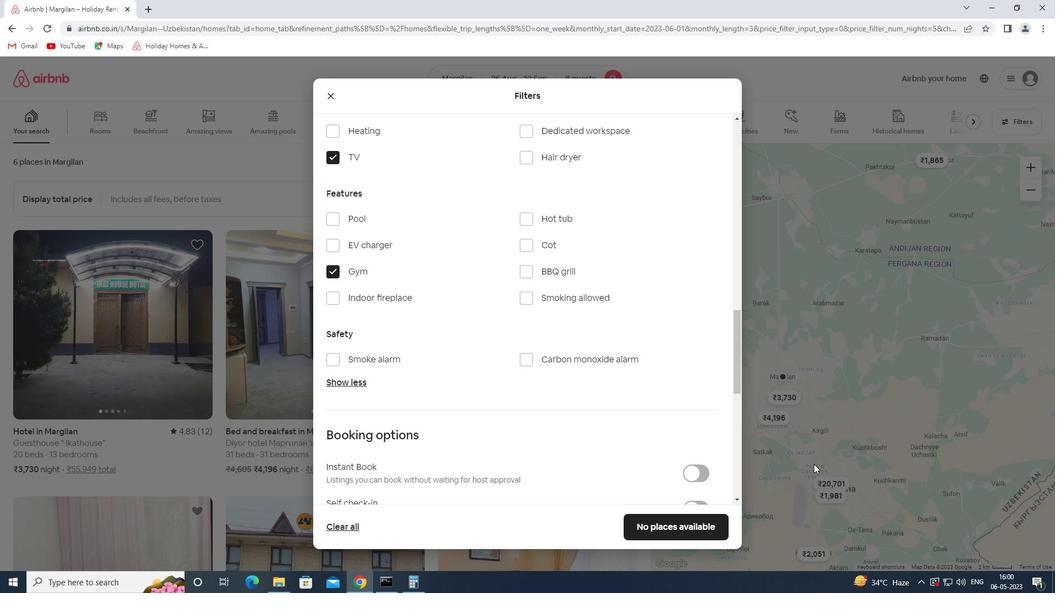 
Action: Mouse moved to (706, 428)
Screenshot: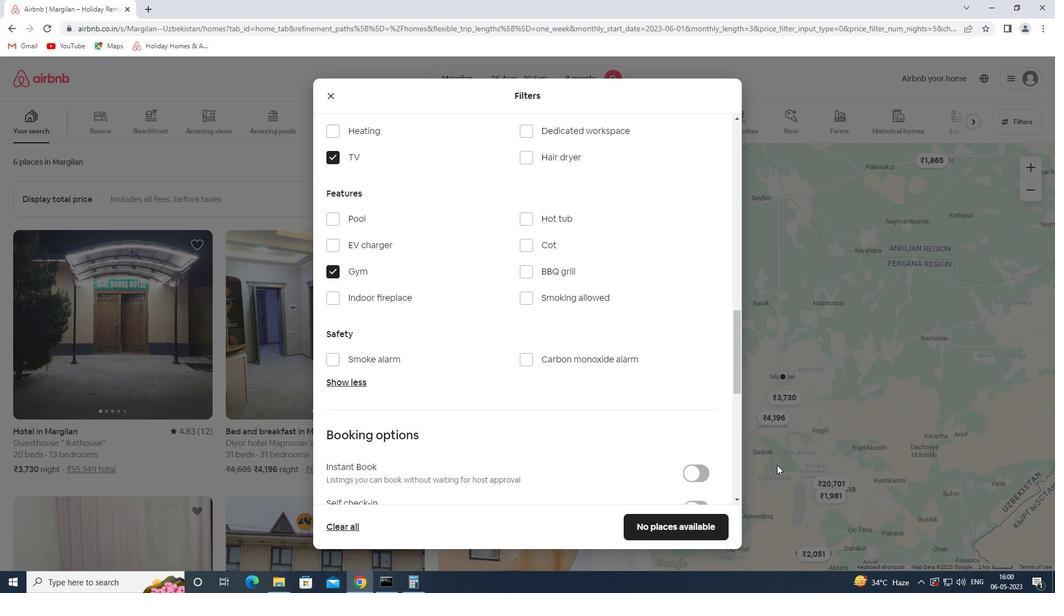 
Action: Mouse scrolled (706, 428) with delta (0, 0)
Screenshot: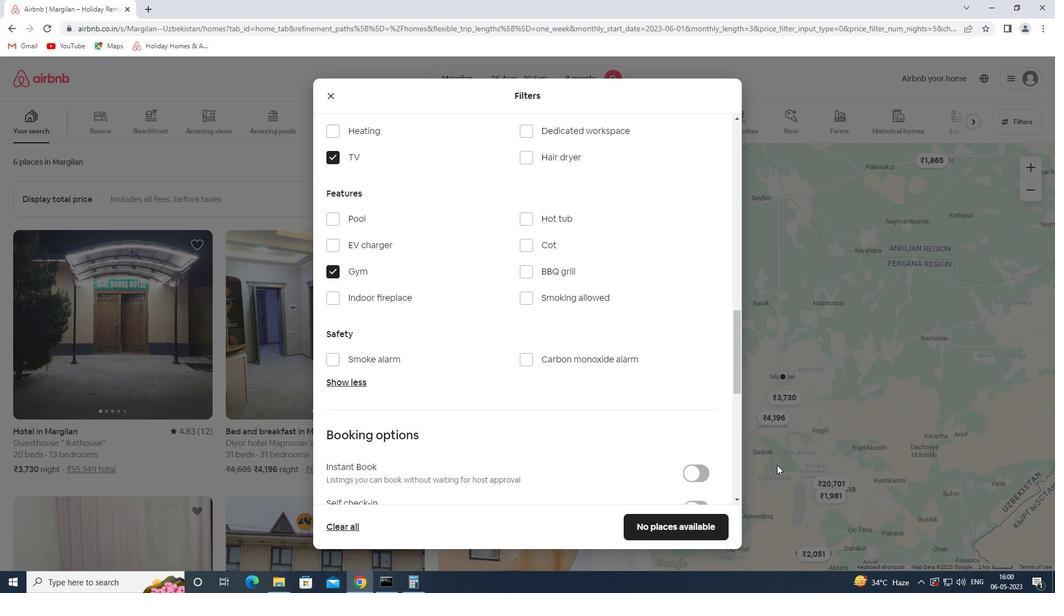 
Action: Mouse moved to (699, 424)
Screenshot: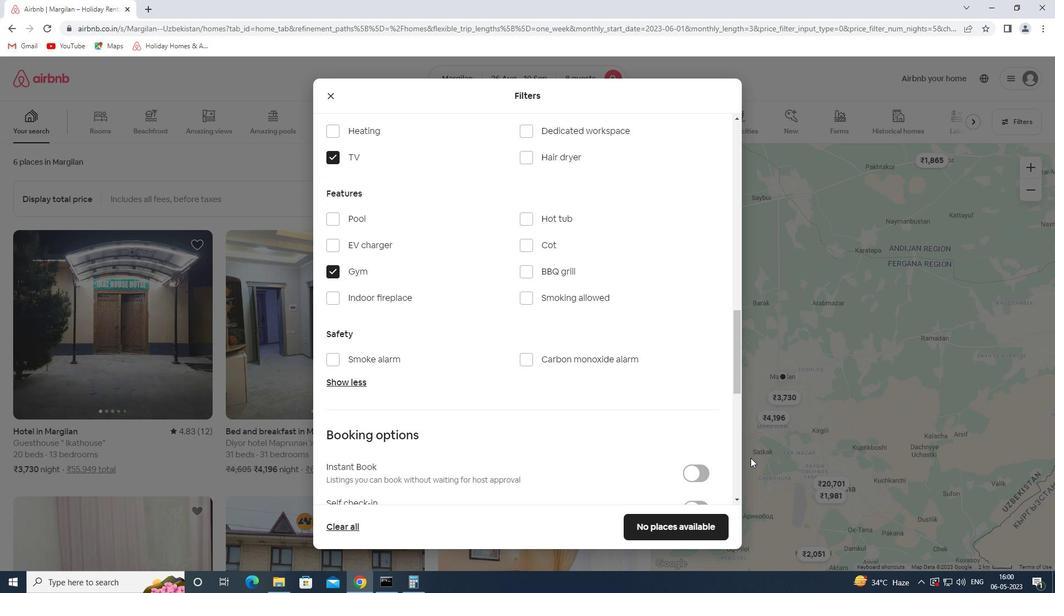 
Action: Mouse scrolled (699, 423) with delta (0, 0)
Screenshot: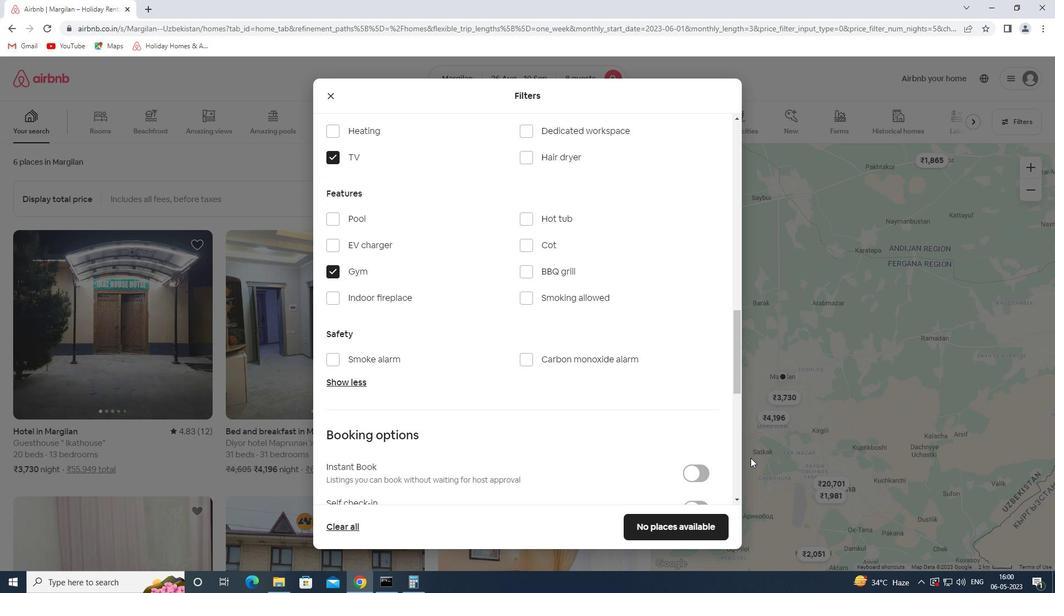 
Action: Mouse moved to (694, 420)
Screenshot: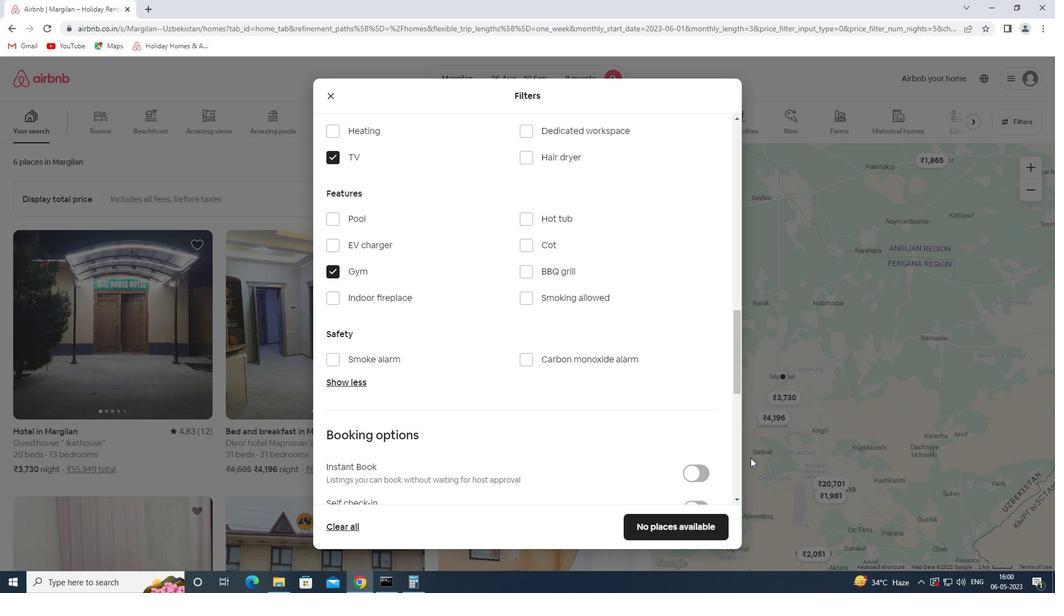
Action: Mouse scrolled (694, 420) with delta (0, 0)
Screenshot: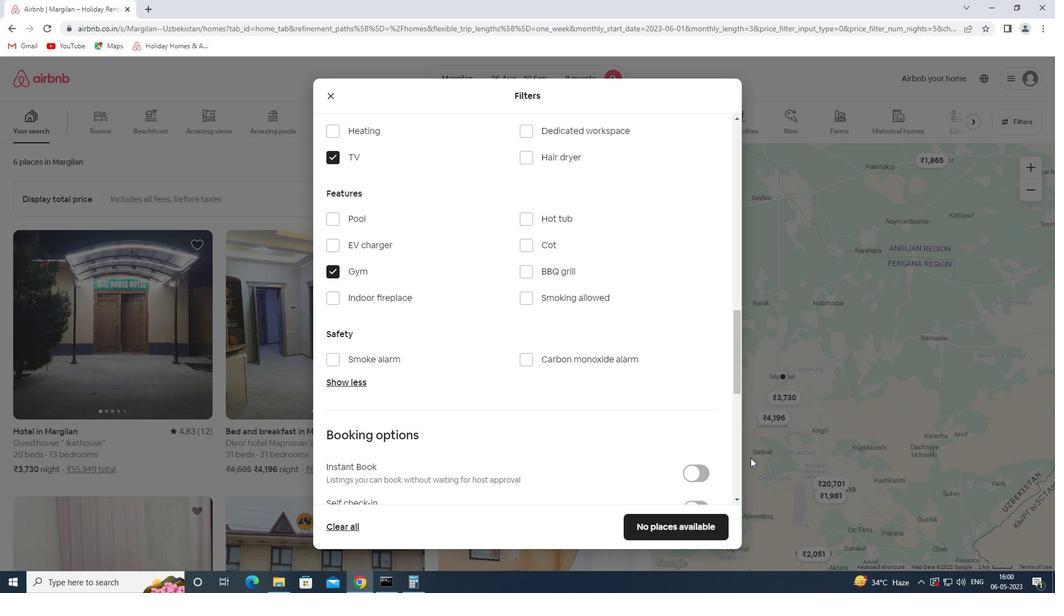 
Action: Mouse moved to (690, 417)
Screenshot: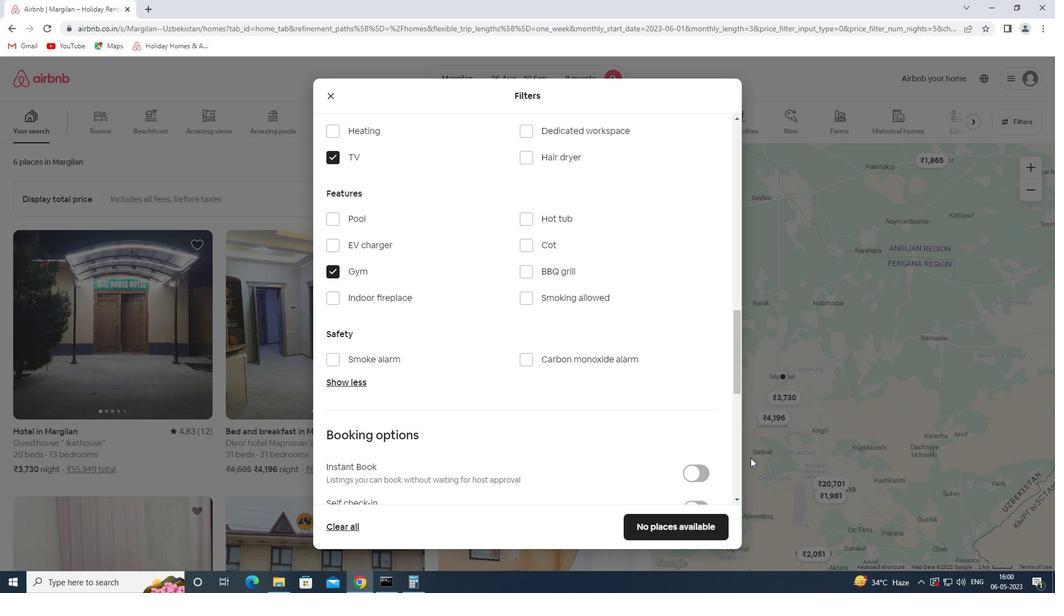 
Action: Mouse scrolled (690, 416) with delta (0, 0)
Screenshot: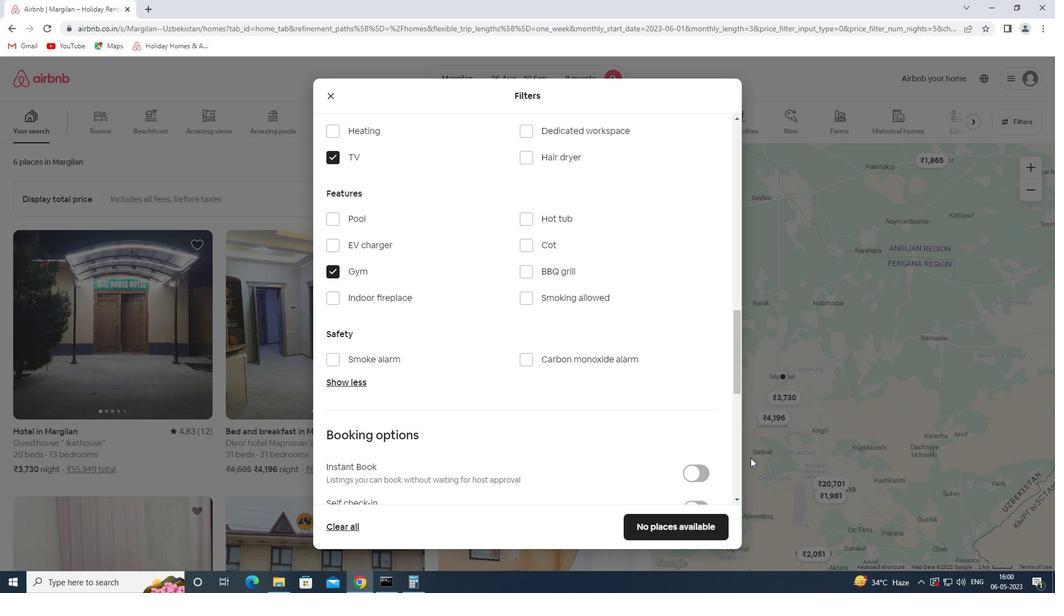 
Action: Mouse moved to (691, 182)
Screenshot: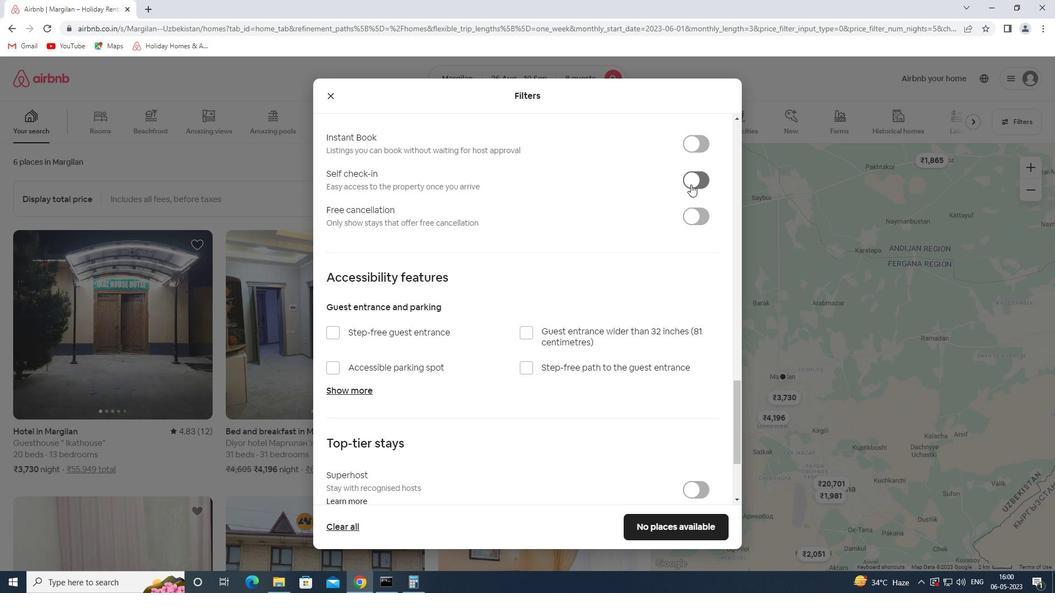 
Action: Mouse pressed left at (691, 182)
Screenshot: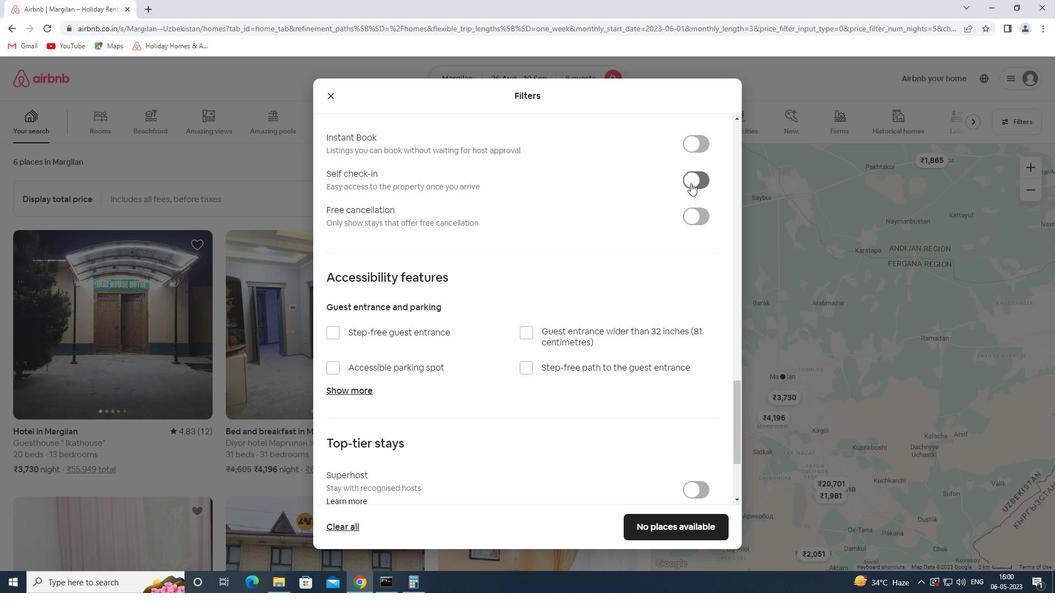 
Action: Mouse moved to (590, 343)
Screenshot: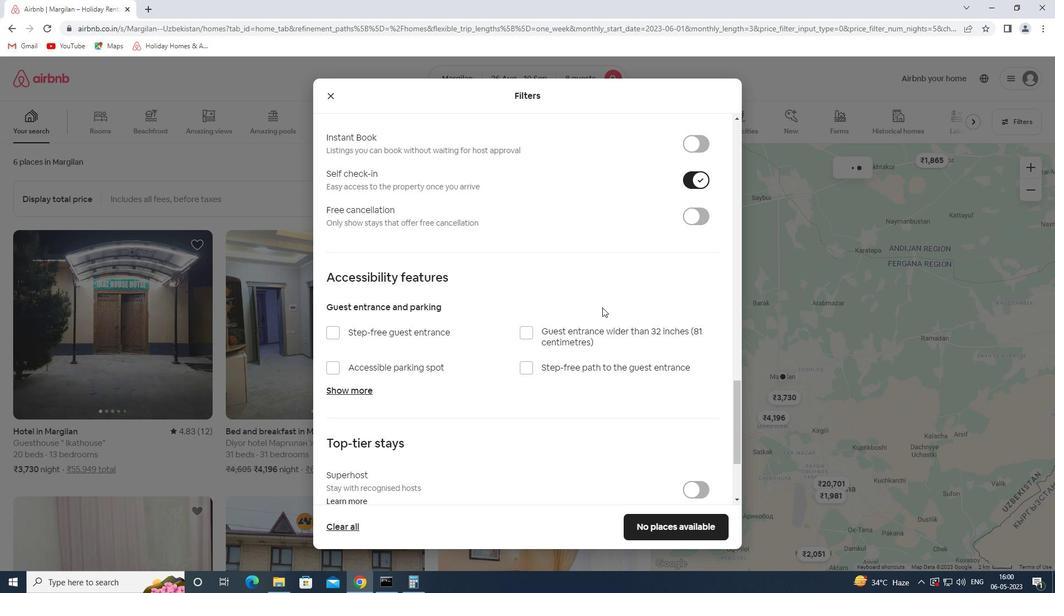 
Action: Mouse scrolled (590, 343) with delta (0, 0)
Screenshot: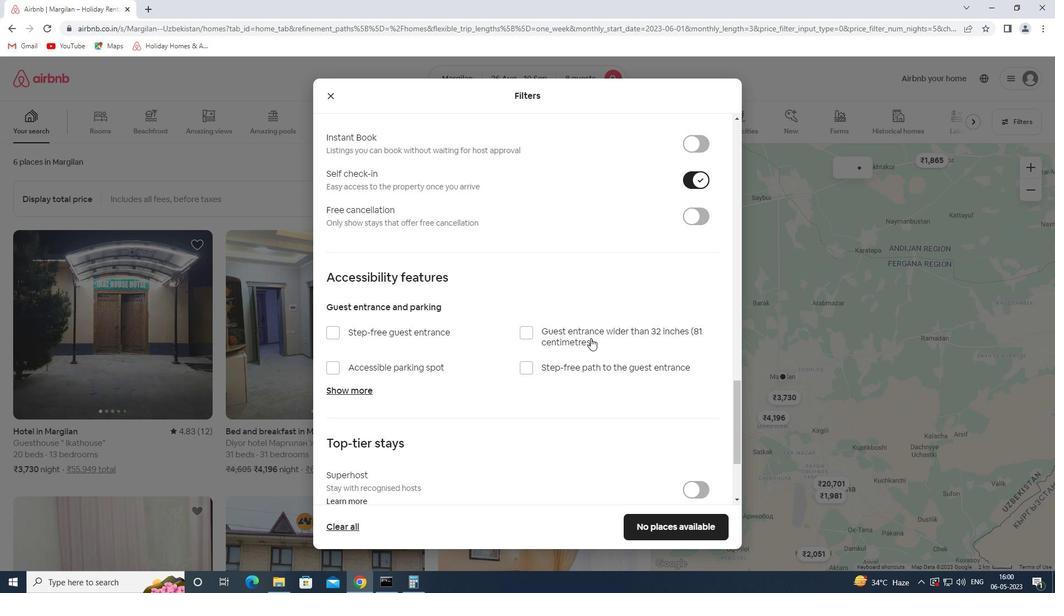 
Action: Mouse scrolled (590, 343) with delta (0, 0)
Screenshot: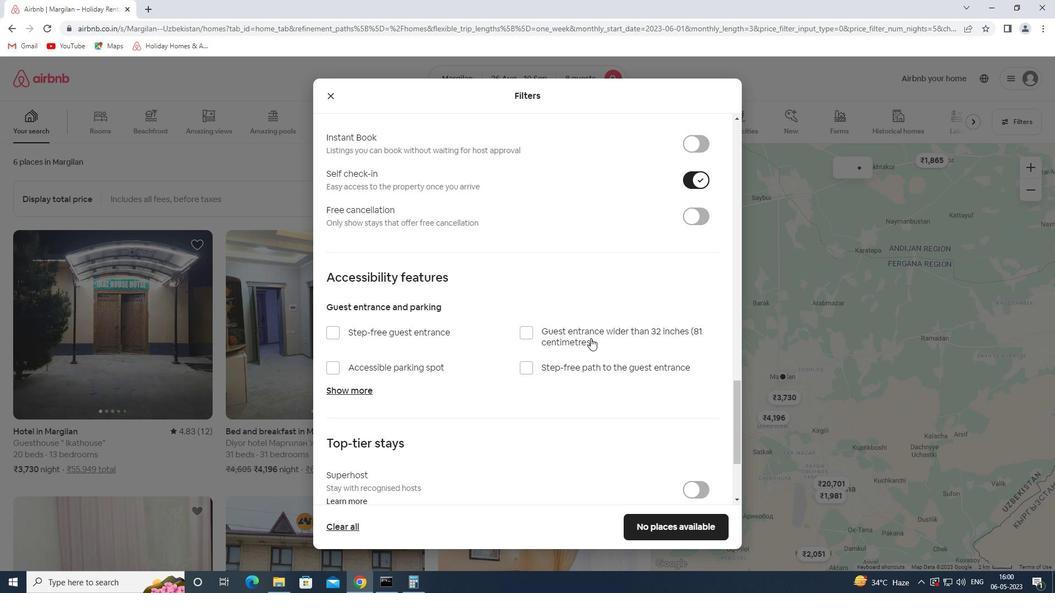 
Action: Mouse scrolled (590, 343) with delta (0, 0)
Screenshot: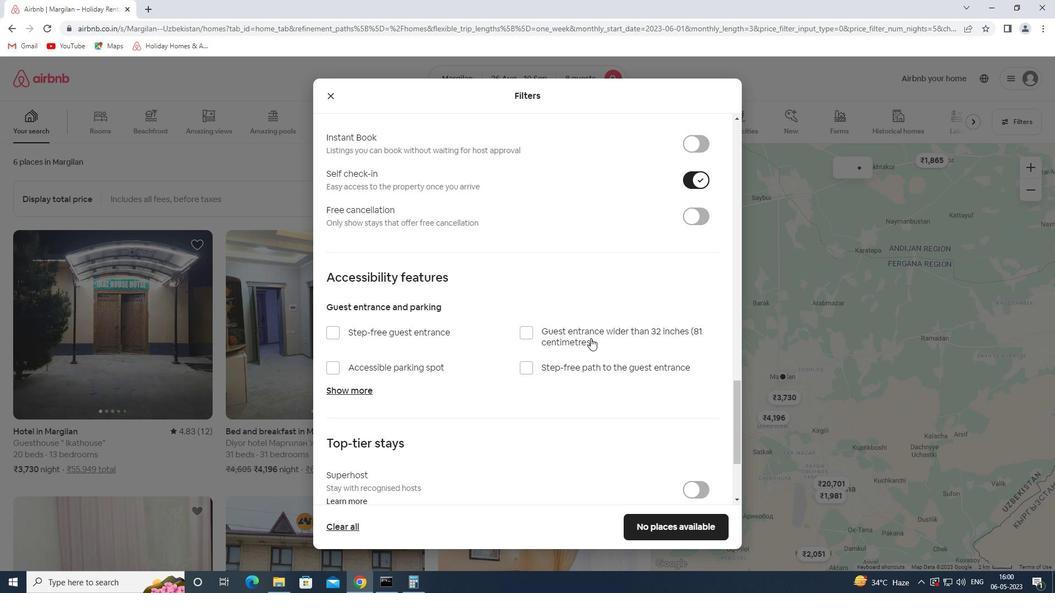 
Action: Mouse scrolled (590, 343) with delta (0, 0)
Screenshot: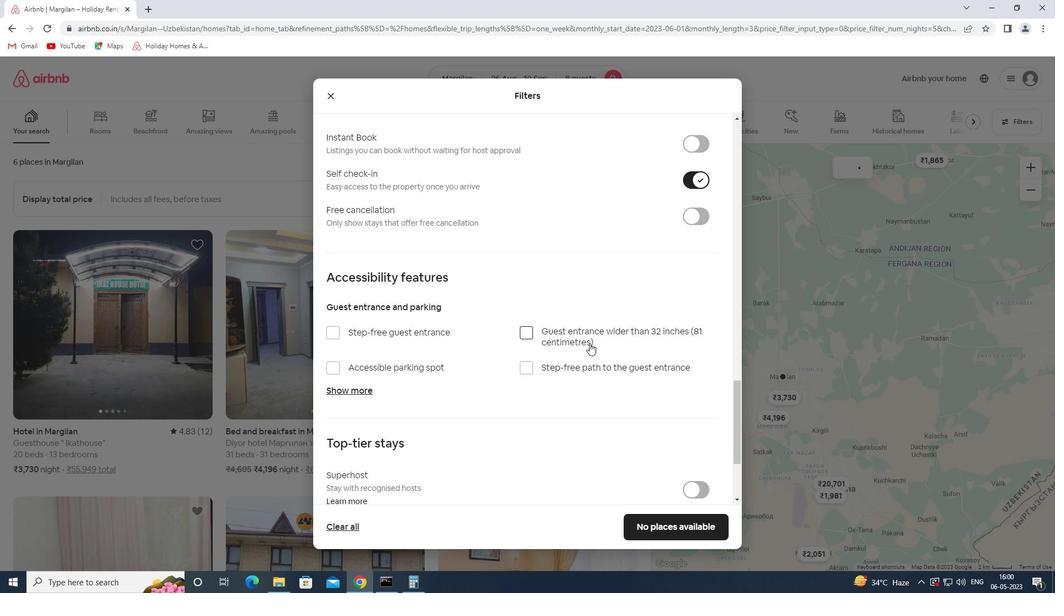 
Action: Mouse scrolled (590, 343) with delta (0, 0)
Screenshot: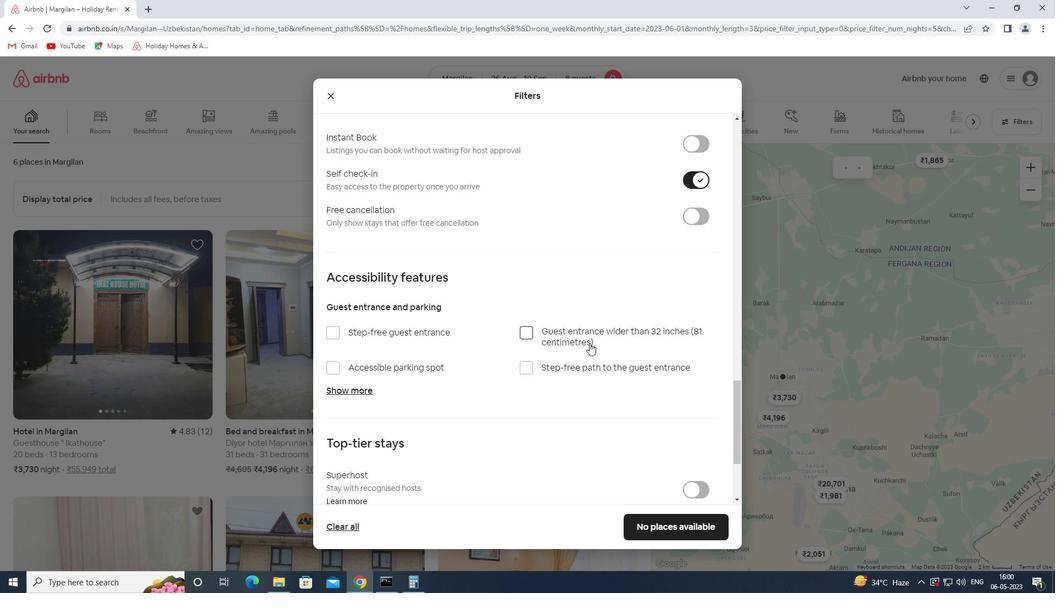 
Action: Mouse scrolled (590, 343) with delta (0, 0)
Screenshot: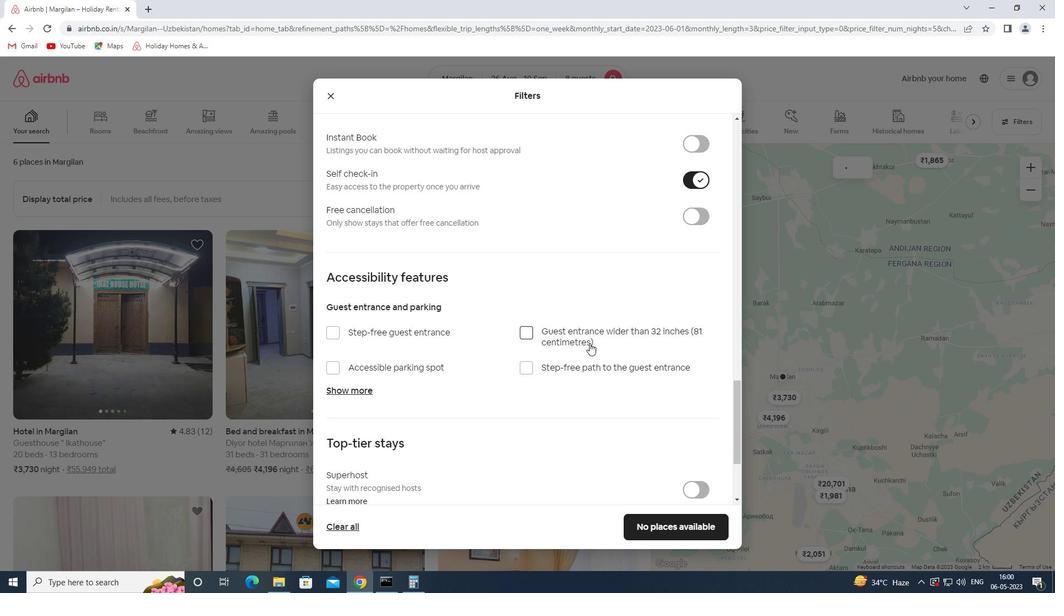 
Action: Mouse moved to (343, 449)
Screenshot: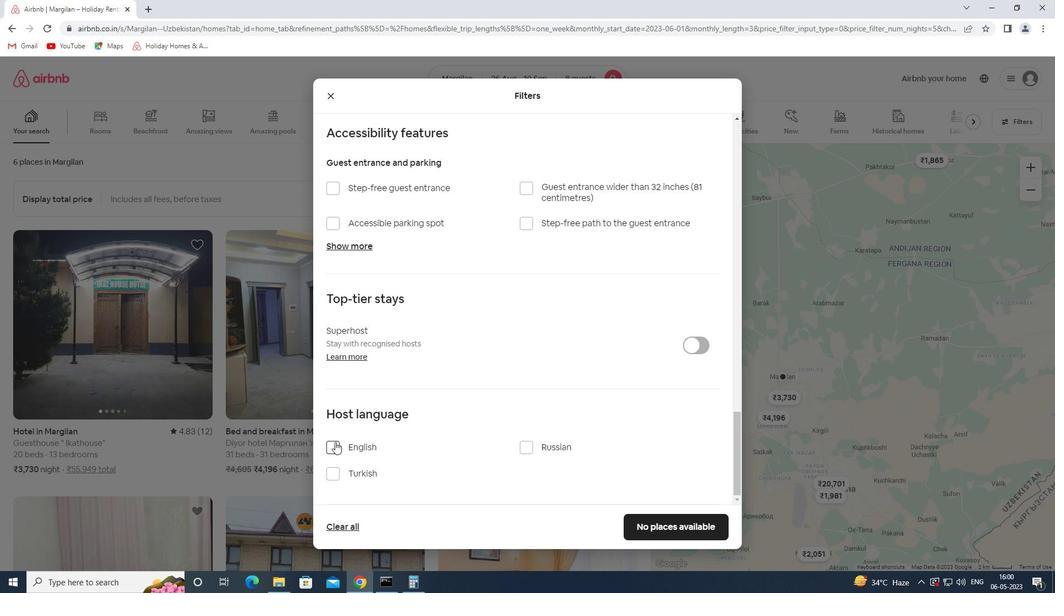 
Action: Mouse pressed left at (343, 449)
Screenshot: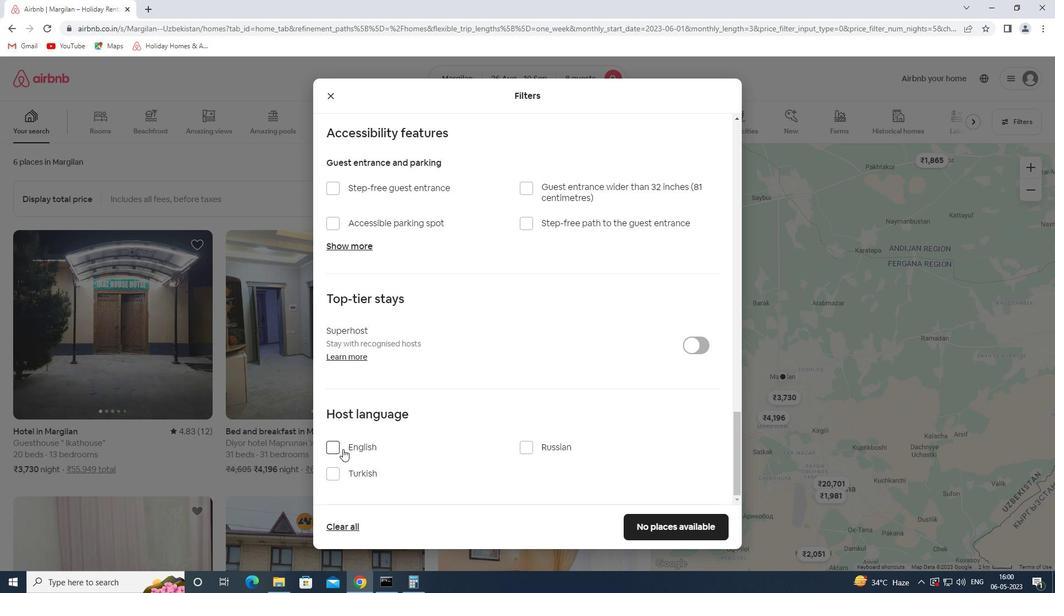 
Action: Mouse moved to (660, 530)
Screenshot: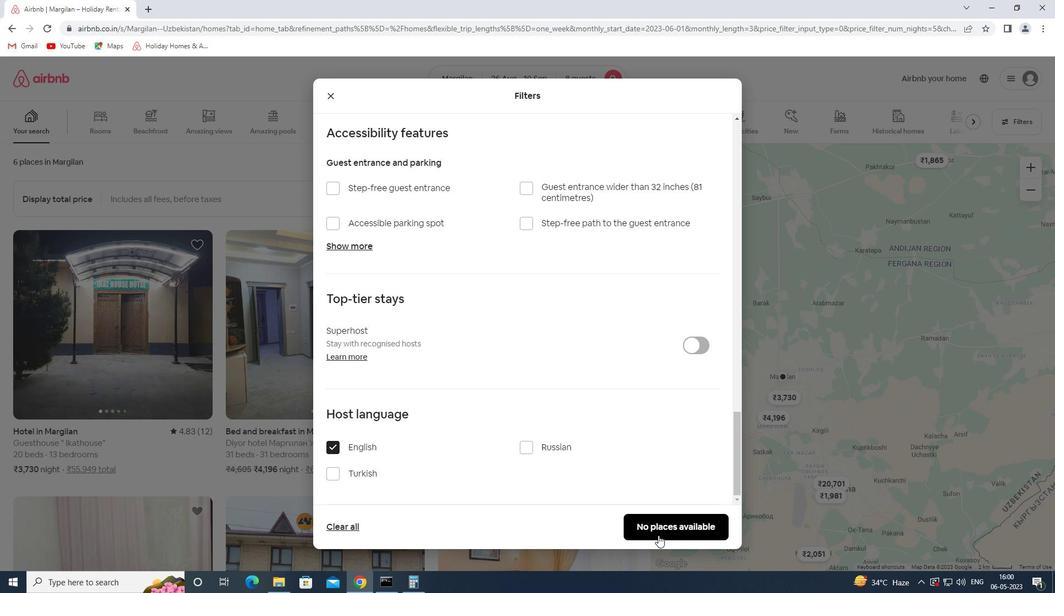 
Action: Mouse pressed left at (660, 530)
Screenshot: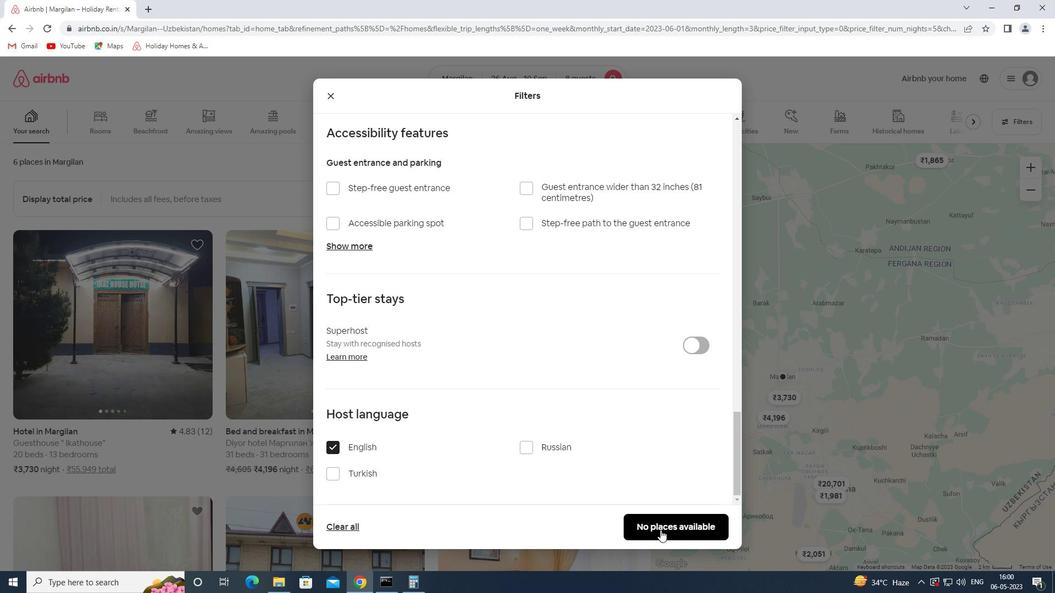 
Action: Mouse moved to (661, 521)
Screenshot: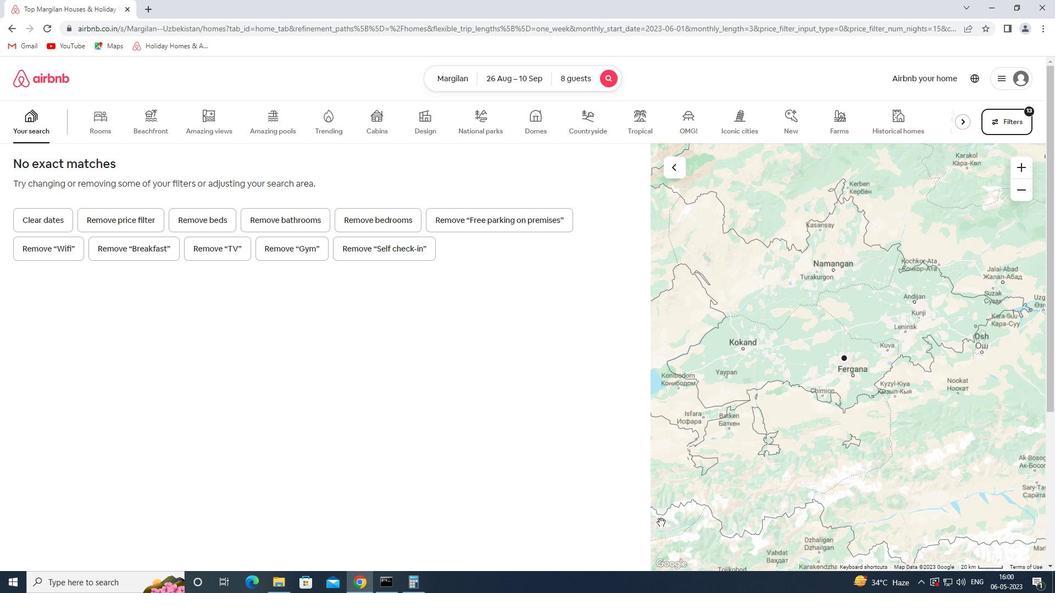 
